 Task: Look for space in Peterhead, United Kingdom from 9th June, 2023 to 16th June, 2023 for 2 adults in price range Rs.8000 to Rs.16000. Place can be entire place with 2 bedrooms having 2 beds and 1 bathroom. Property type can be house, flat, guest house. Booking option can be shelf check-in. Required host language is English.
Action: Mouse moved to (467, 100)
Screenshot: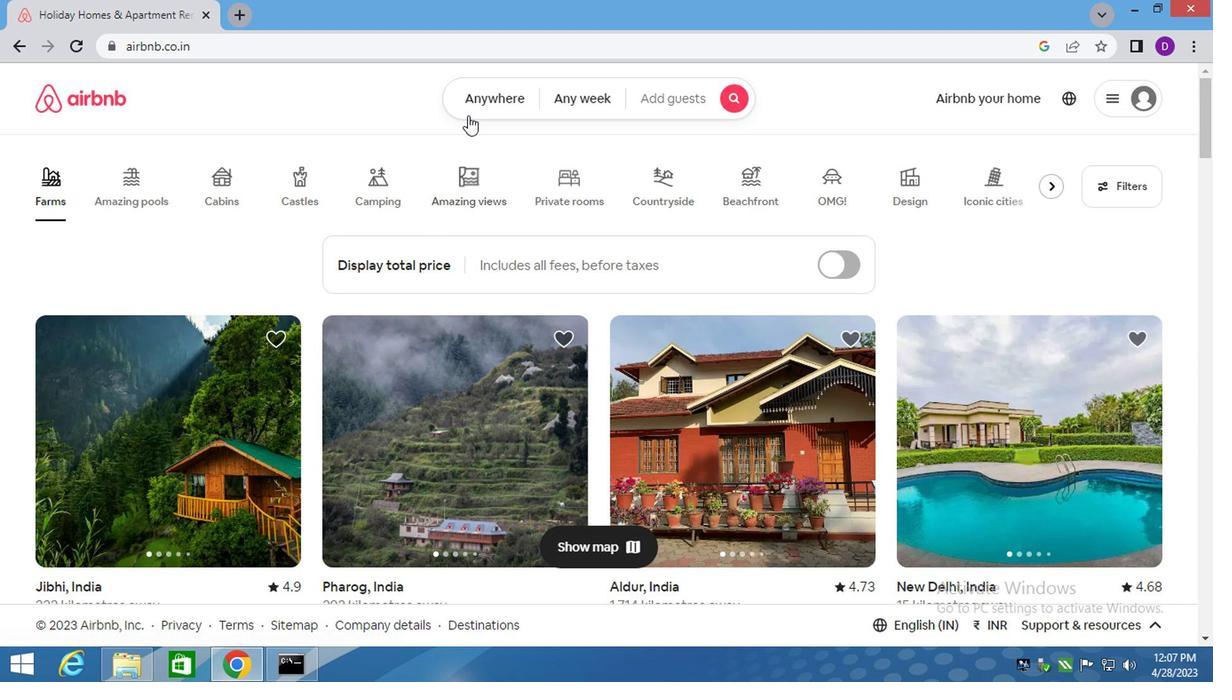 
Action: Mouse pressed left at (467, 100)
Screenshot: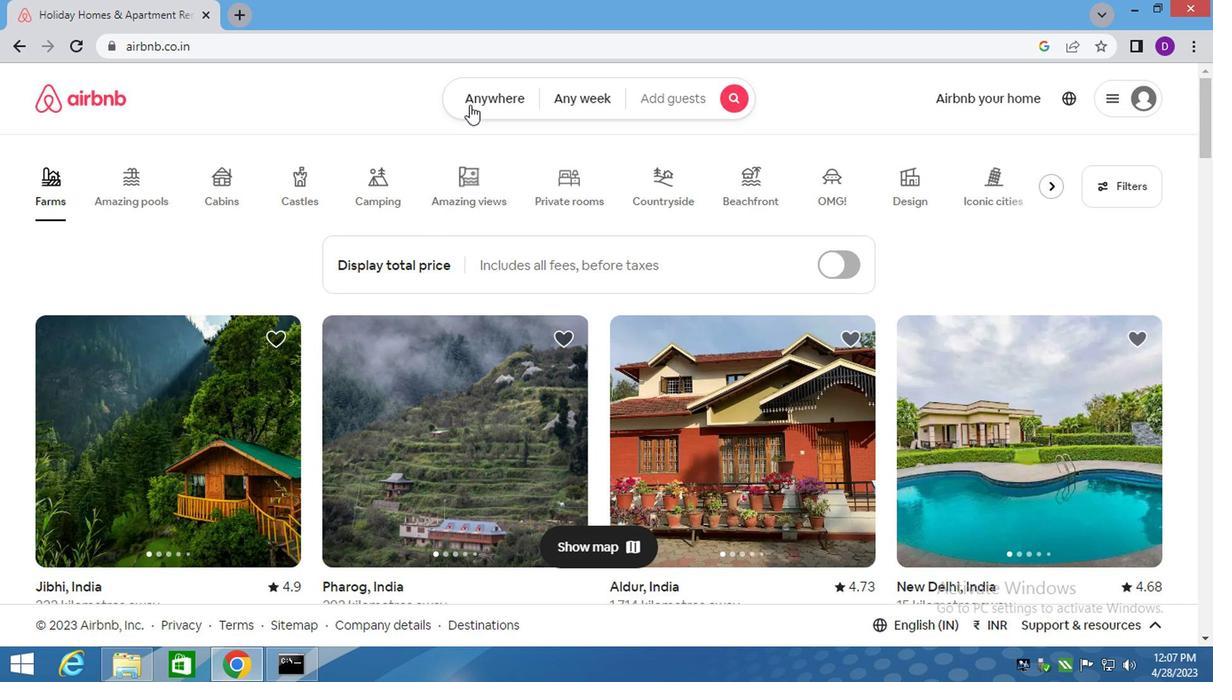 
Action: Mouse moved to (262, 175)
Screenshot: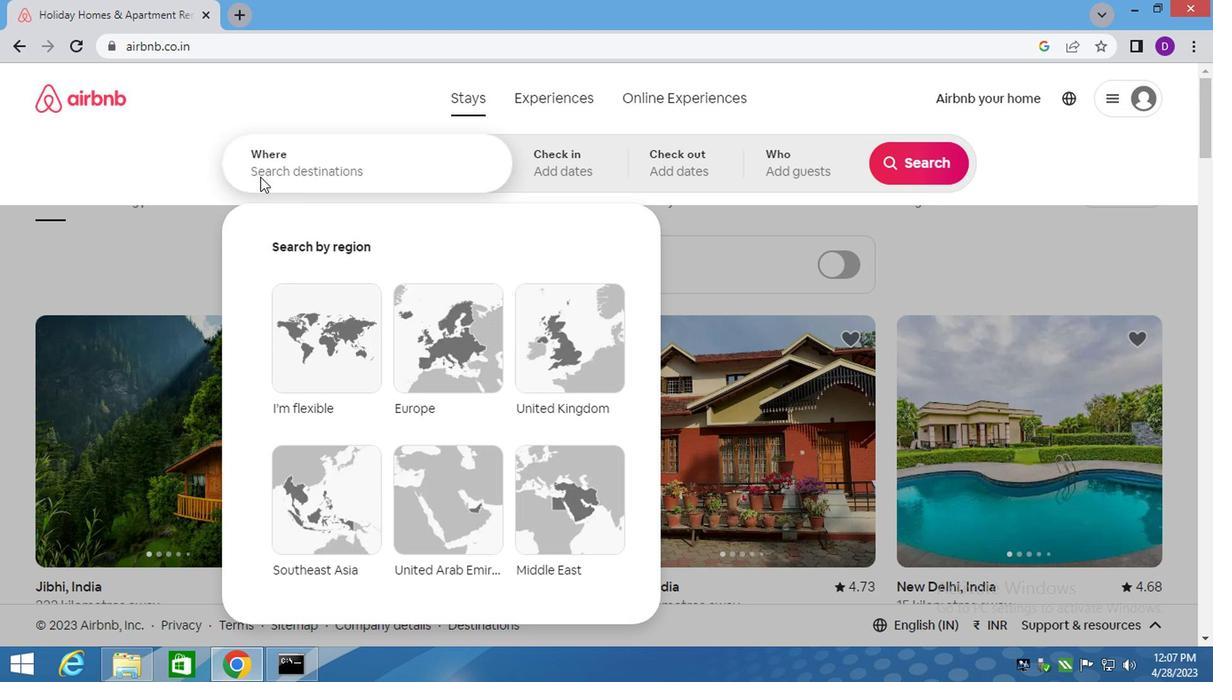 
Action: Mouse pressed left at (262, 175)
Screenshot: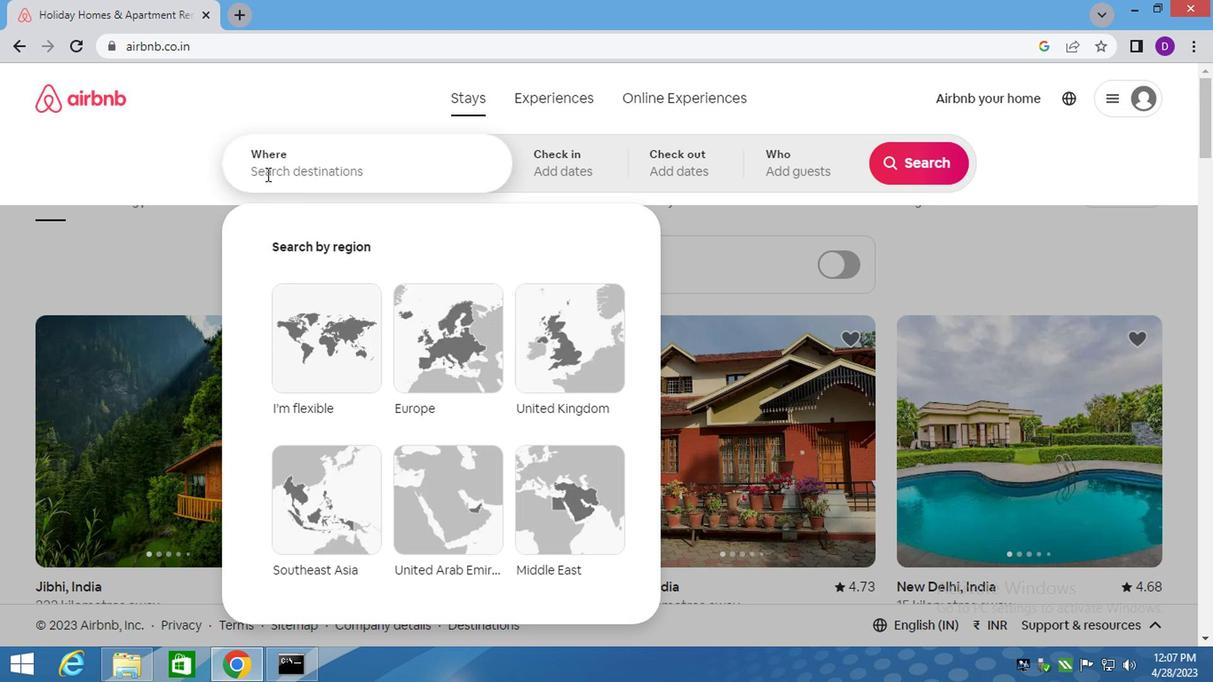 
Action: Key pressed petrhead,<Key.space>united<Key.down><Key.enter>
Screenshot: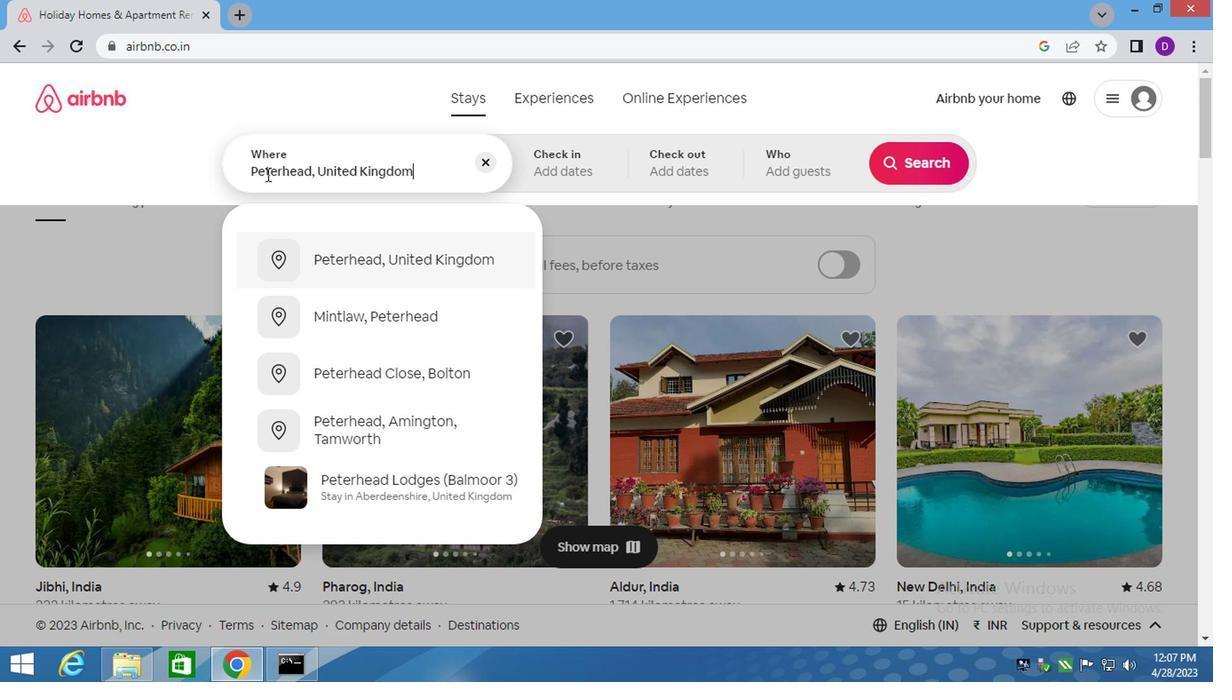 
Action: Mouse moved to (904, 306)
Screenshot: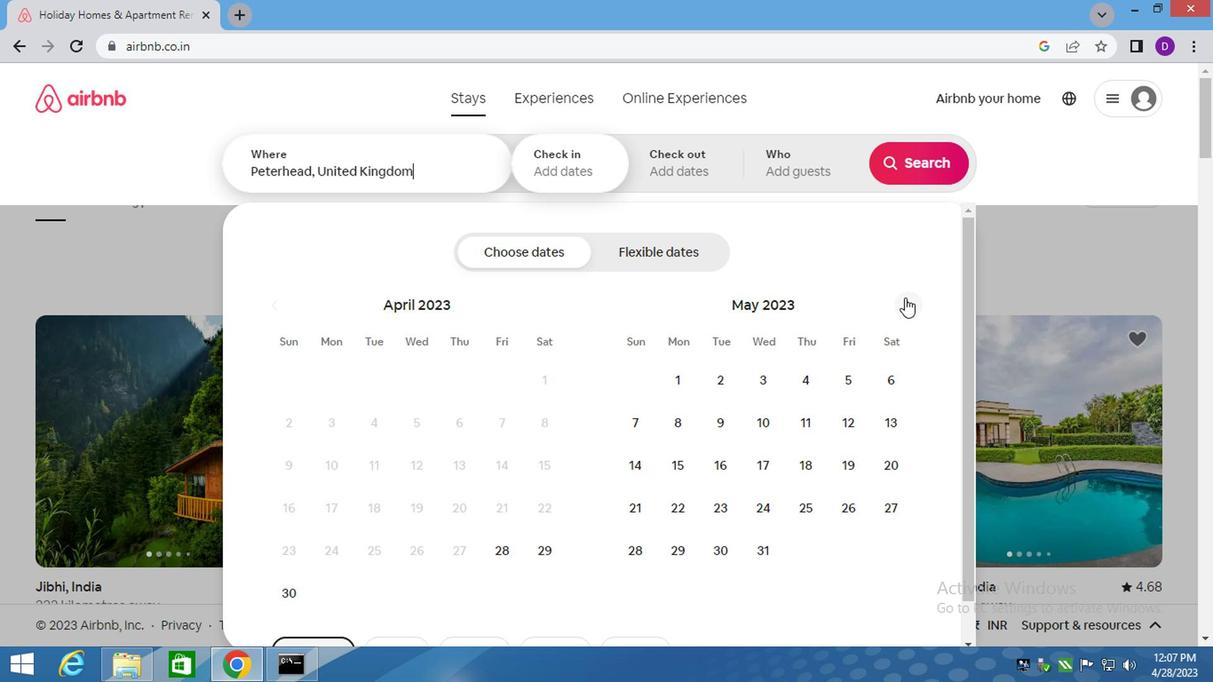 
Action: Mouse pressed left at (904, 306)
Screenshot: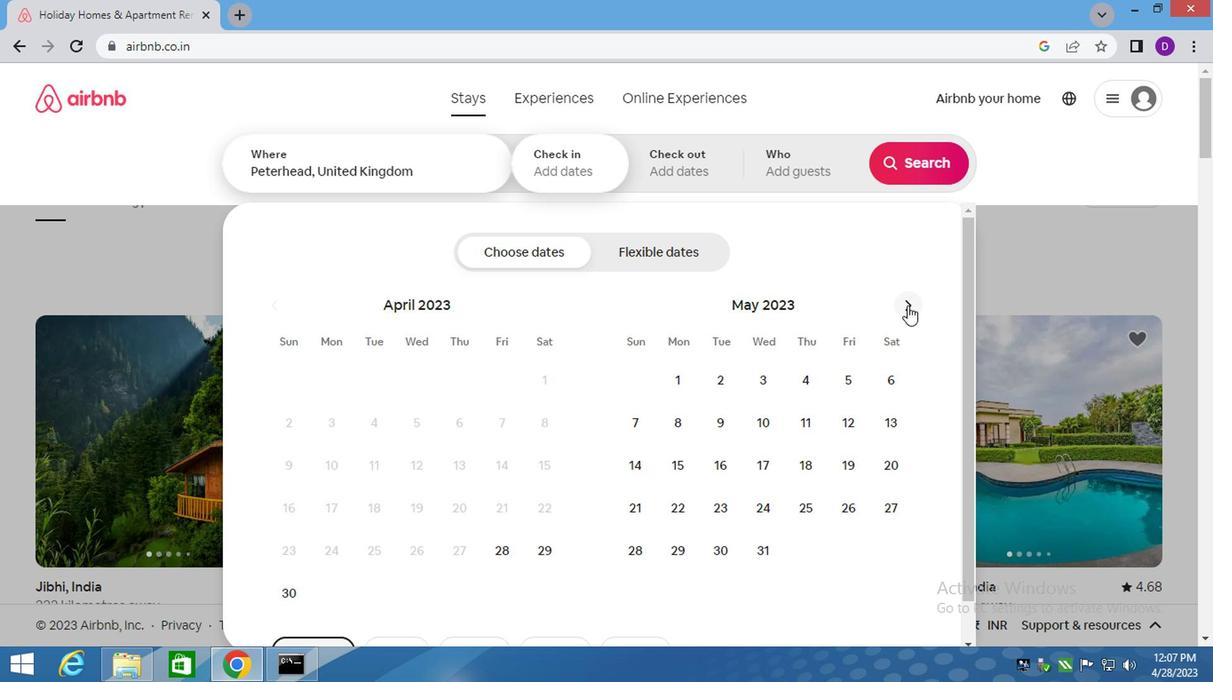 
Action: Mouse moved to (841, 416)
Screenshot: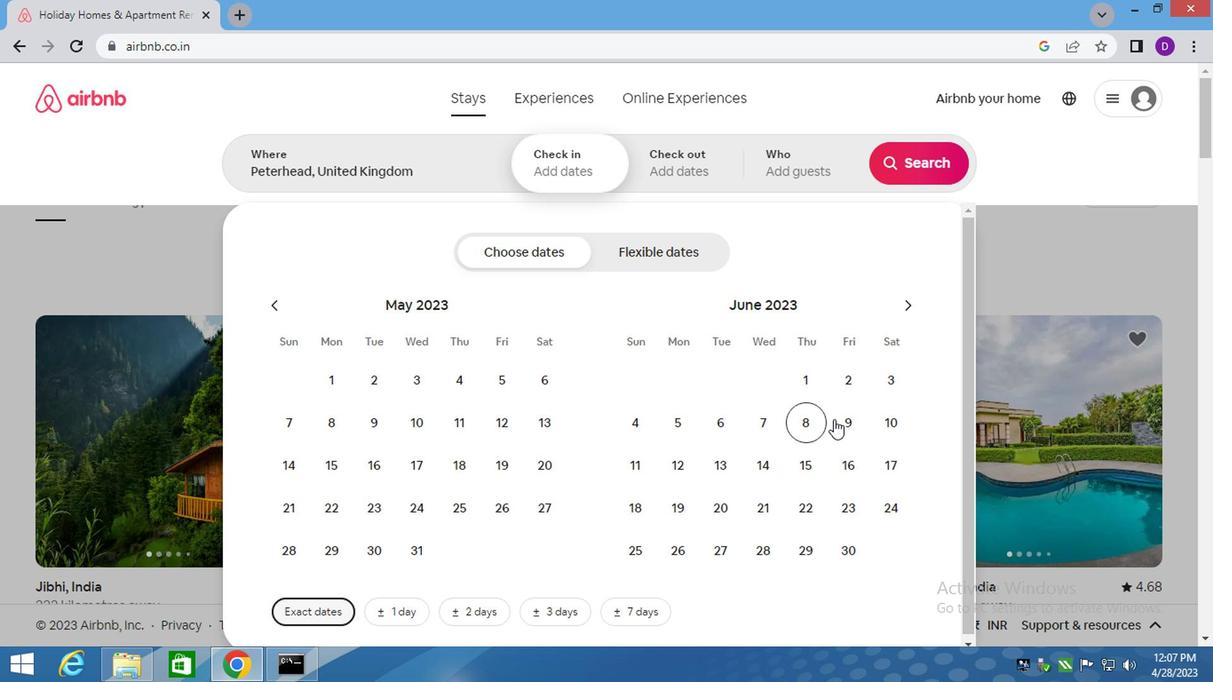 
Action: Mouse pressed left at (841, 416)
Screenshot: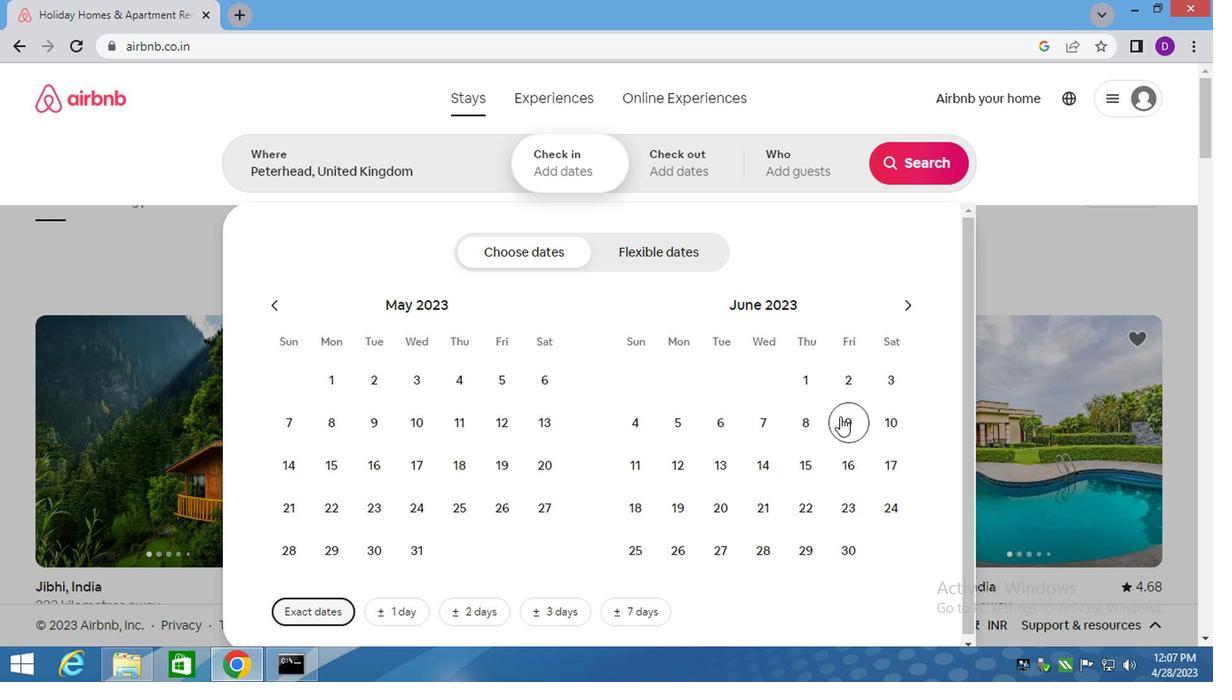 
Action: Mouse moved to (841, 453)
Screenshot: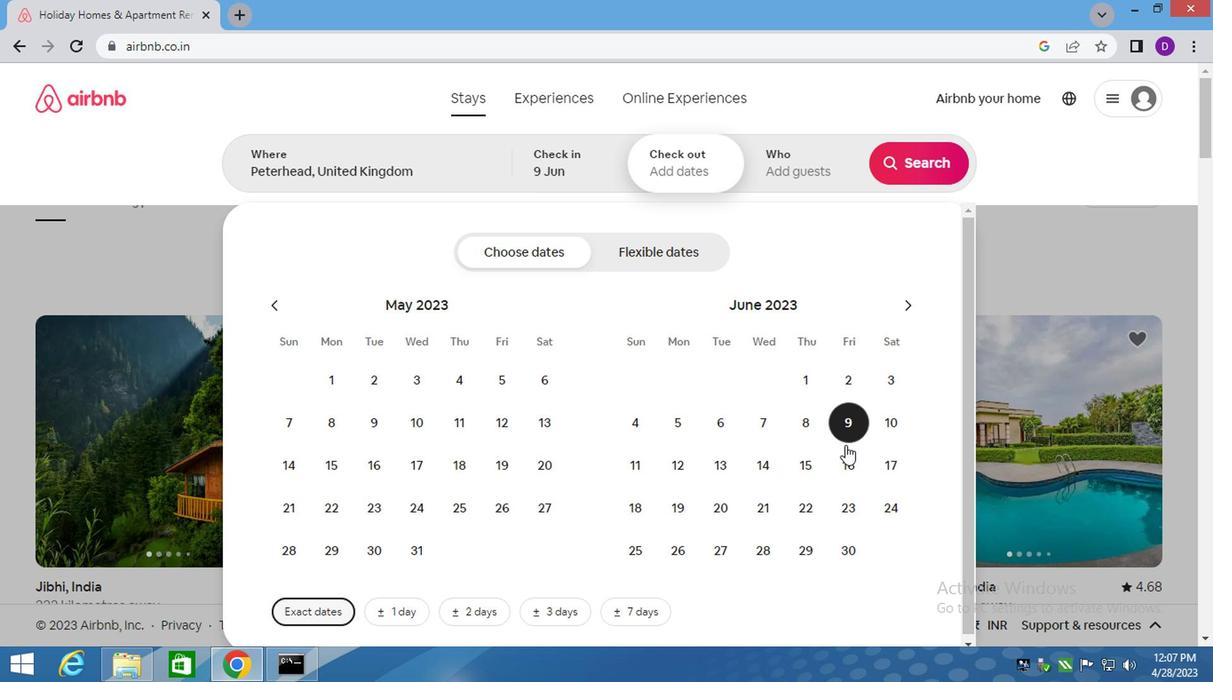 
Action: Mouse pressed left at (841, 453)
Screenshot: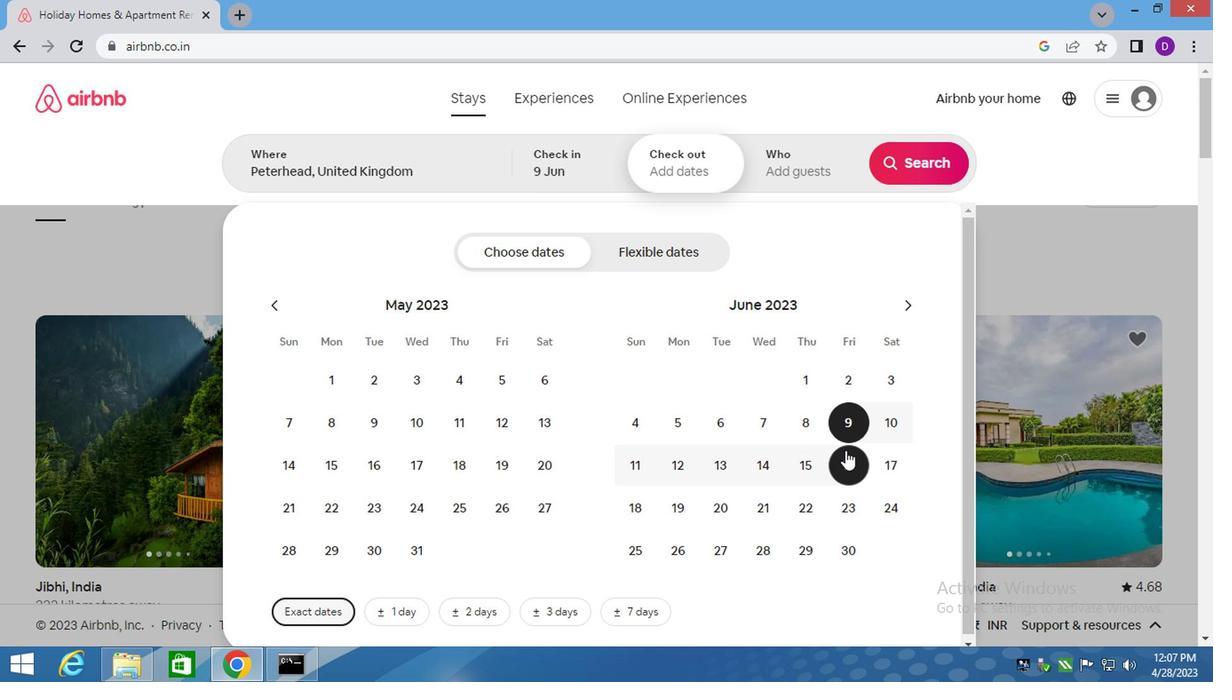 
Action: Mouse moved to (763, 164)
Screenshot: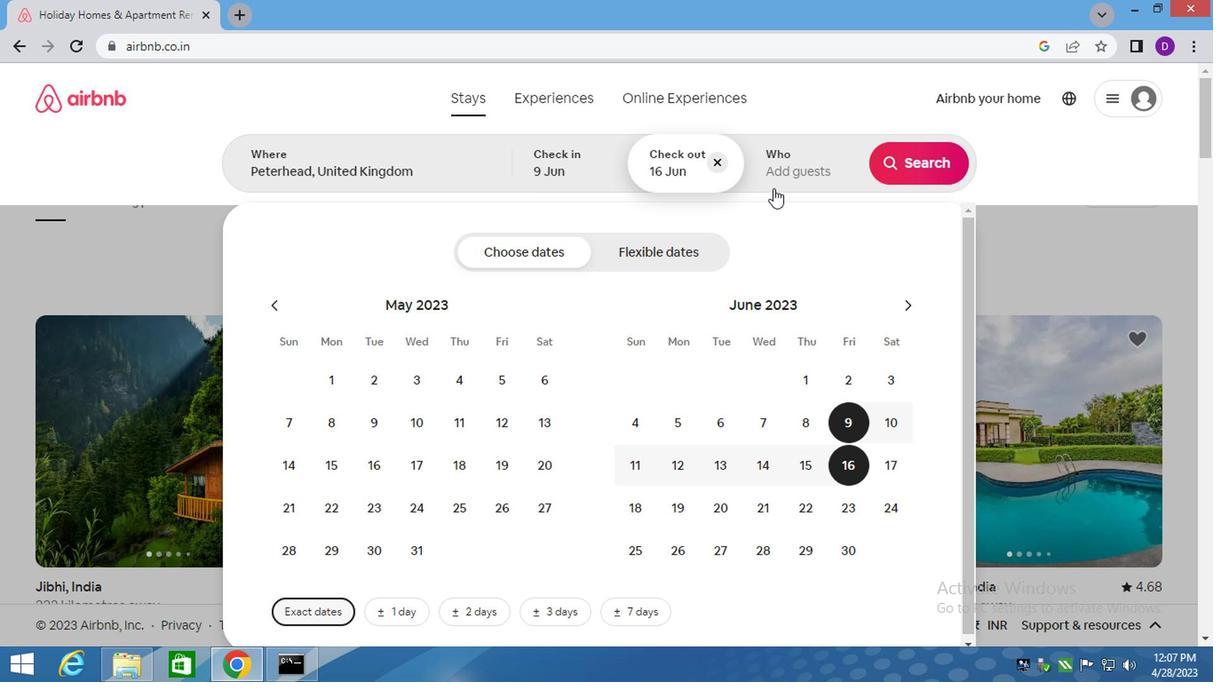
Action: Mouse pressed left at (763, 164)
Screenshot: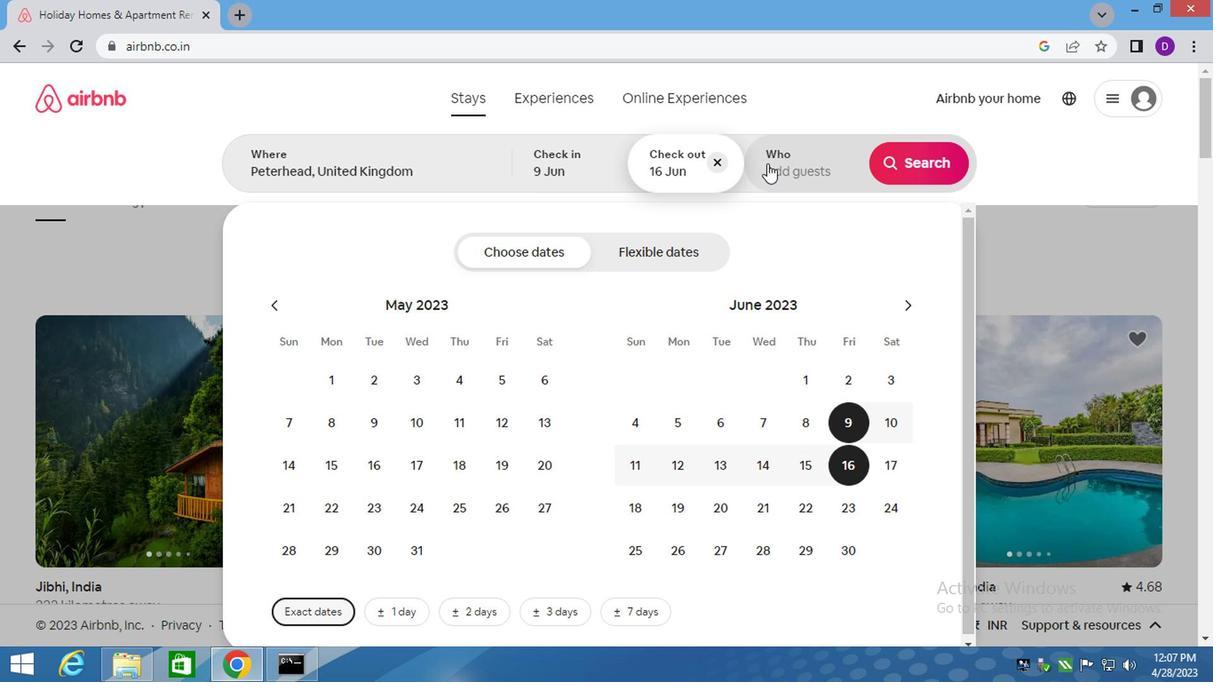 
Action: Mouse moved to (920, 265)
Screenshot: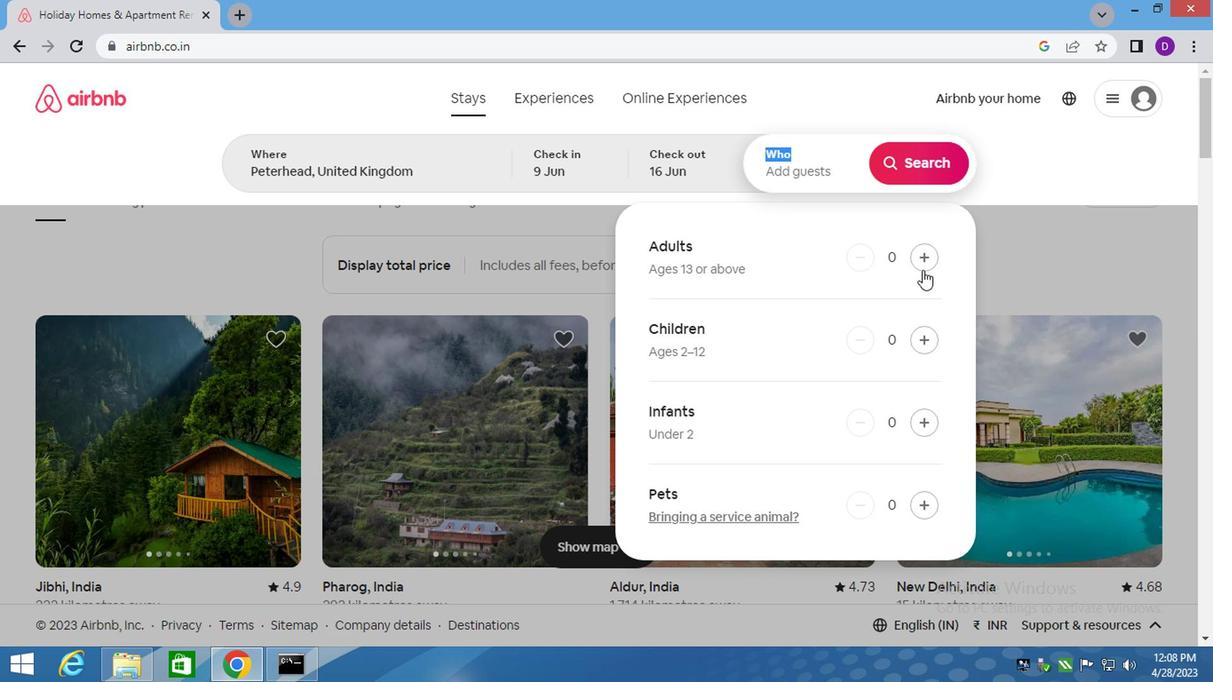 
Action: Mouse pressed left at (920, 265)
Screenshot: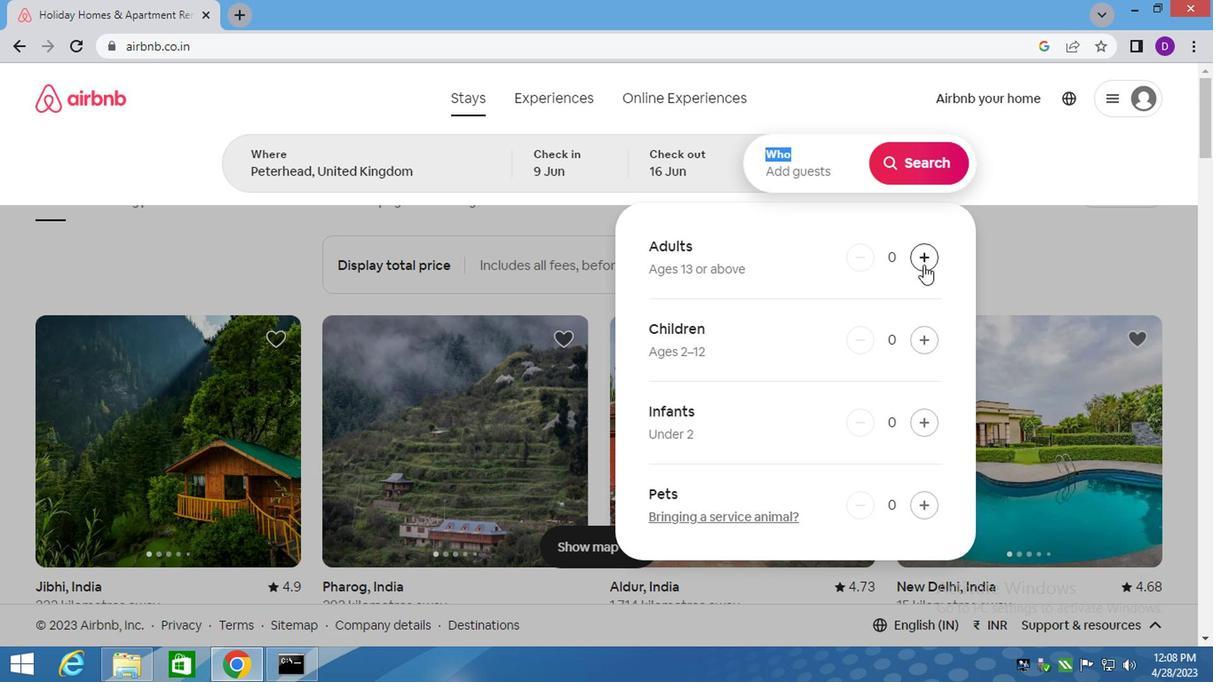 
Action: Mouse moved to (920, 264)
Screenshot: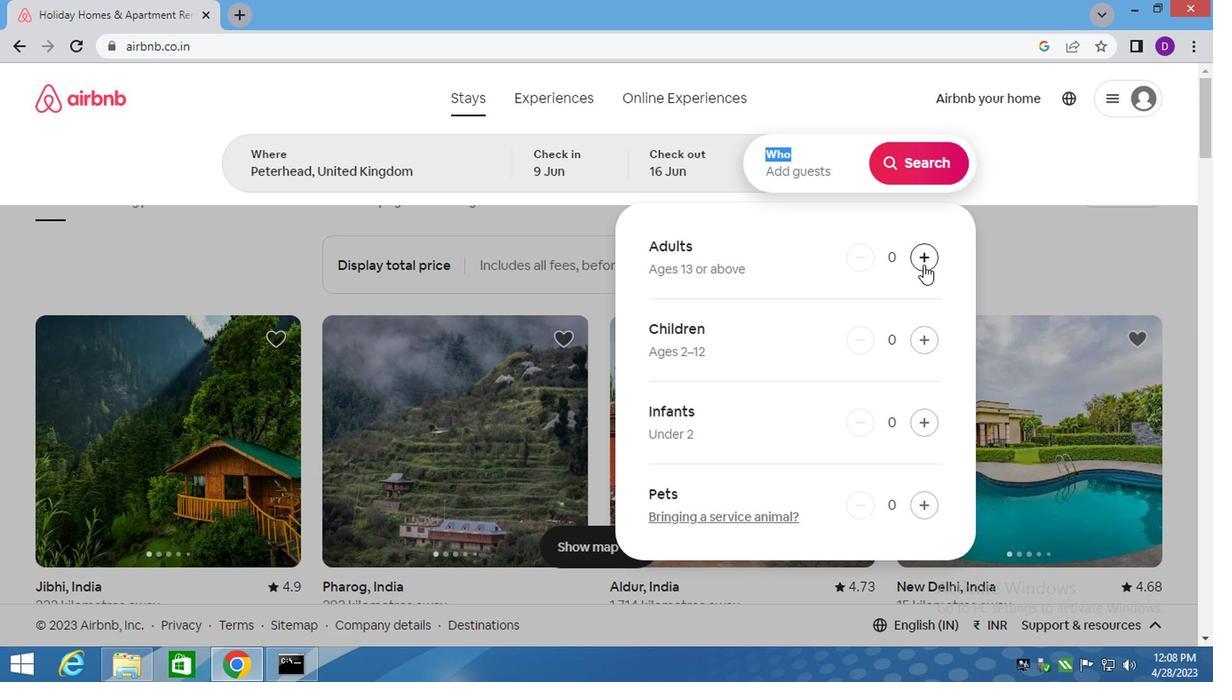 
Action: Mouse pressed left at (920, 264)
Screenshot: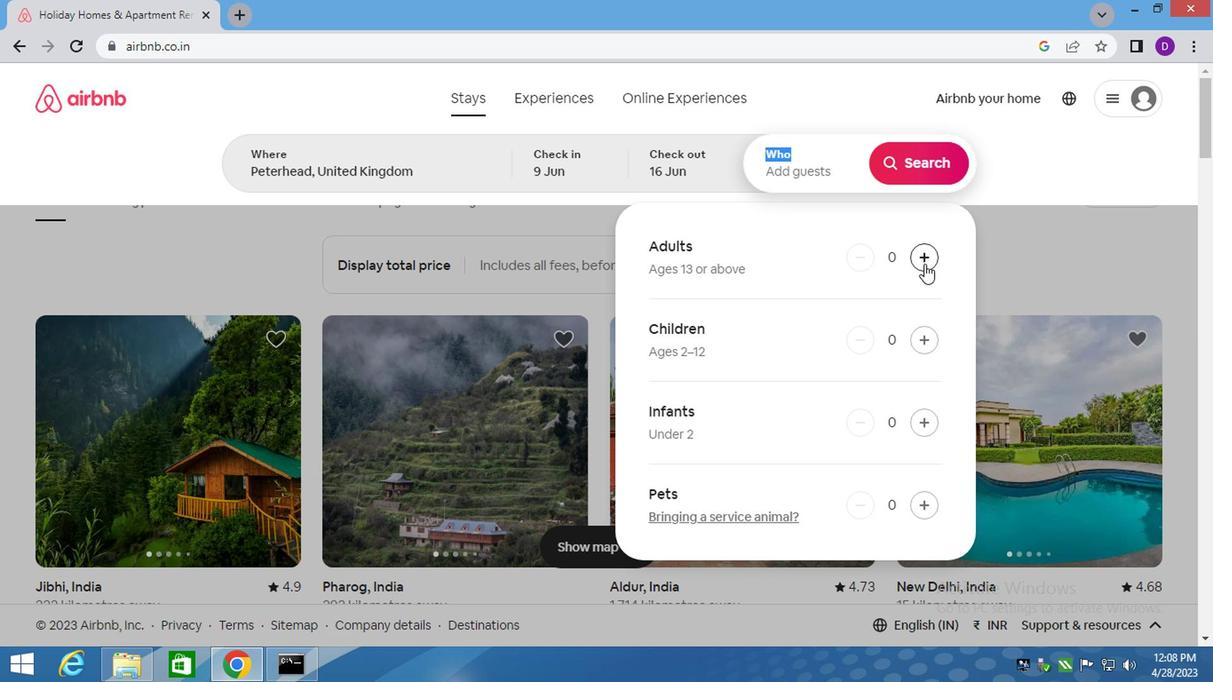 
Action: Mouse moved to (905, 156)
Screenshot: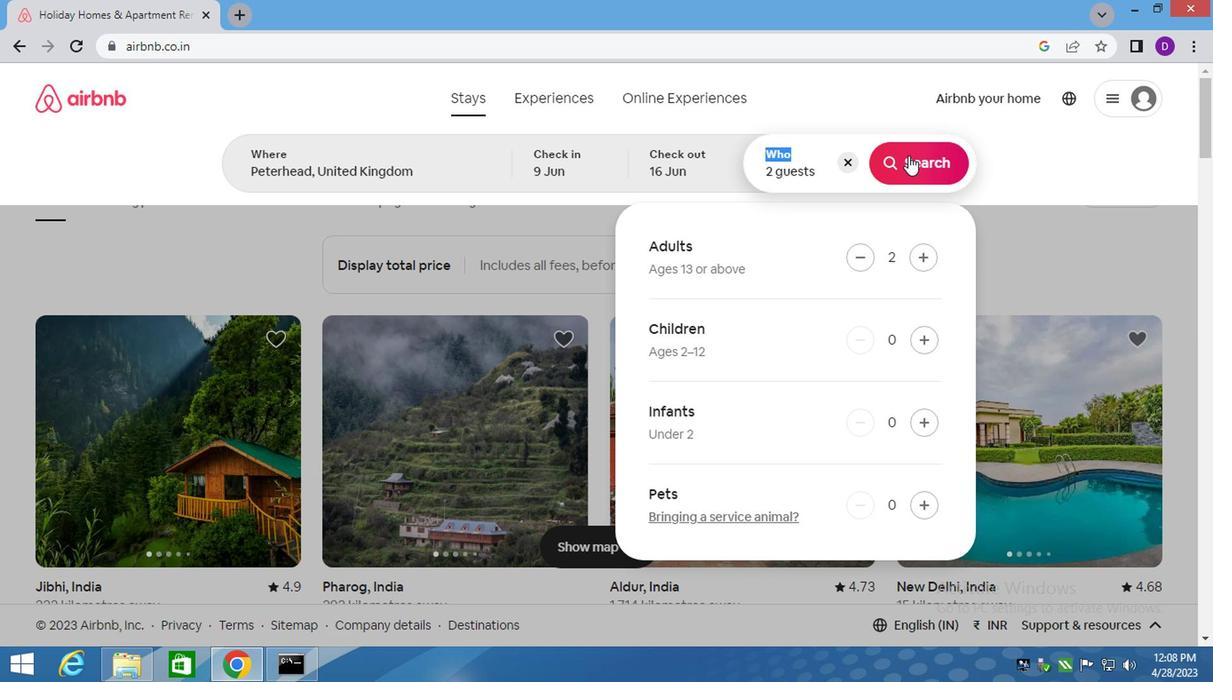 
Action: Mouse pressed left at (905, 156)
Screenshot: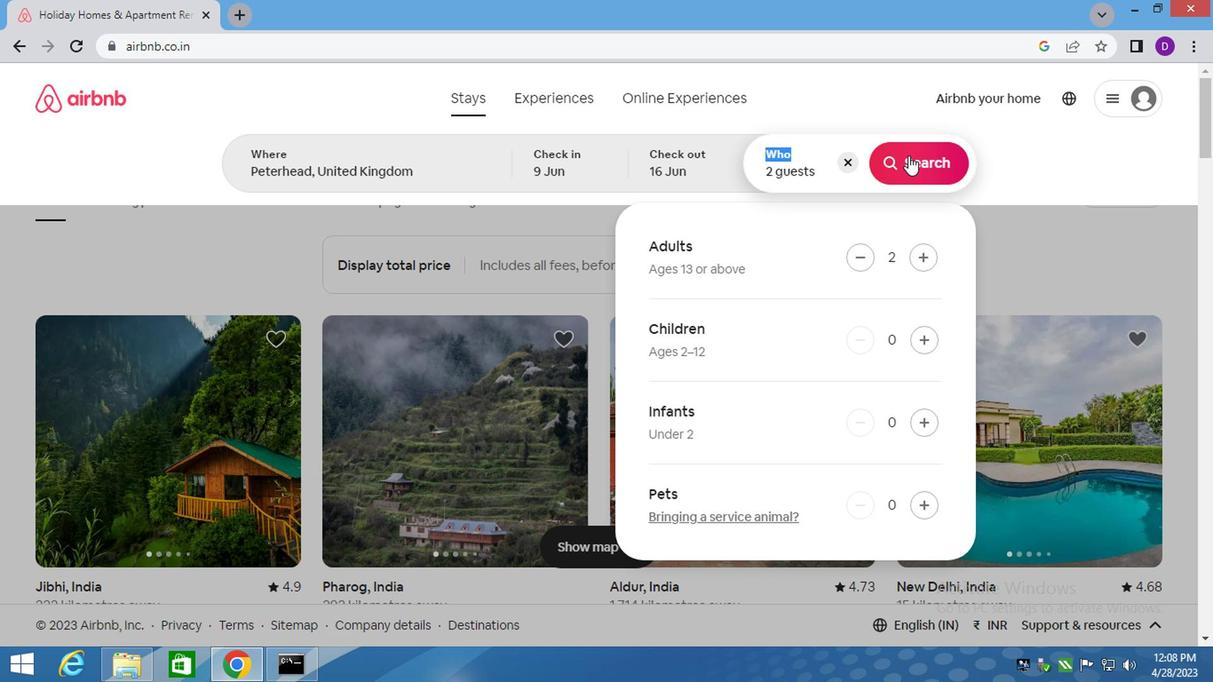 
Action: Mouse moved to (1115, 168)
Screenshot: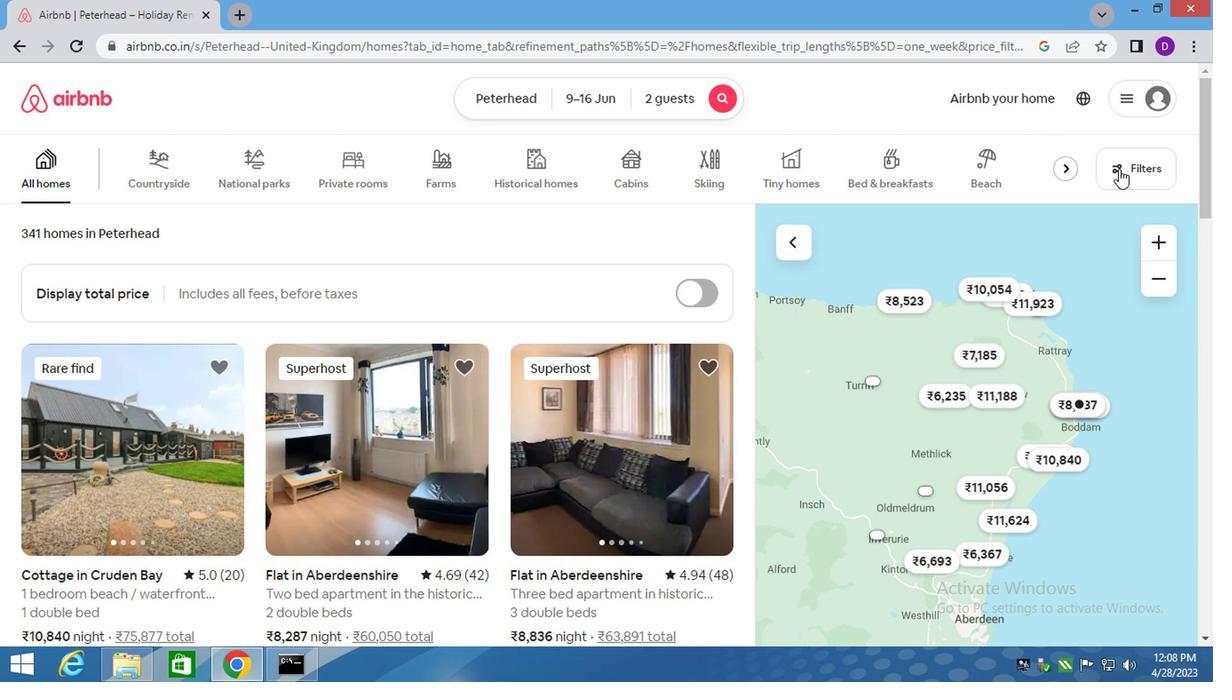 
Action: Mouse pressed left at (1115, 168)
Screenshot: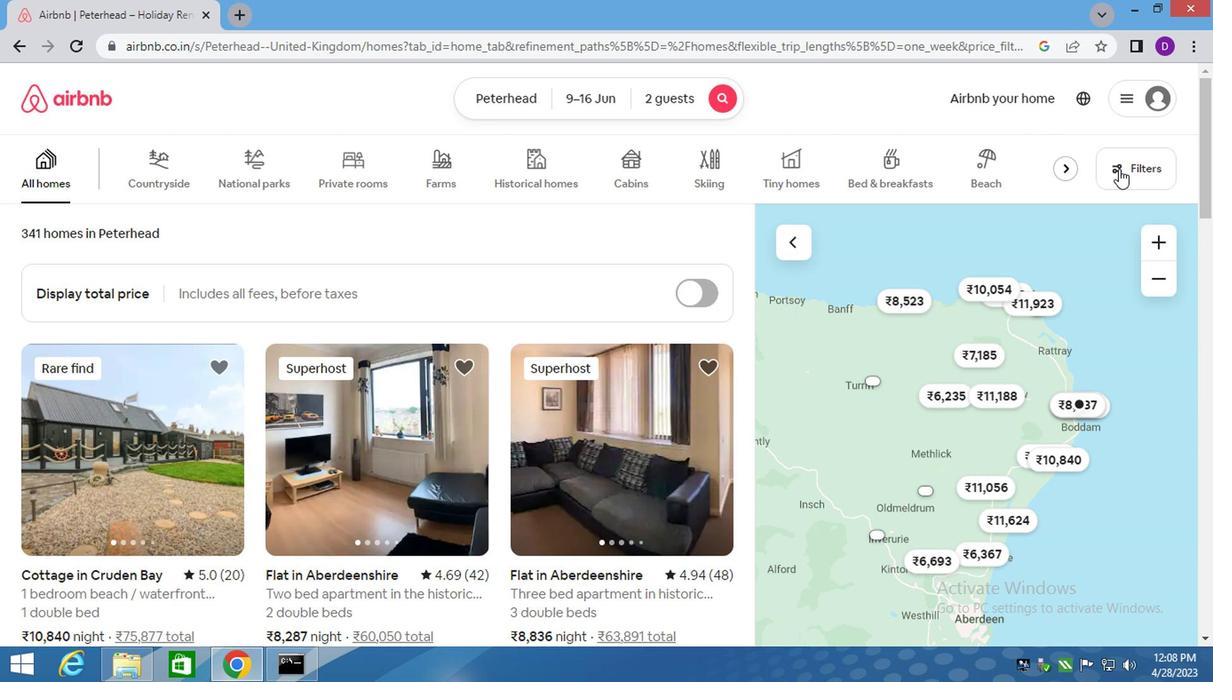
Action: Mouse moved to (368, 397)
Screenshot: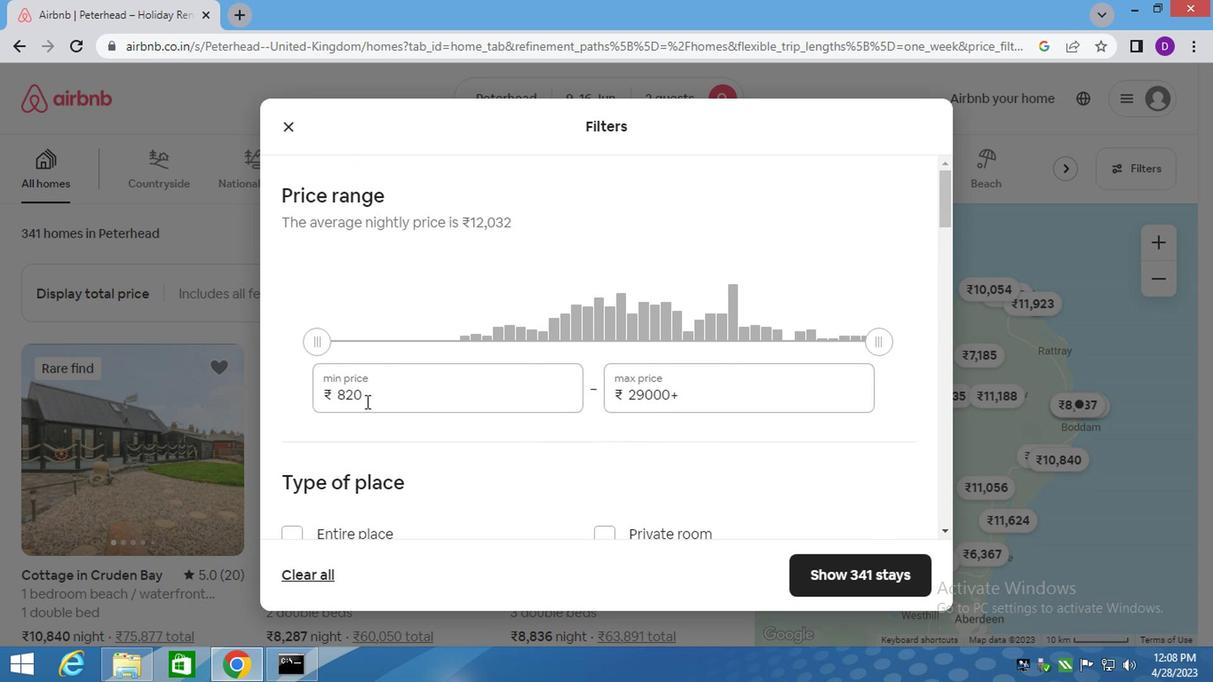 
Action: Mouse pressed left at (368, 397)
Screenshot: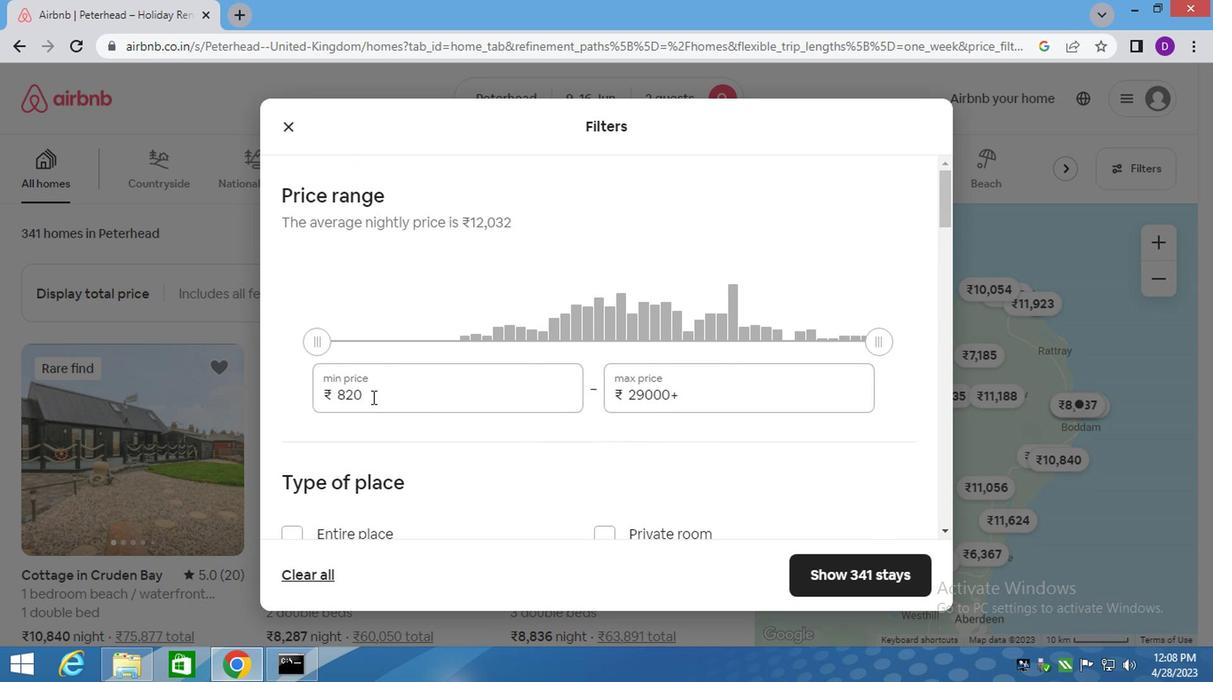 
Action: Mouse pressed left at (368, 397)
Screenshot: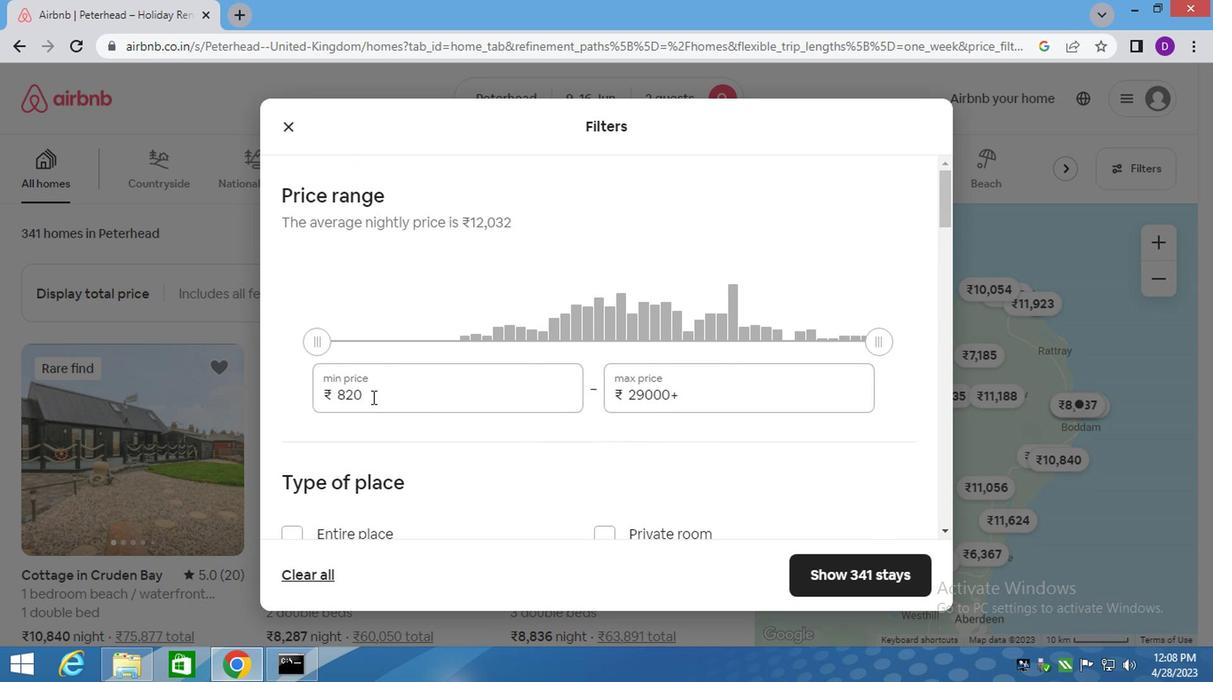 
Action: Key pressed 8000<Key.tab>16000
Screenshot: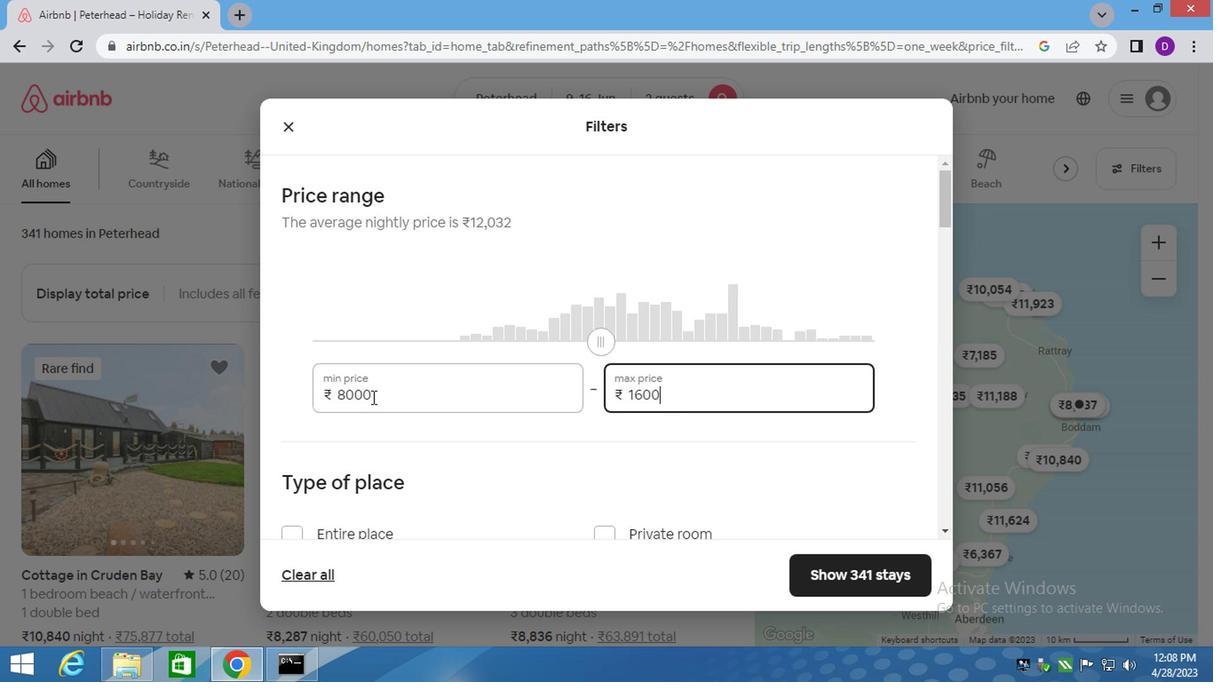 
Action: Mouse scrolled (368, 396) with delta (0, 0)
Screenshot: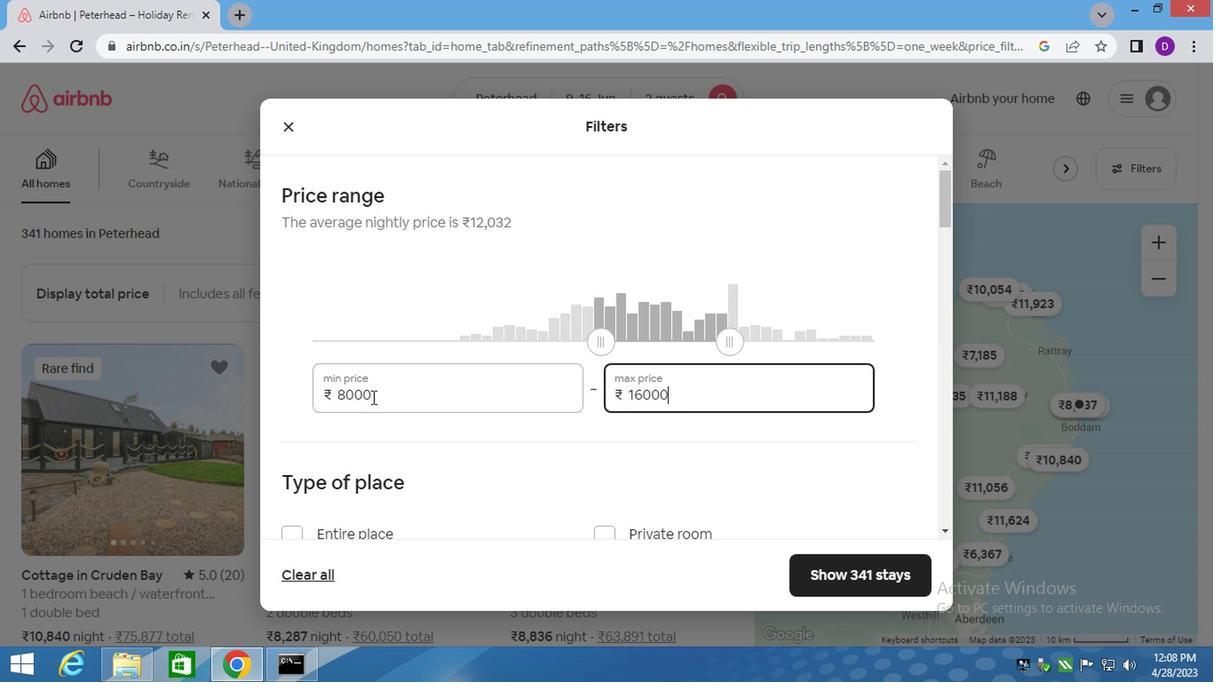 
Action: Mouse moved to (369, 405)
Screenshot: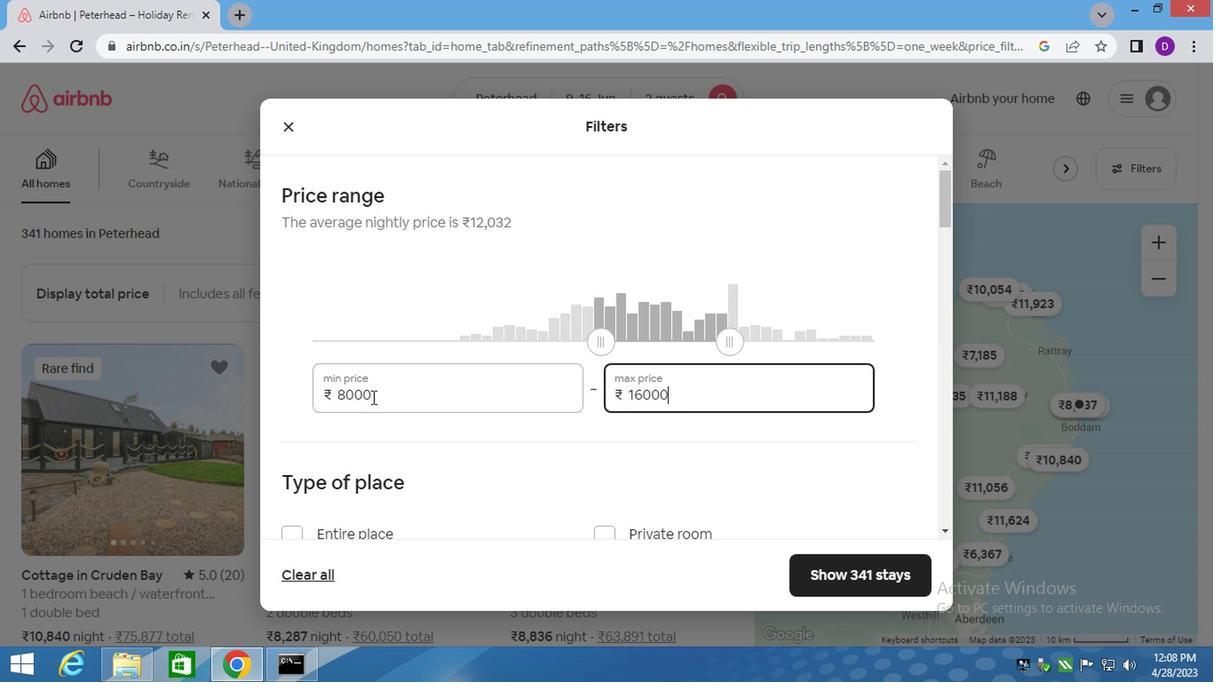 
Action: Mouse scrolled (369, 404) with delta (0, -1)
Screenshot: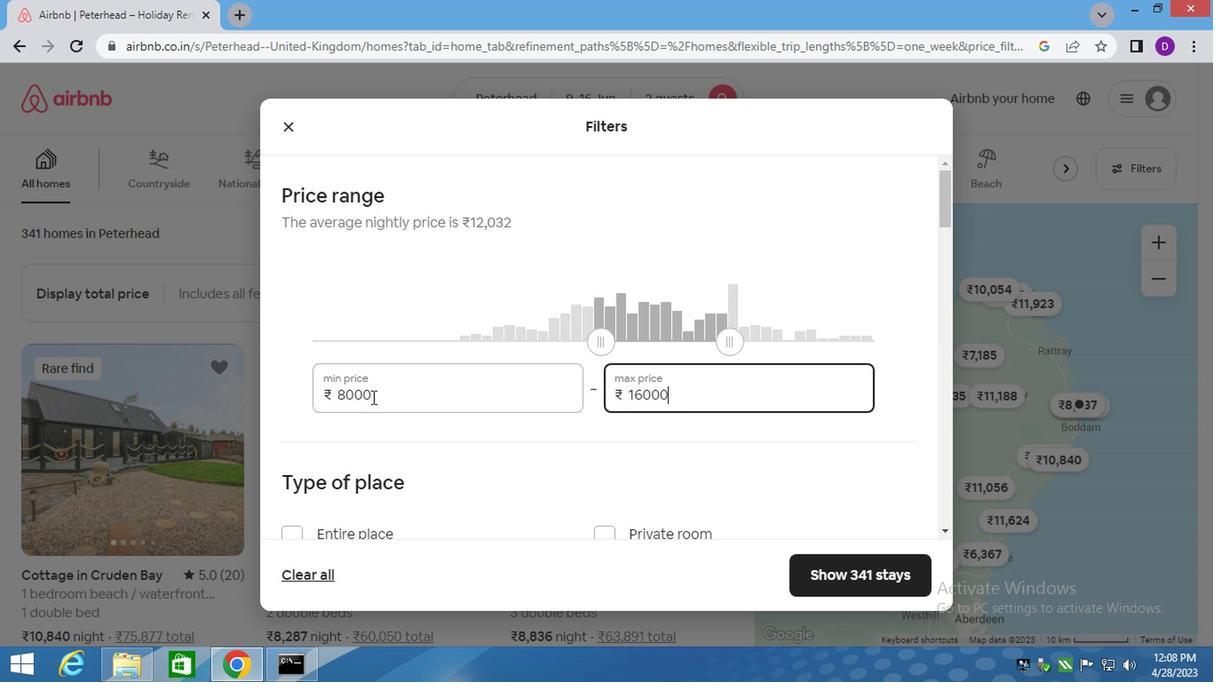 
Action: Mouse moved to (298, 364)
Screenshot: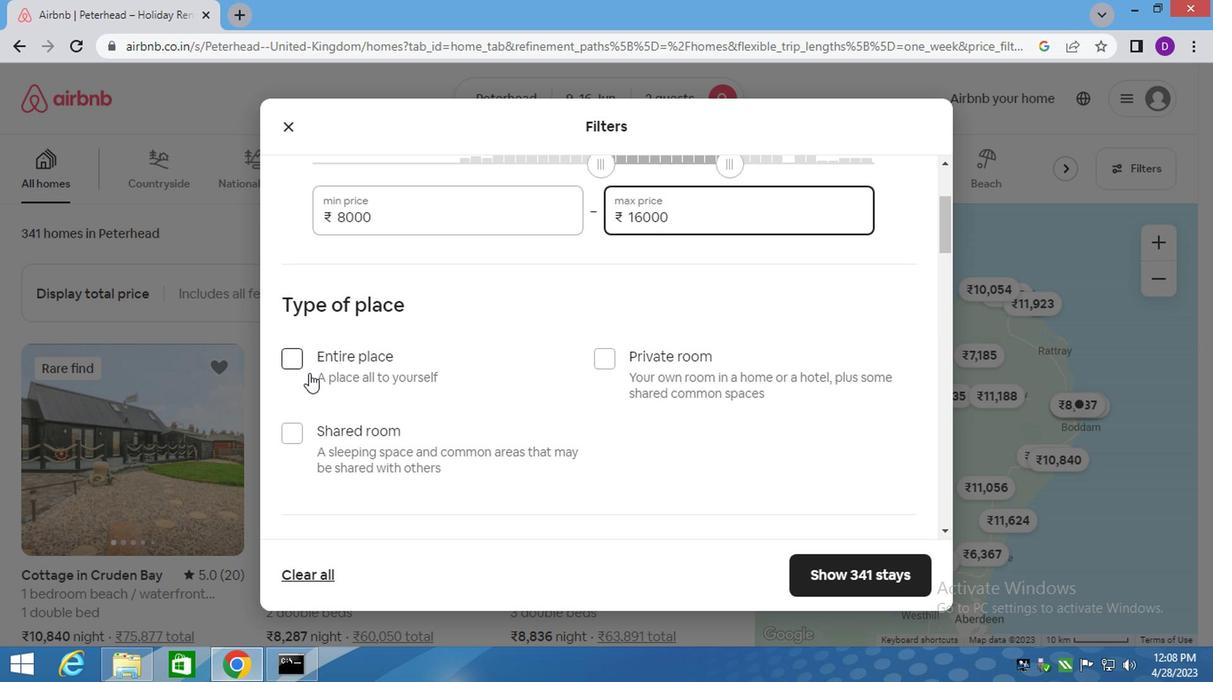 
Action: Mouse pressed left at (298, 364)
Screenshot: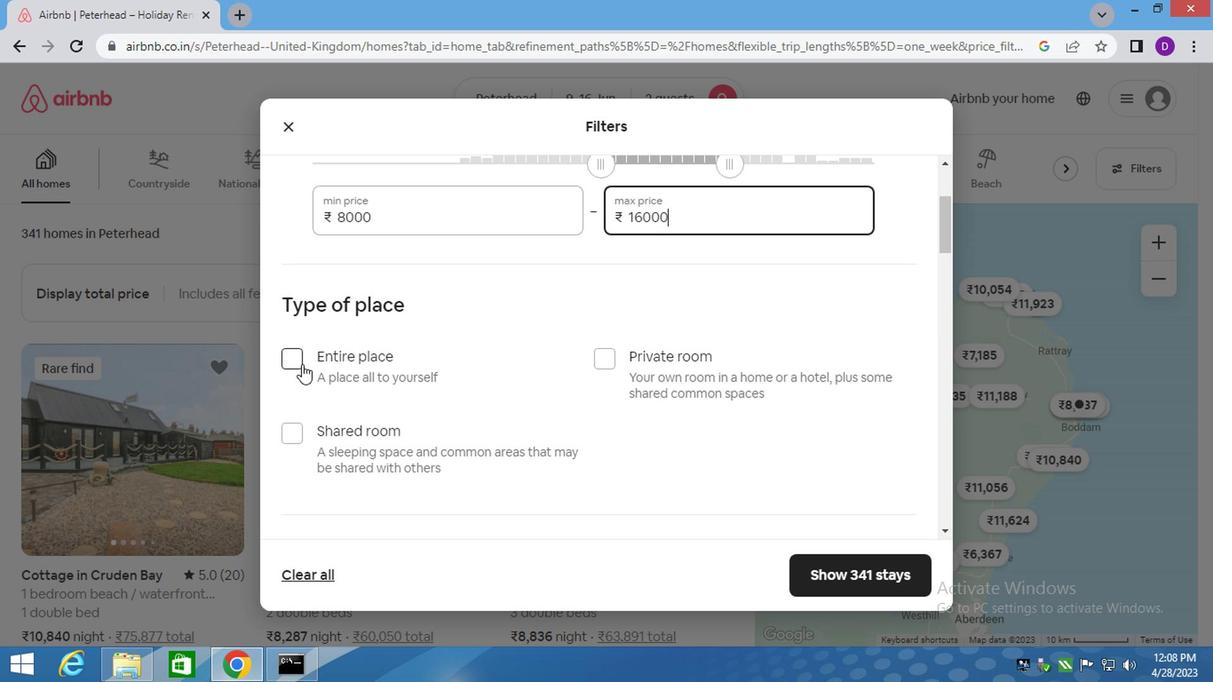 
Action: Mouse moved to (298, 377)
Screenshot: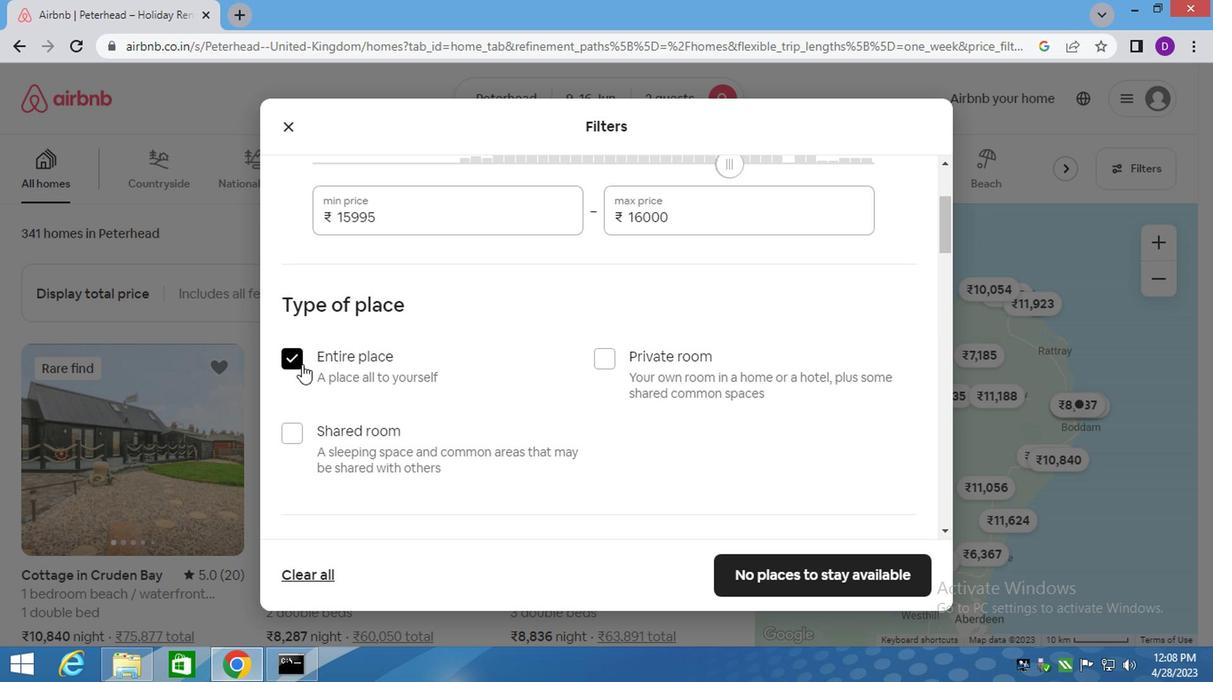 
Action: Mouse scrolled (298, 377) with delta (0, 0)
Screenshot: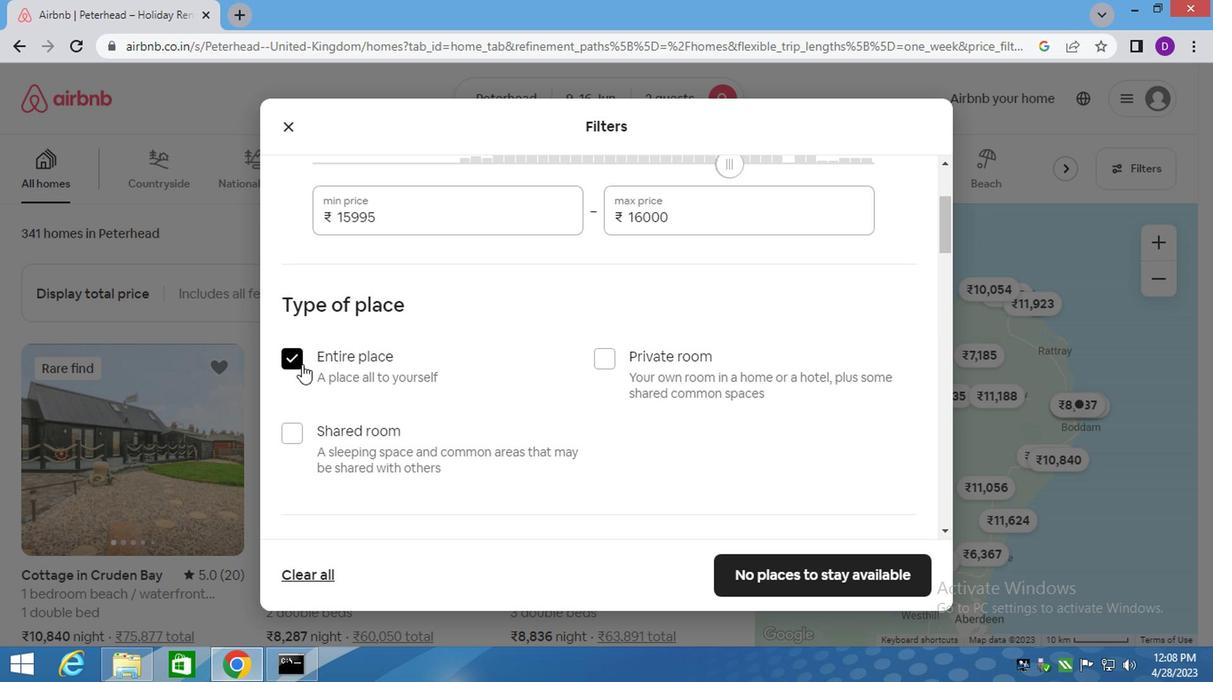 
Action: Mouse moved to (302, 386)
Screenshot: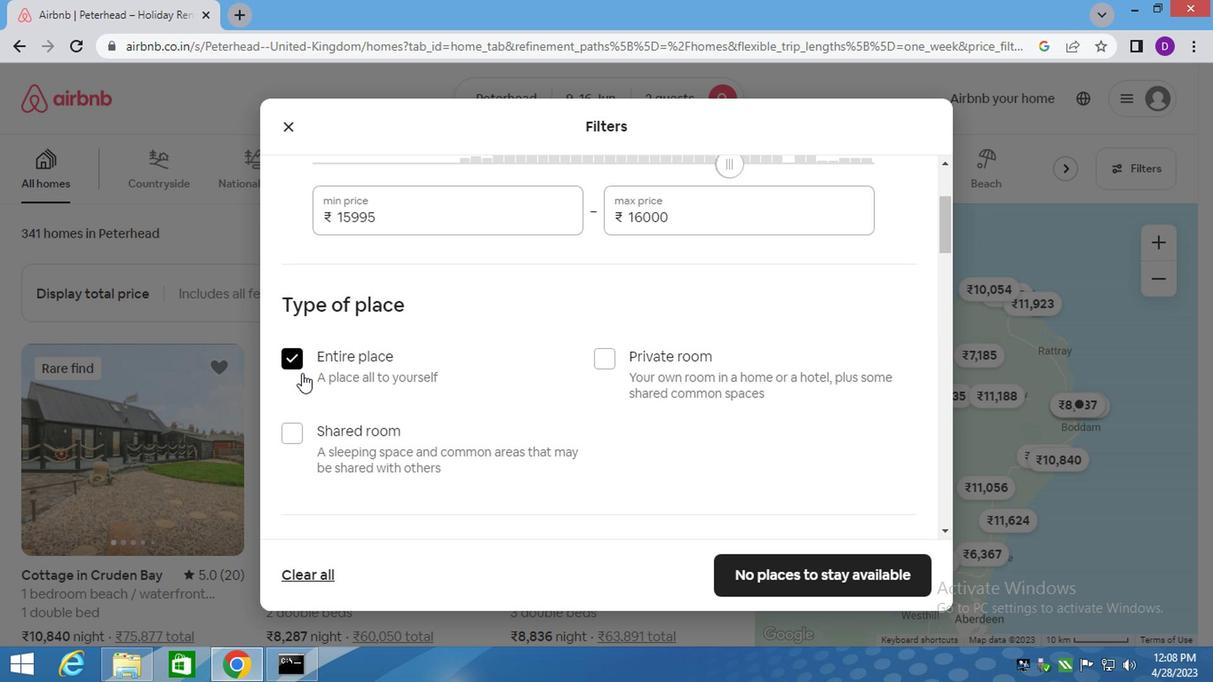 
Action: Mouse scrolled (302, 386) with delta (0, 0)
Screenshot: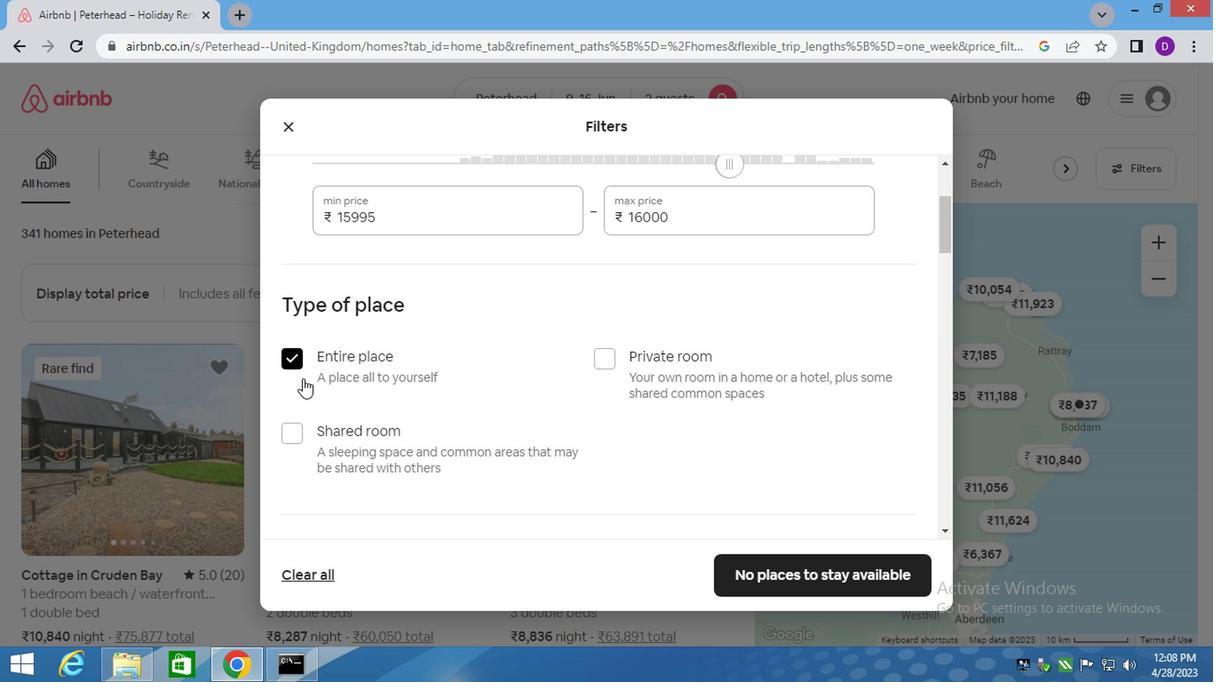 
Action: Mouse moved to (456, 405)
Screenshot: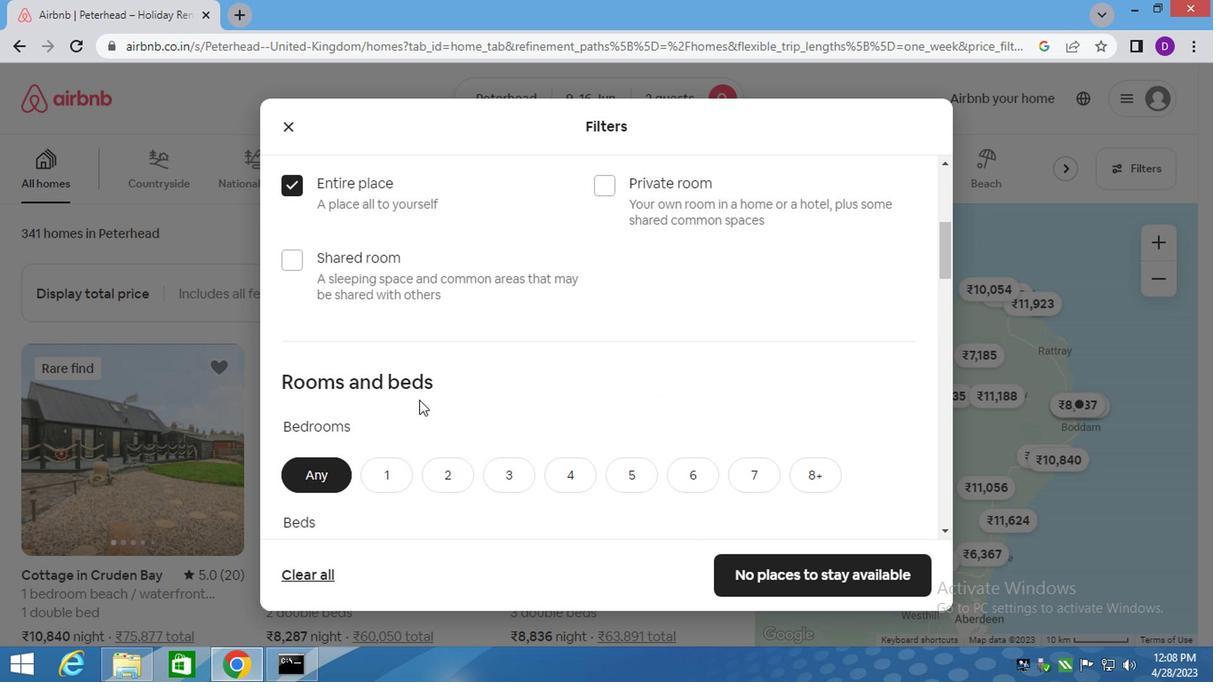
Action: Mouse scrolled (456, 404) with delta (0, -1)
Screenshot: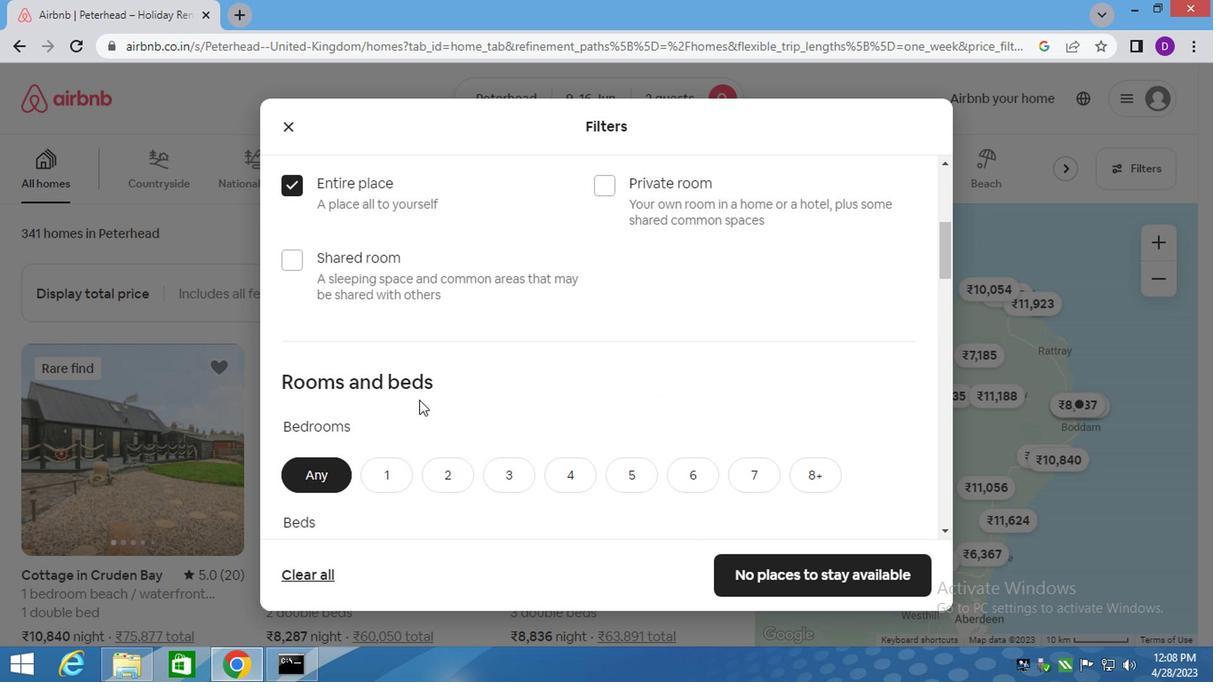 
Action: Mouse moved to (457, 406)
Screenshot: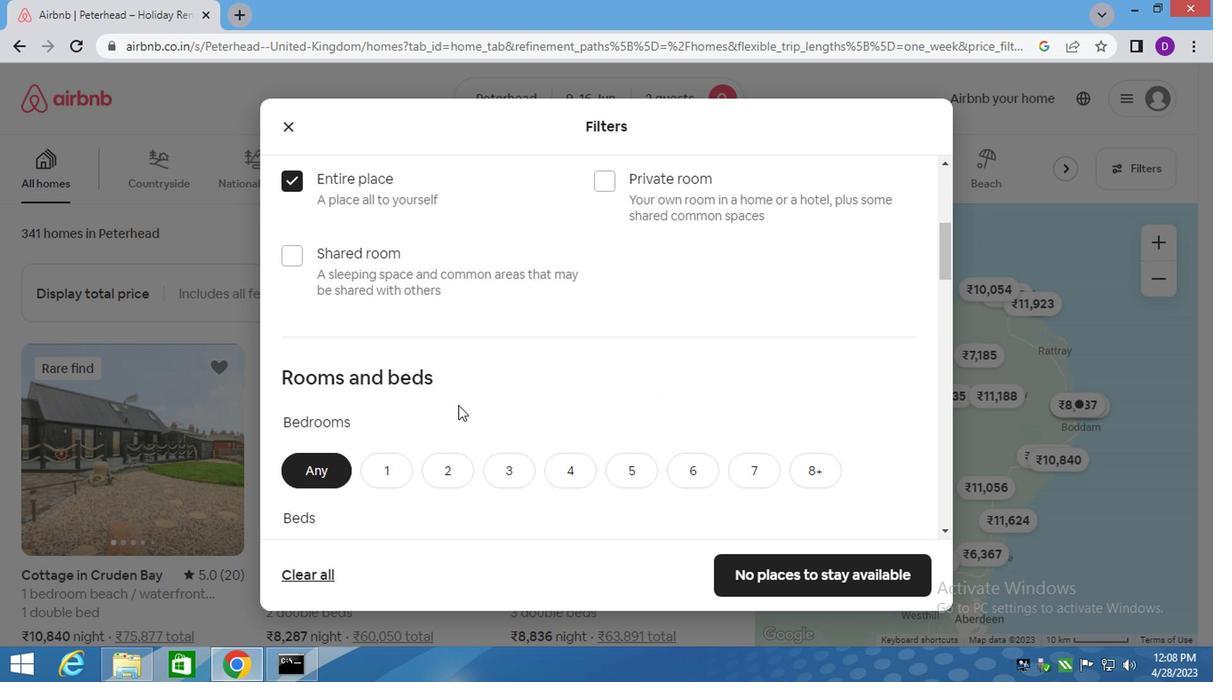 
Action: Mouse scrolled (457, 405) with delta (0, 0)
Screenshot: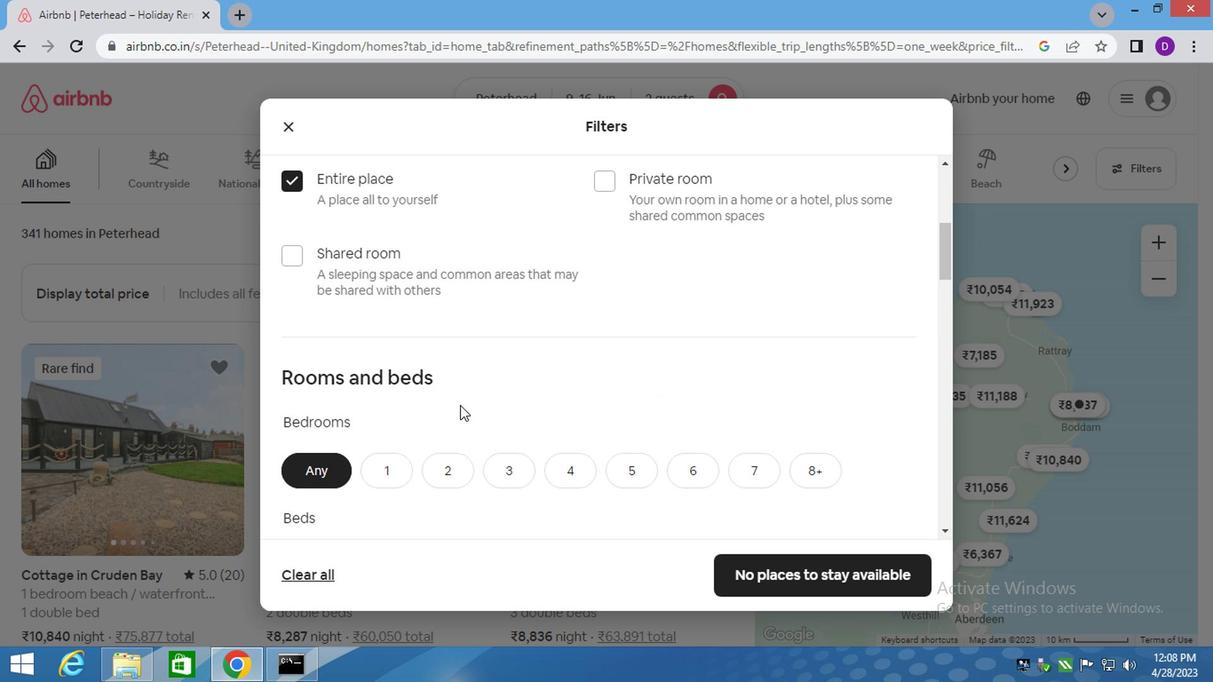 
Action: Mouse moved to (429, 293)
Screenshot: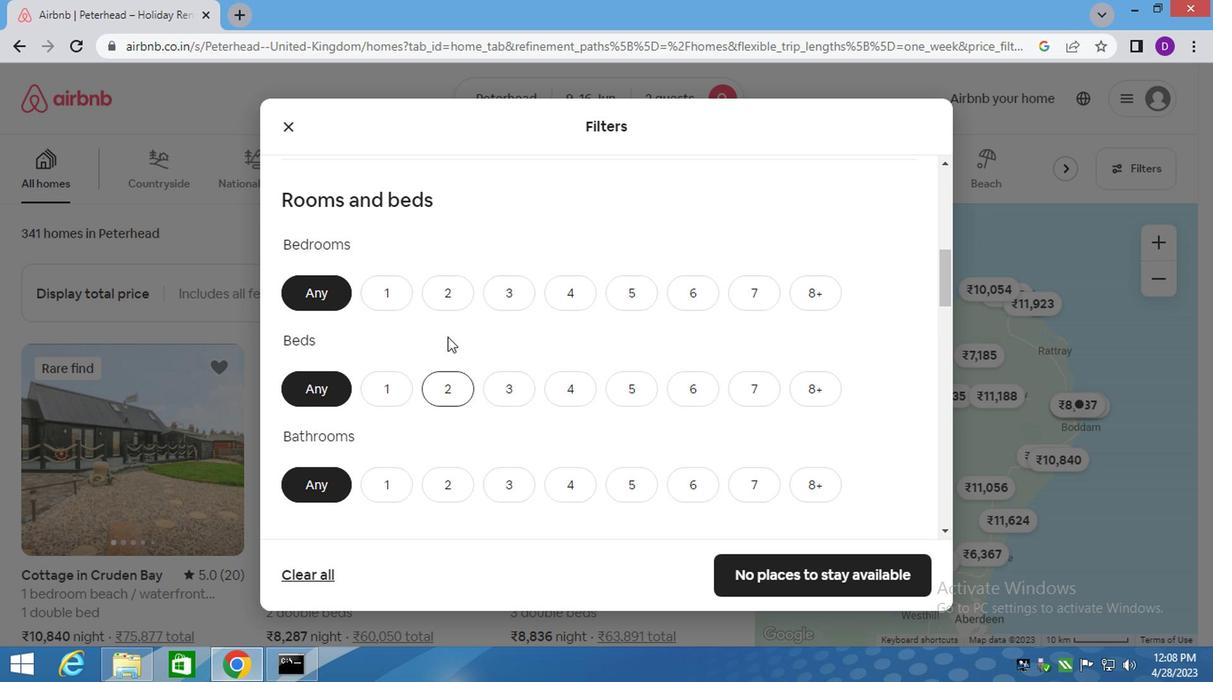 
Action: Mouse pressed left at (429, 293)
Screenshot: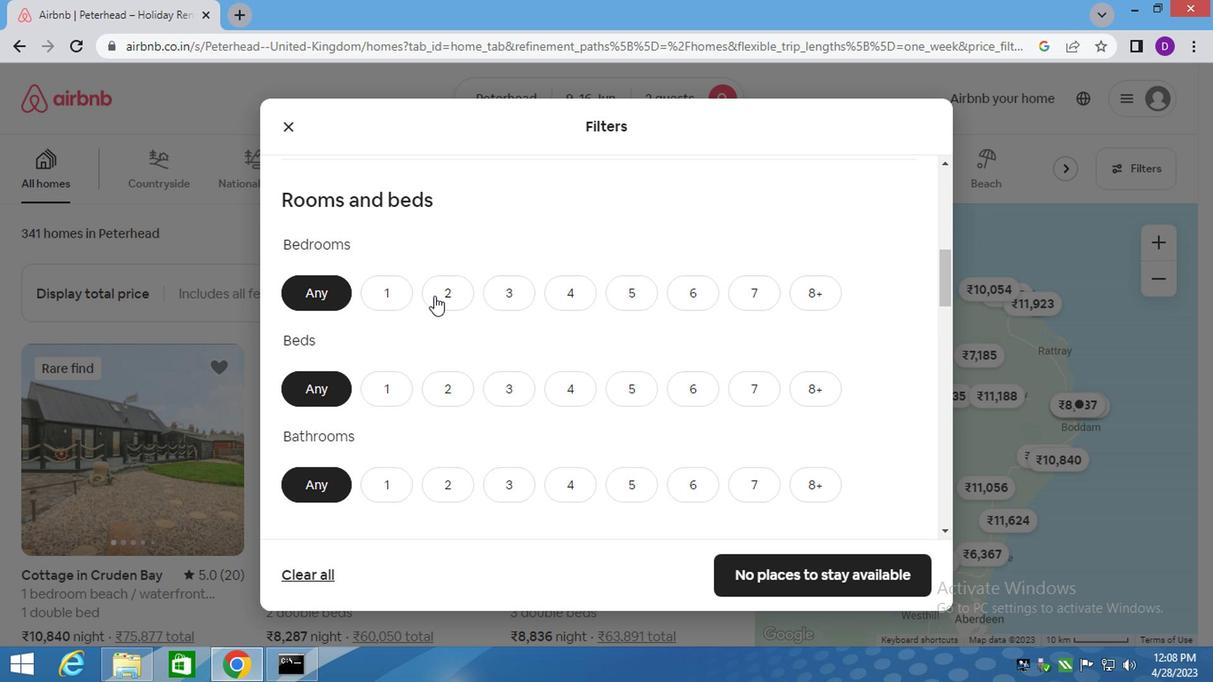 
Action: Mouse moved to (448, 391)
Screenshot: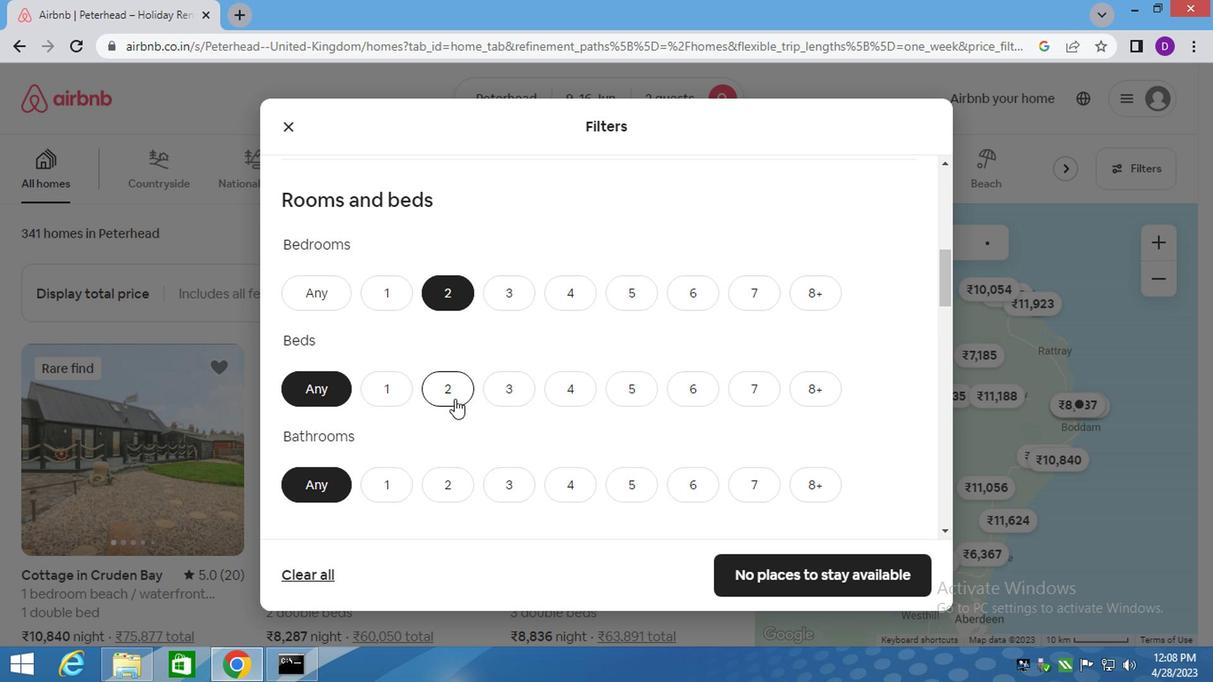 
Action: Mouse pressed left at (448, 391)
Screenshot: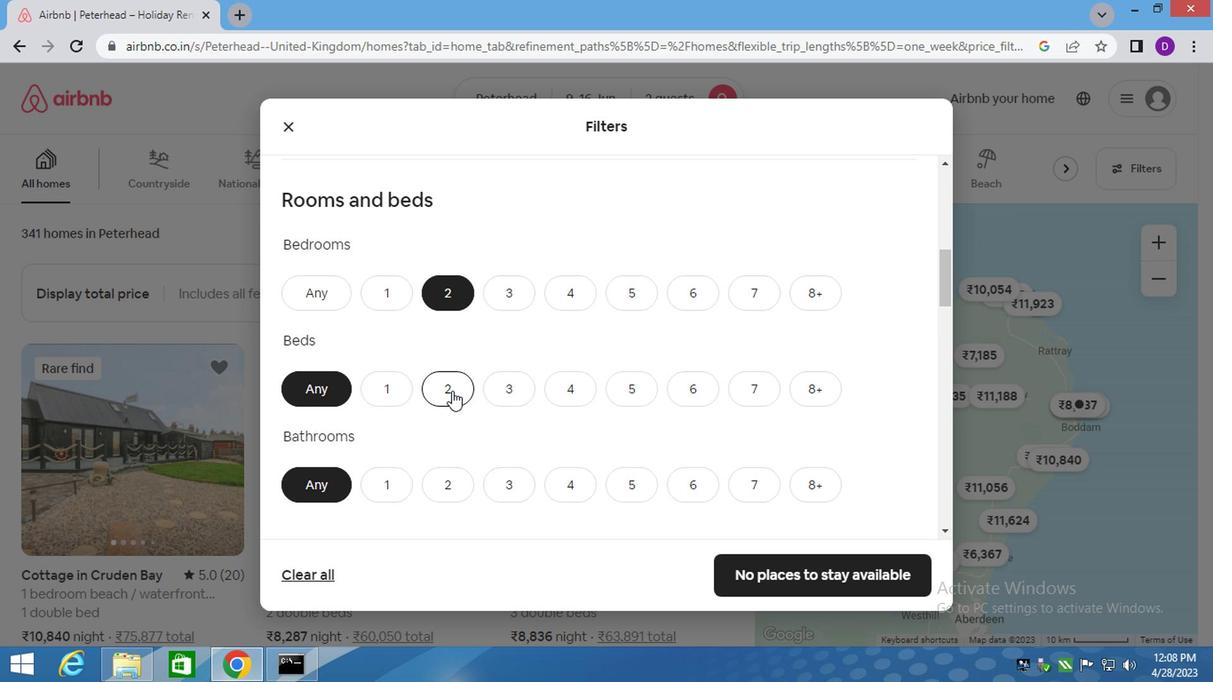 
Action: Mouse moved to (379, 475)
Screenshot: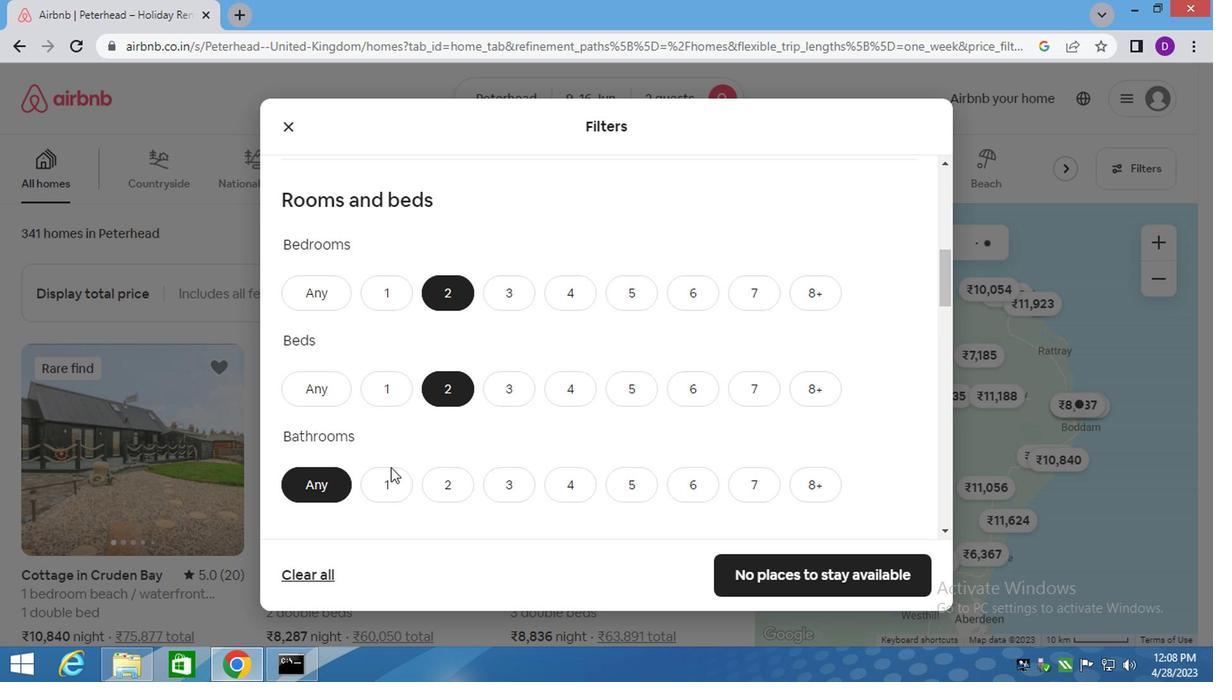 
Action: Mouse pressed left at (379, 475)
Screenshot: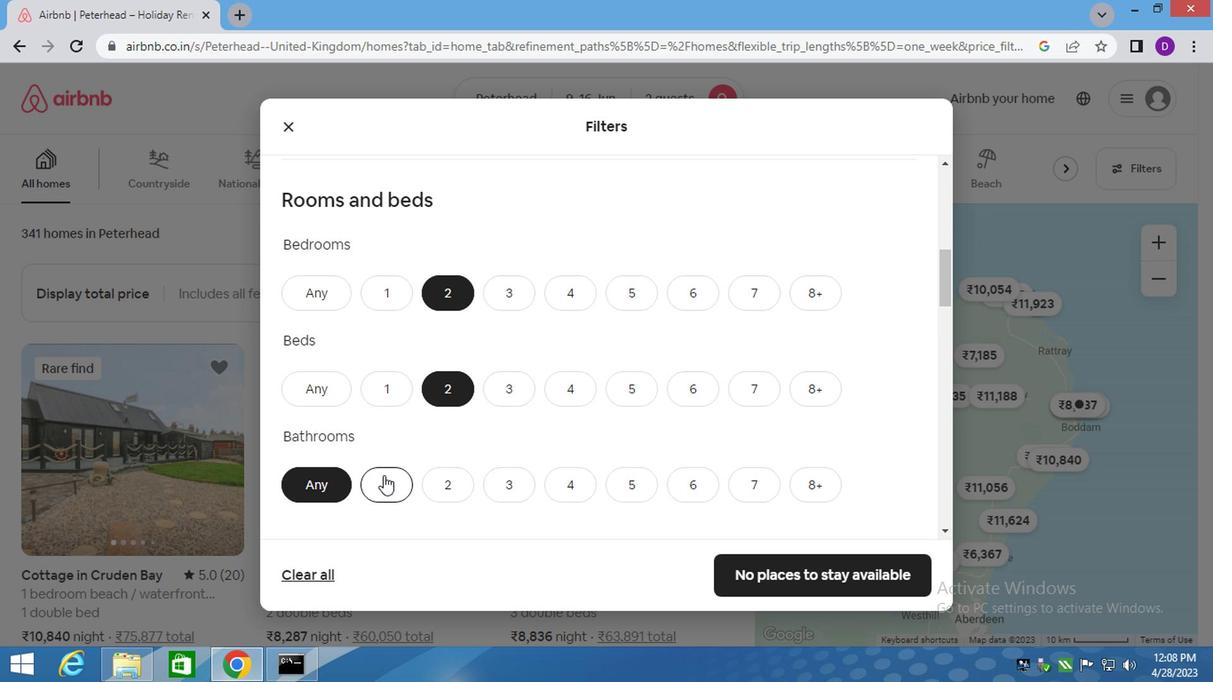 
Action: Mouse moved to (425, 426)
Screenshot: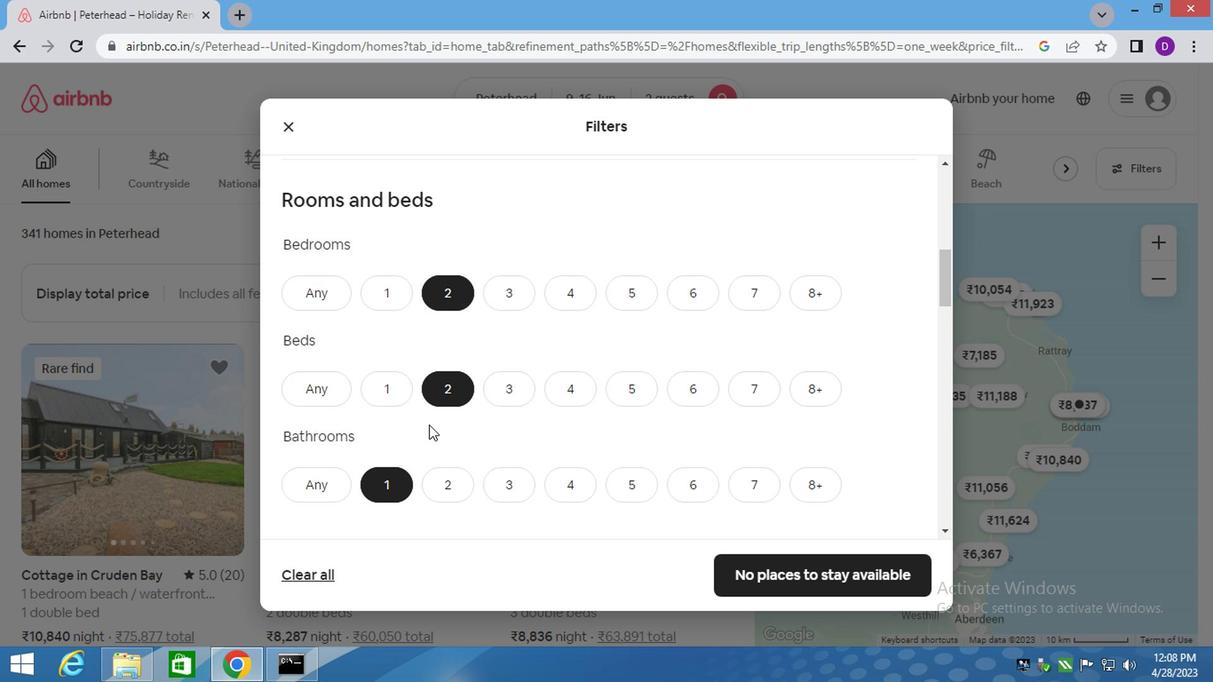 
Action: Mouse scrolled (425, 425) with delta (0, 0)
Screenshot: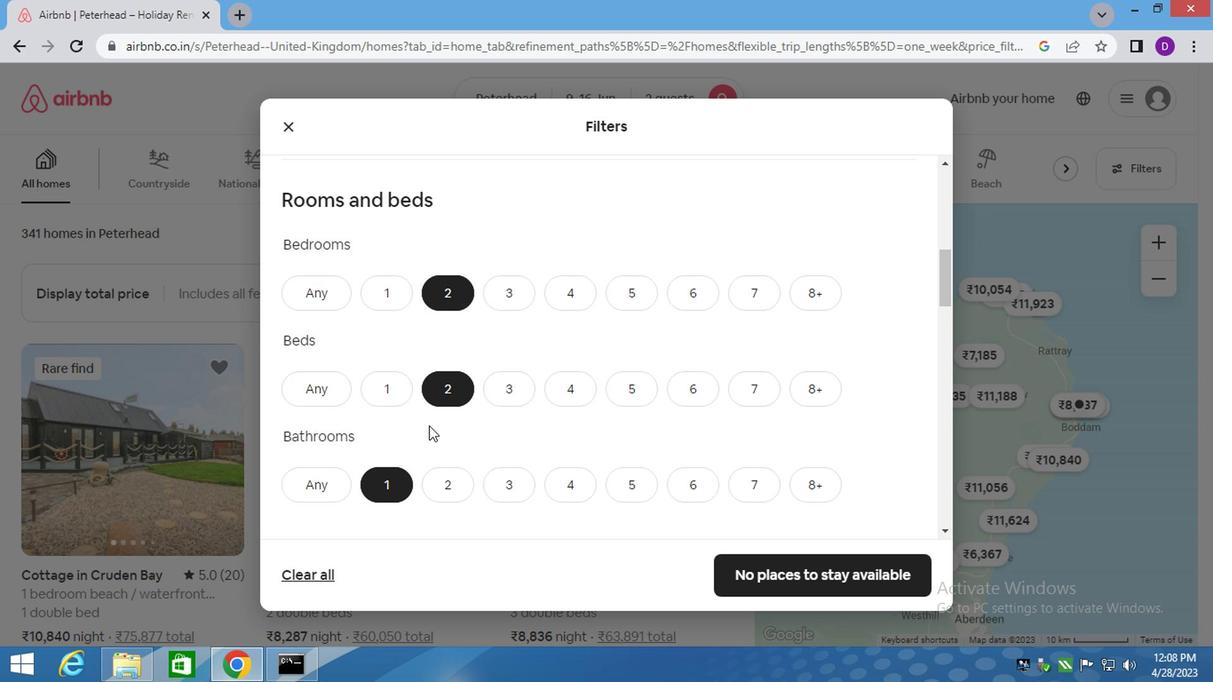 
Action: Mouse moved to (434, 443)
Screenshot: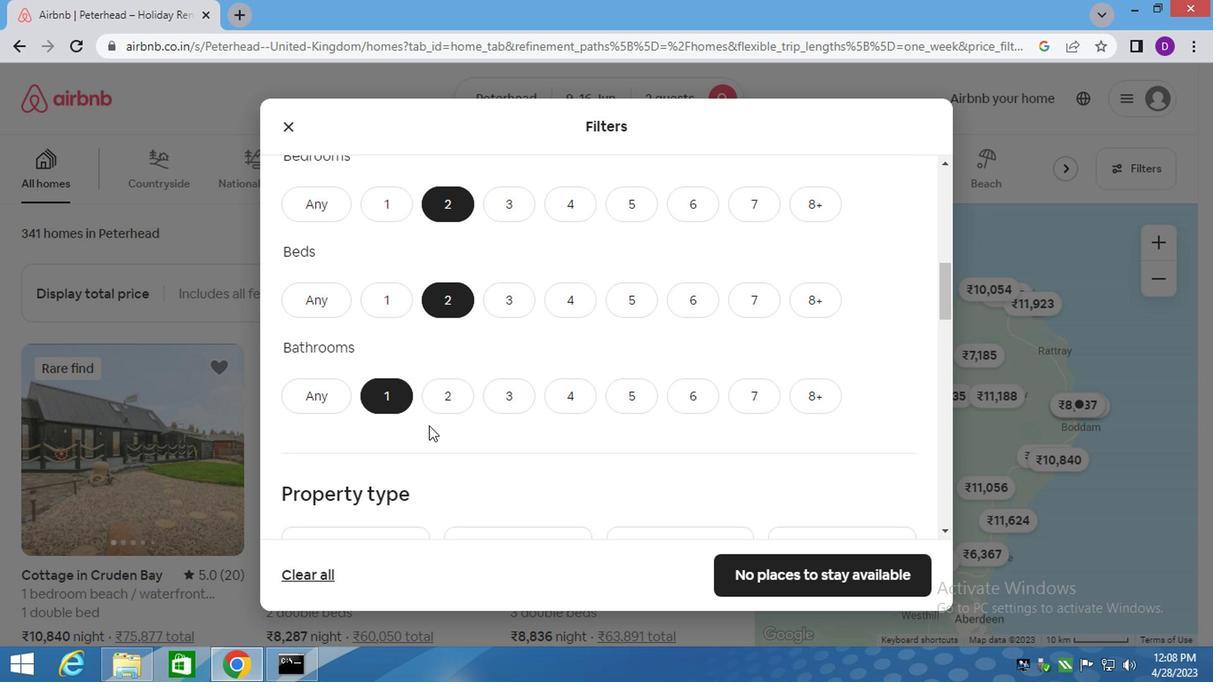 
Action: Mouse scrolled (434, 441) with delta (0, -1)
Screenshot: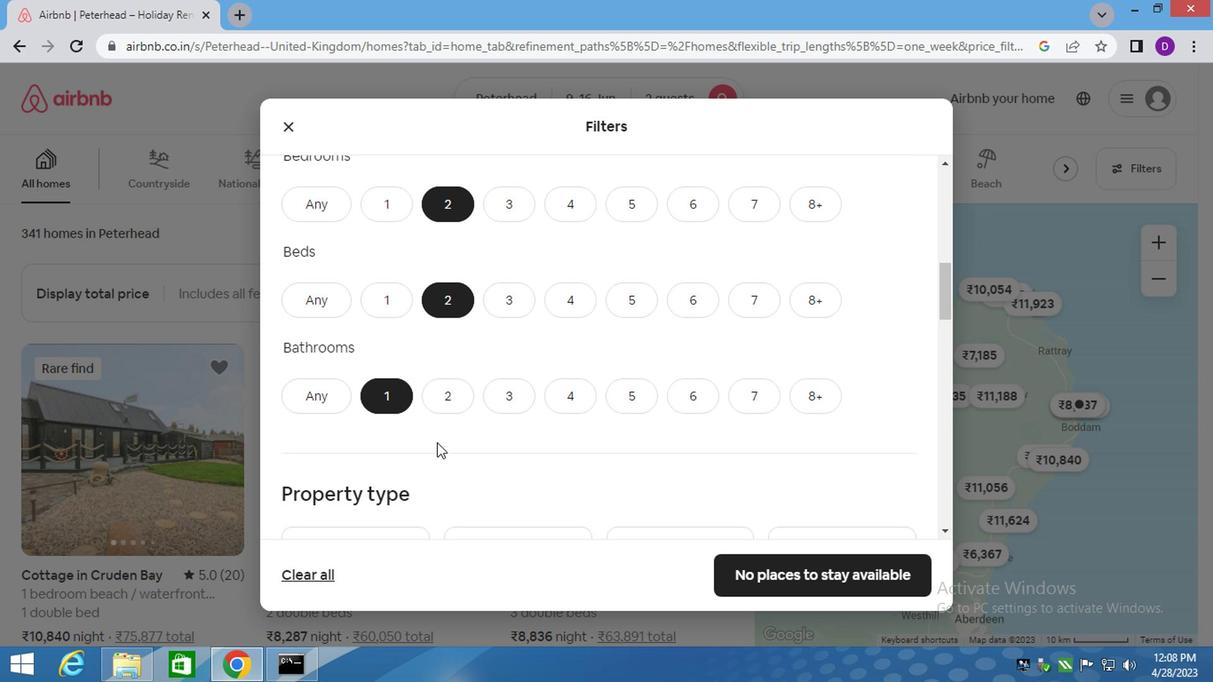 
Action: Mouse moved to (396, 458)
Screenshot: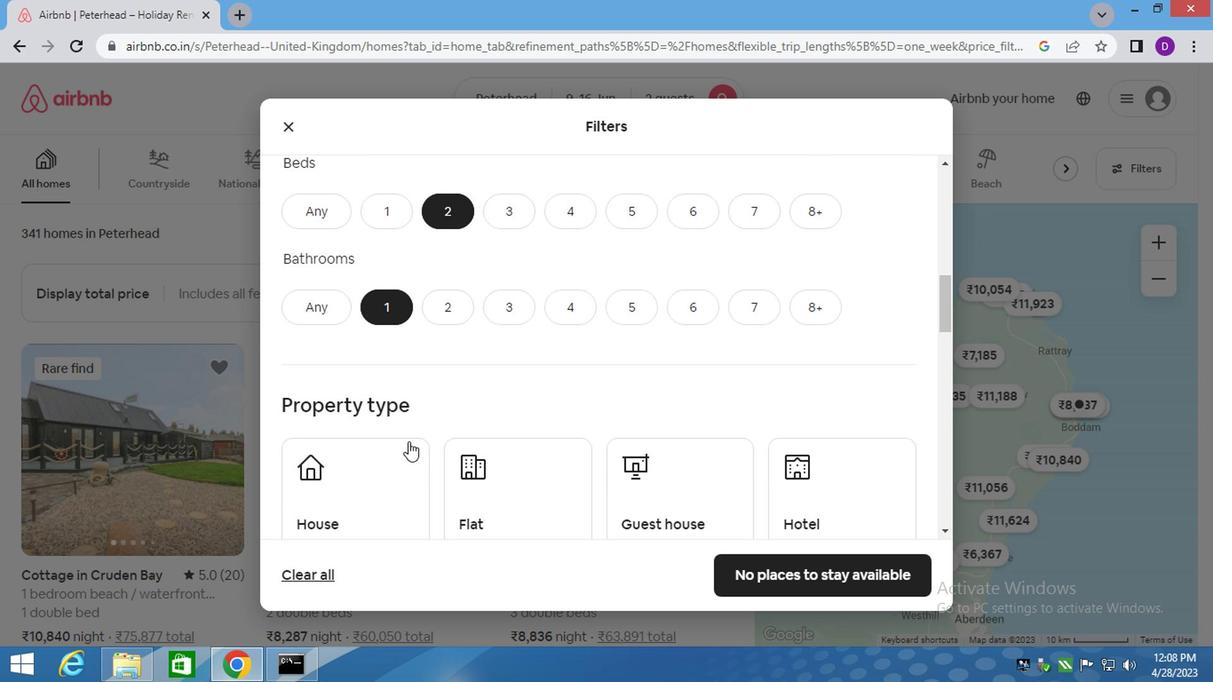 
Action: Mouse scrolled (396, 456) with delta (0, -1)
Screenshot: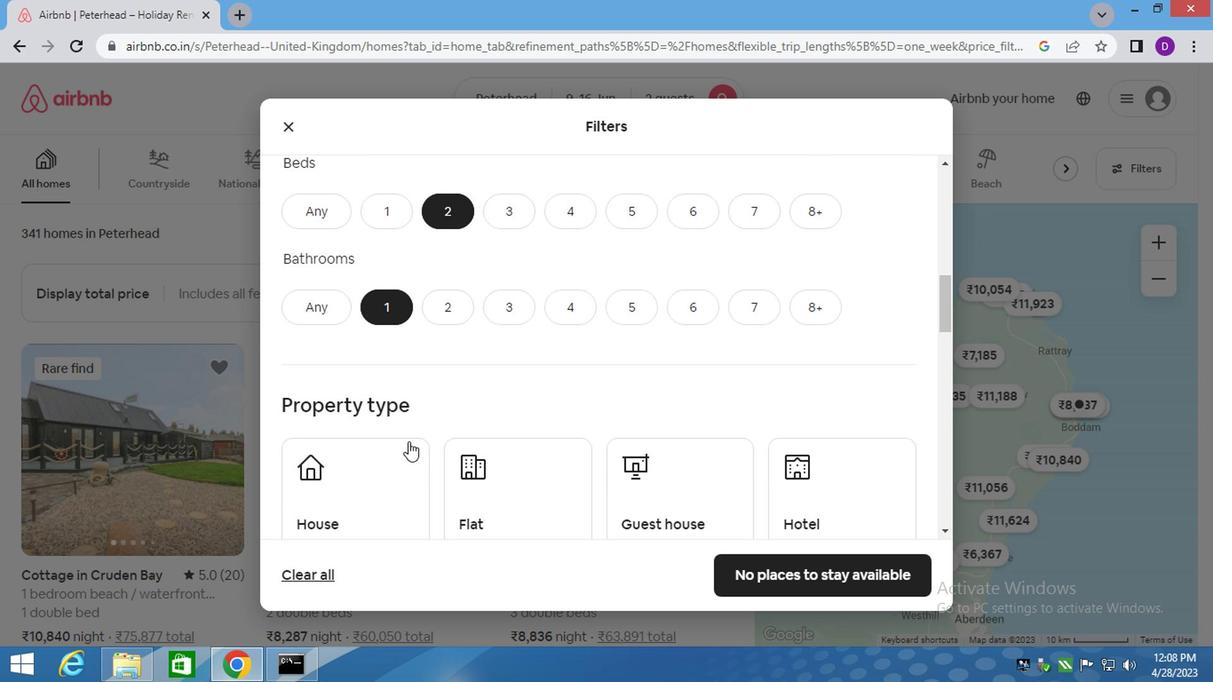 
Action: Mouse moved to (359, 394)
Screenshot: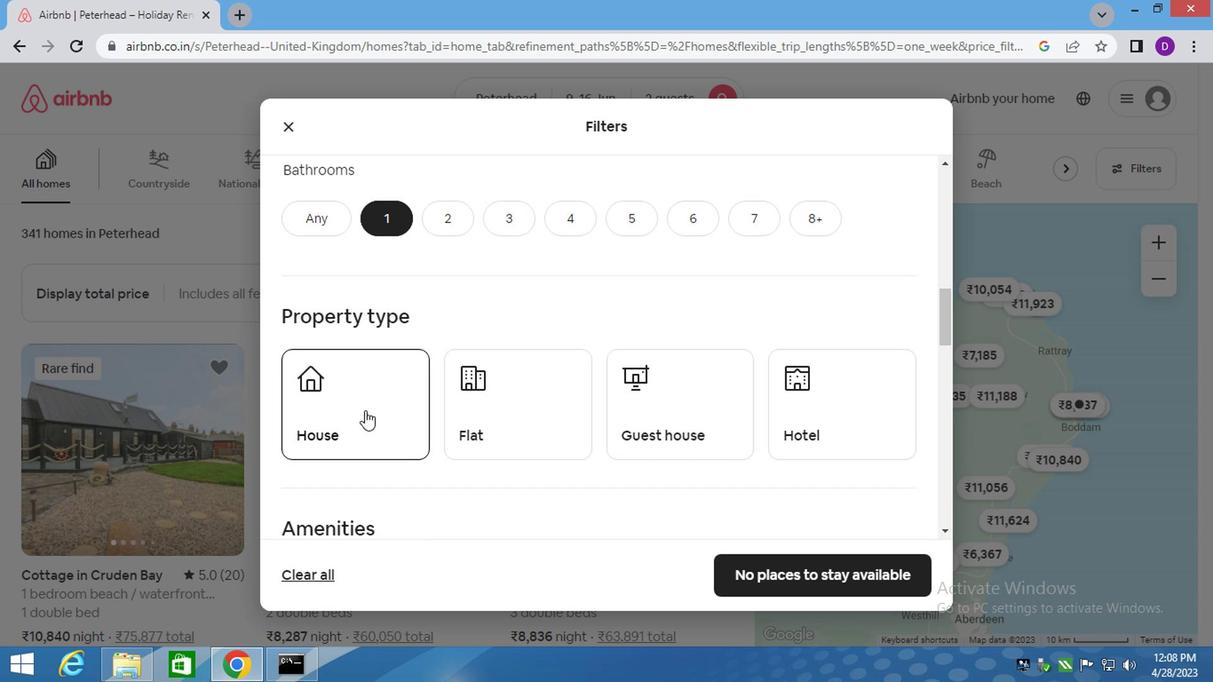 
Action: Mouse pressed left at (359, 394)
Screenshot: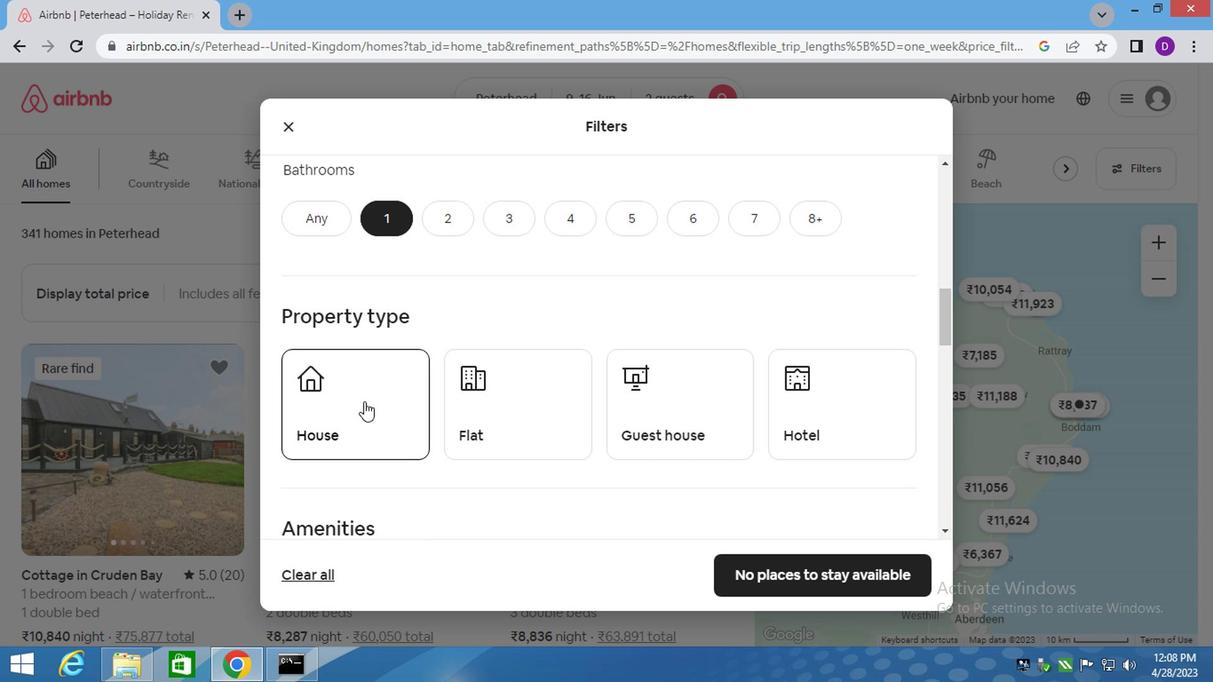 
Action: Mouse moved to (509, 395)
Screenshot: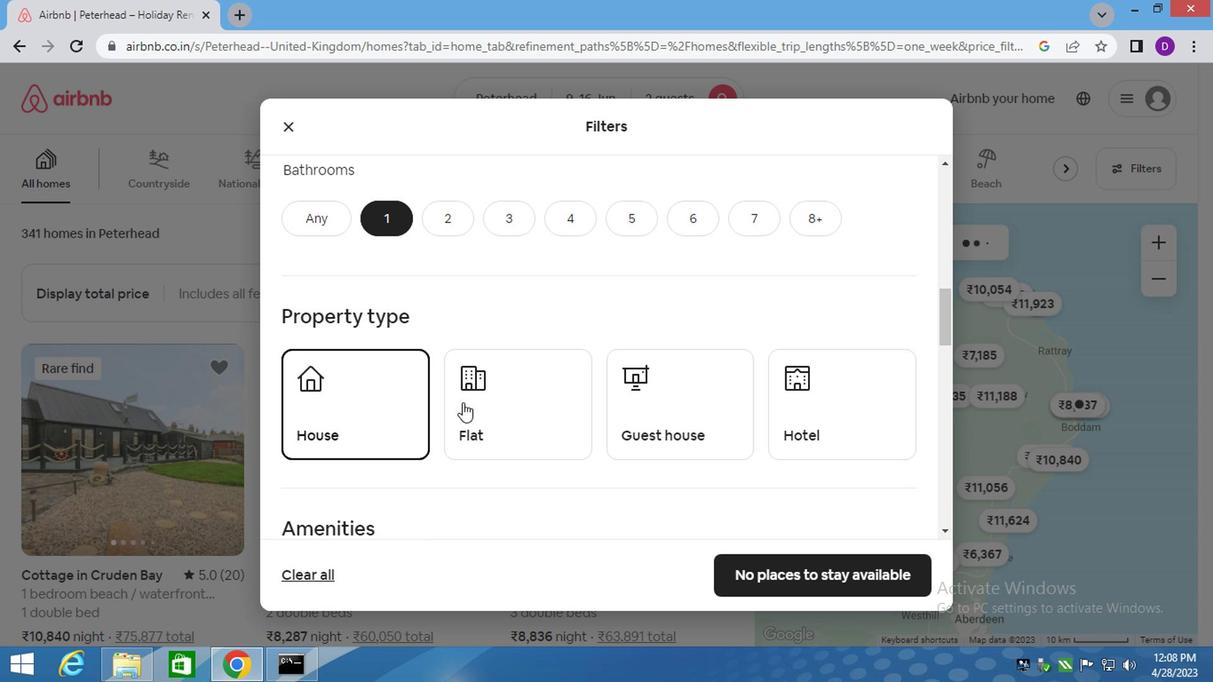 
Action: Mouse pressed left at (509, 395)
Screenshot: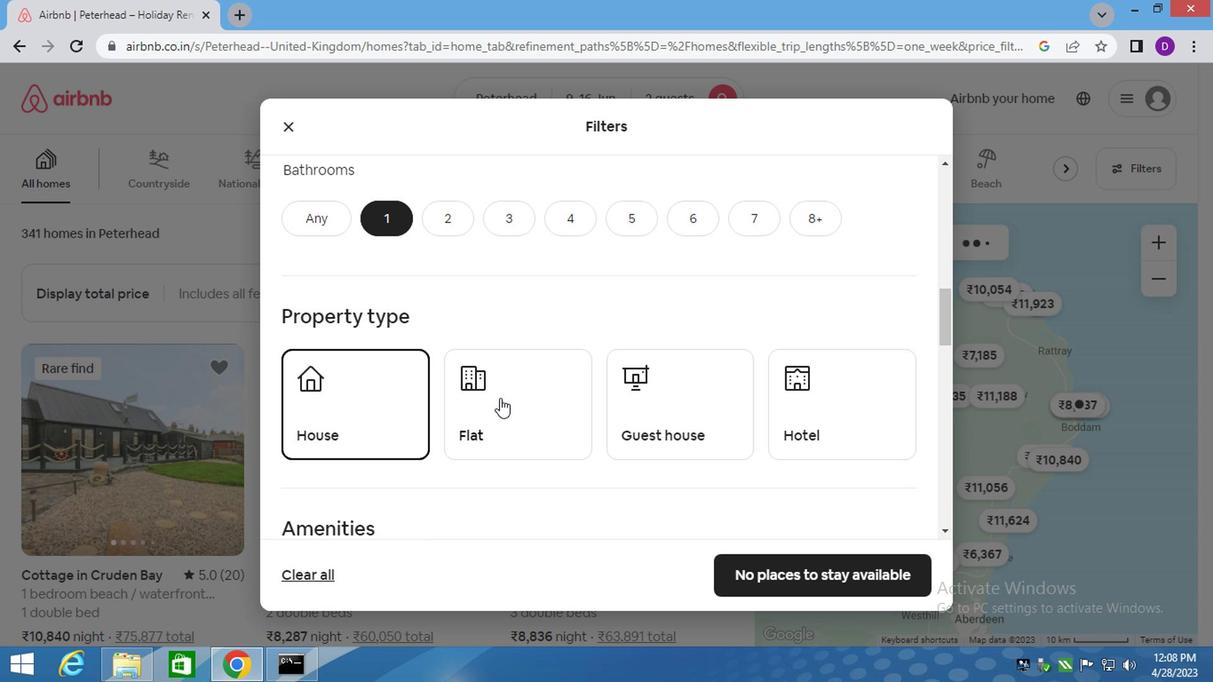 
Action: Mouse moved to (690, 403)
Screenshot: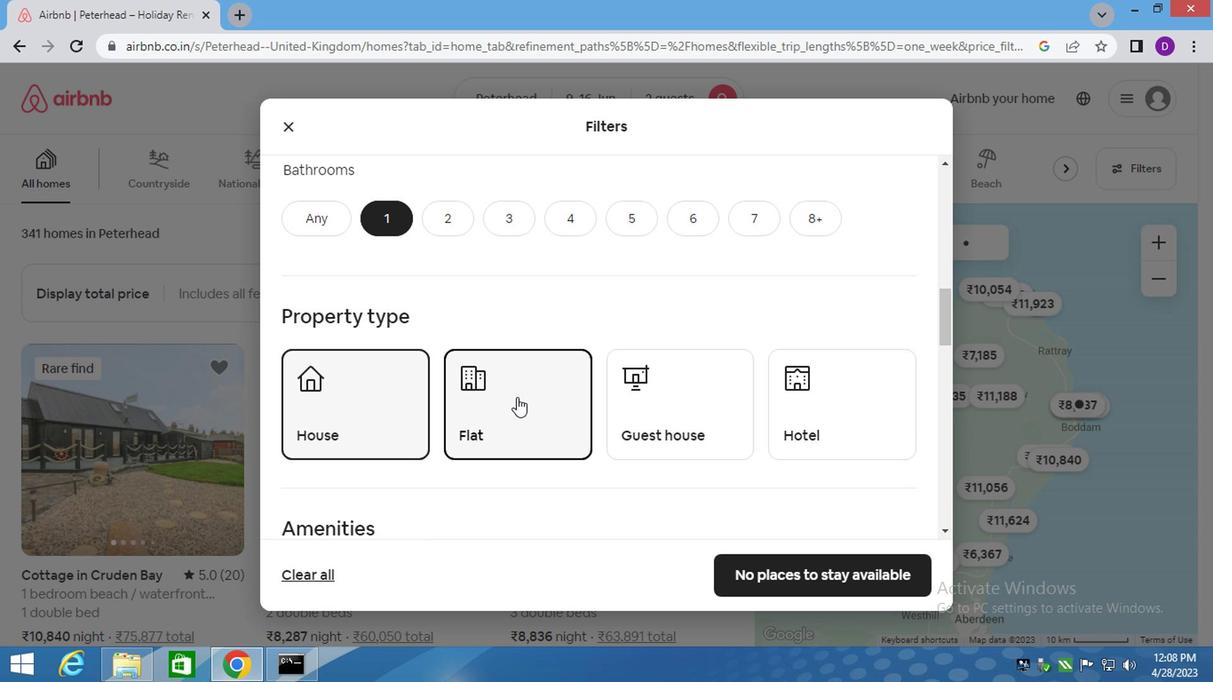 
Action: Mouse pressed left at (690, 403)
Screenshot: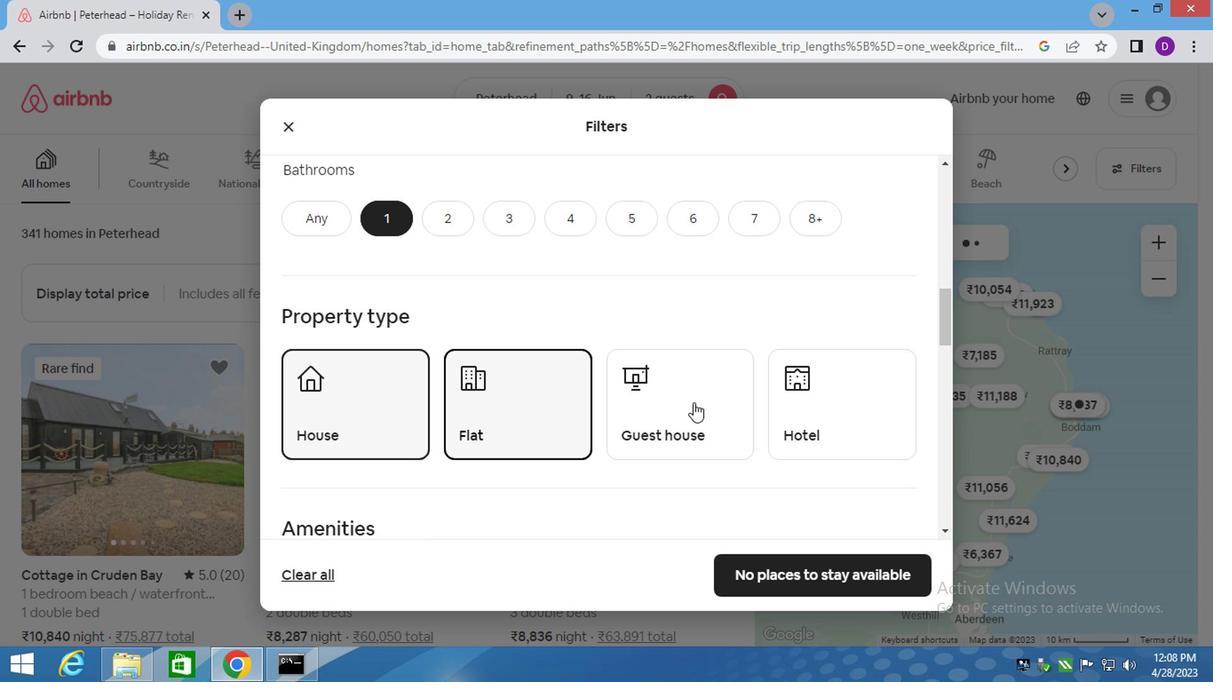 
Action: Mouse moved to (546, 471)
Screenshot: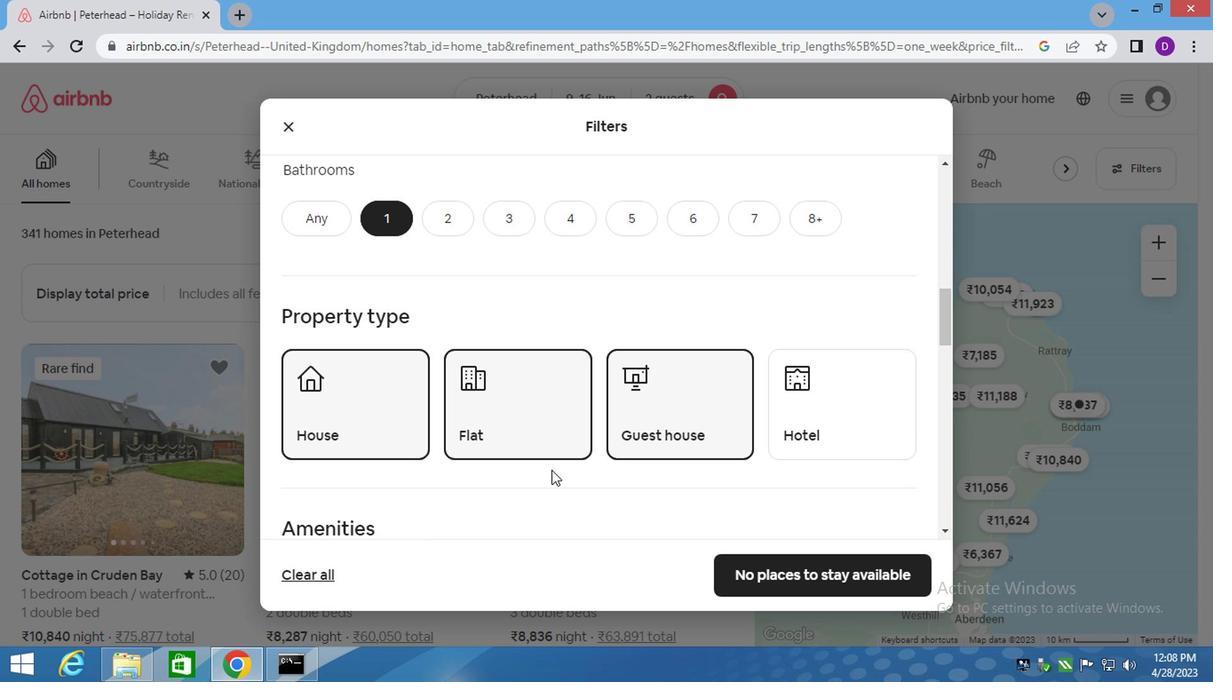 
Action: Mouse scrolled (546, 470) with delta (0, -1)
Screenshot: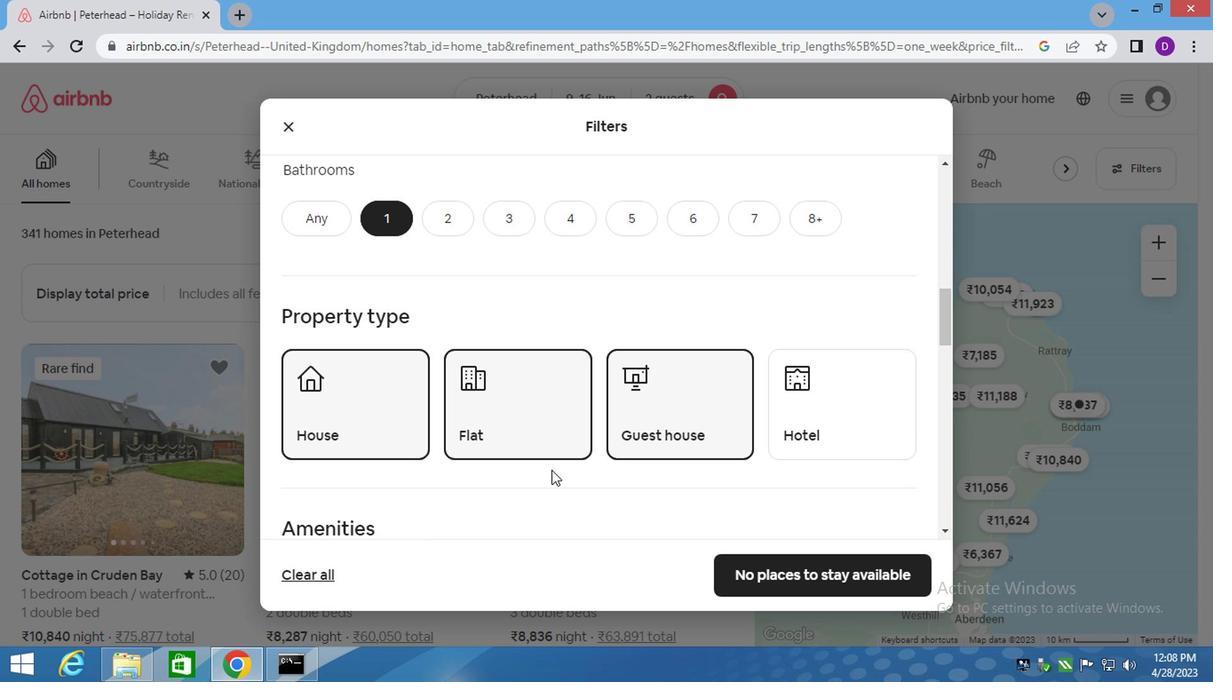 
Action: Mouse moved to (541, 477)
Screenshot: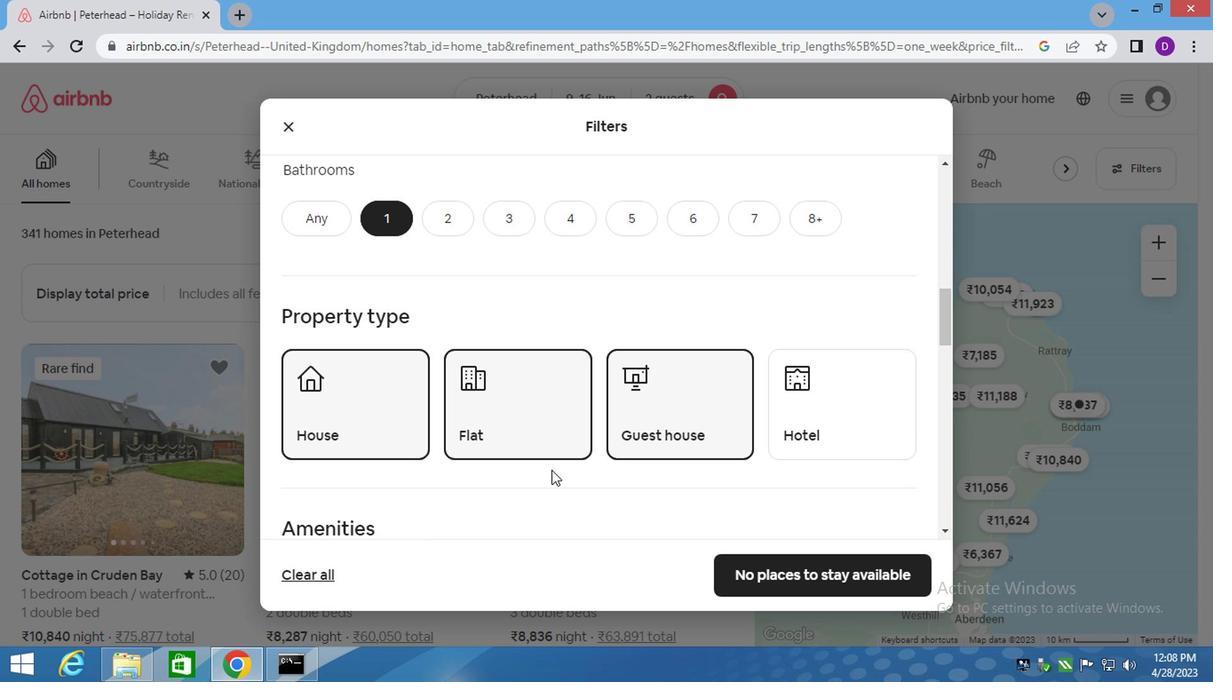 
Action: Mouse scrolled (541, 476) with delta (0, -1)
Screenshot: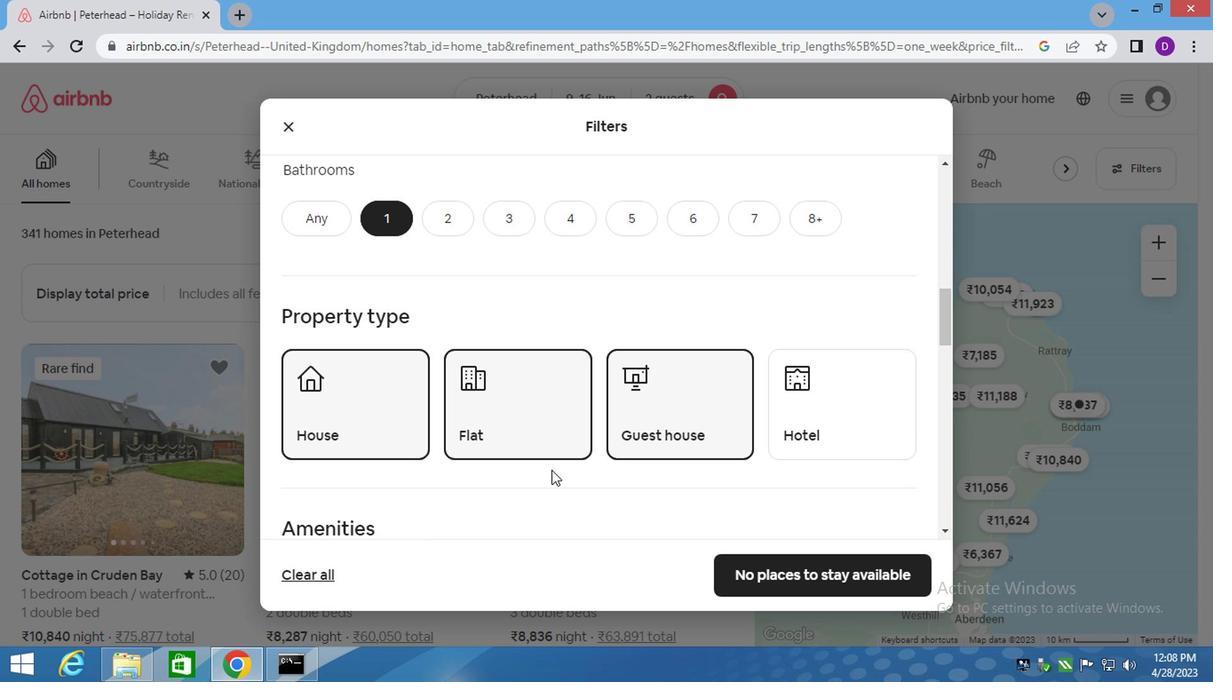 
Action: Mouse moved to (539, 480)
Screenshot: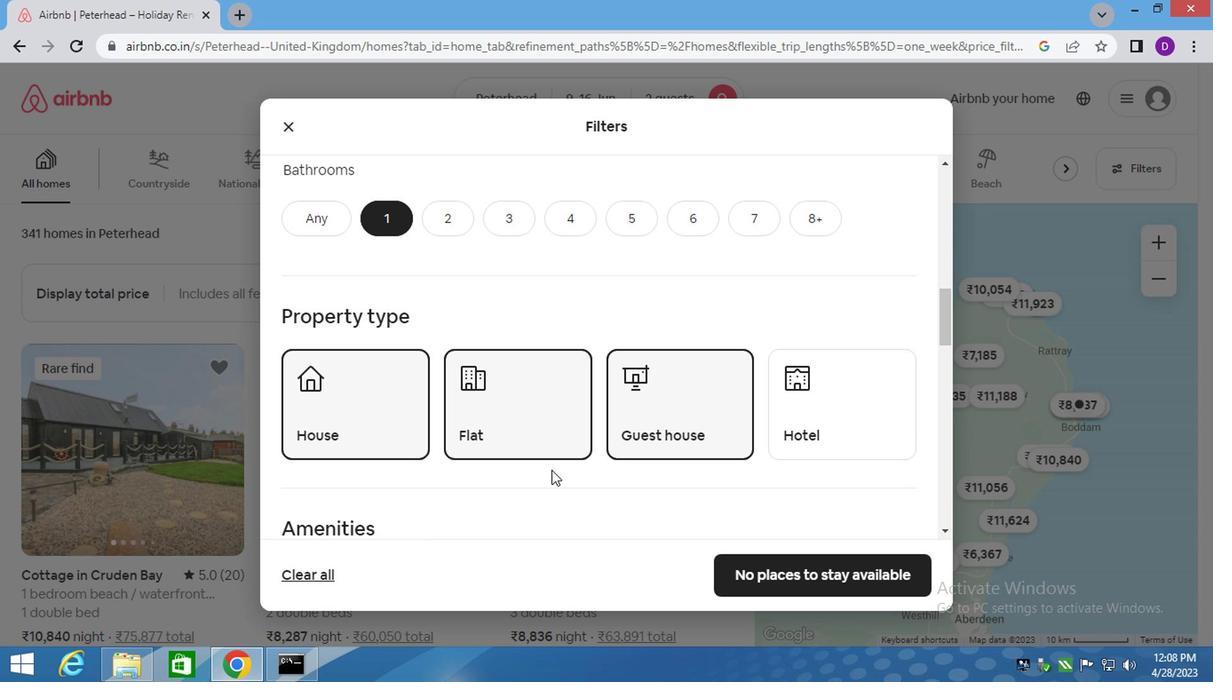 
Action: Mouse scrolled (539, 479) with delta (0, -1)
Screenshot: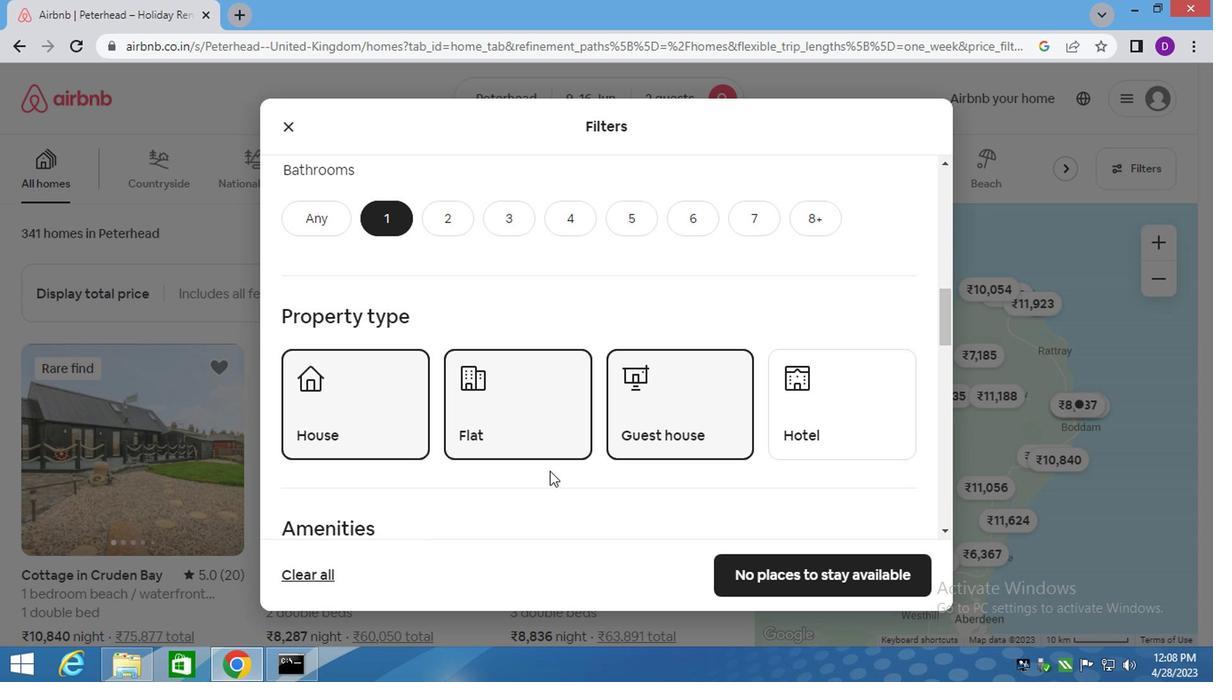 
Action: Mouse scrolled (539, 479) with delta (0, -1)
Screenshot: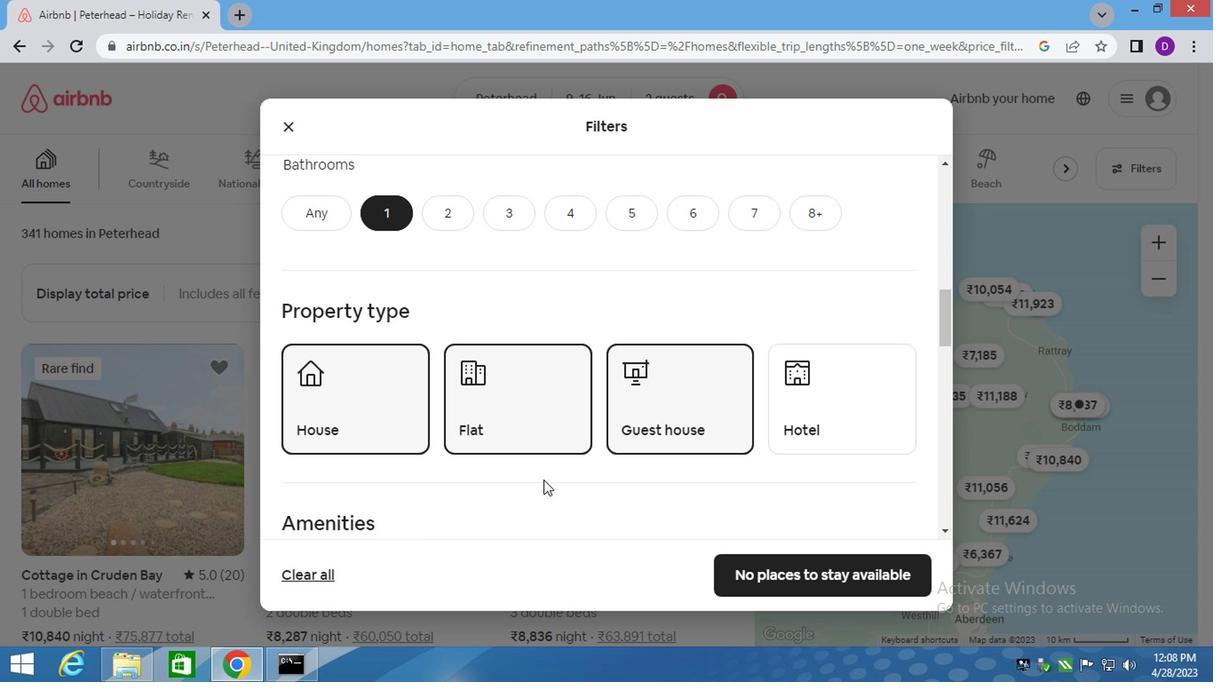 
Action: Mouse moved to (675, 451)
Screenshot: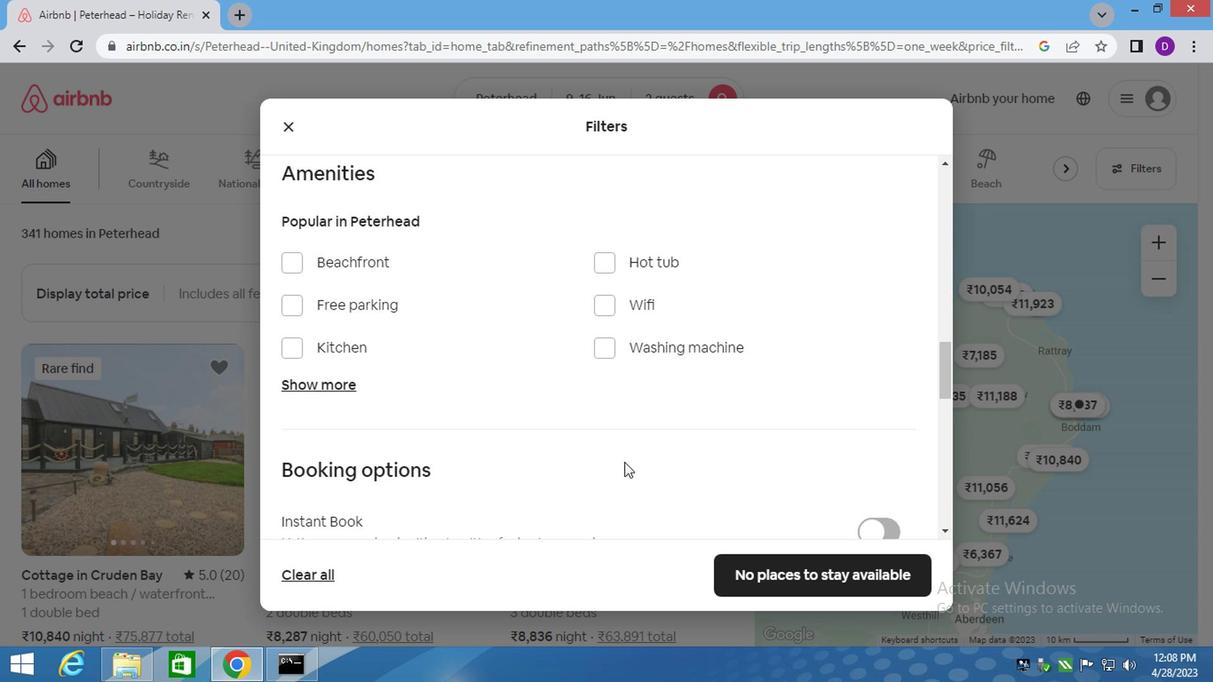 
Action: Mouse scrolled (675, 450) with delta (0, -1)
Screenshot: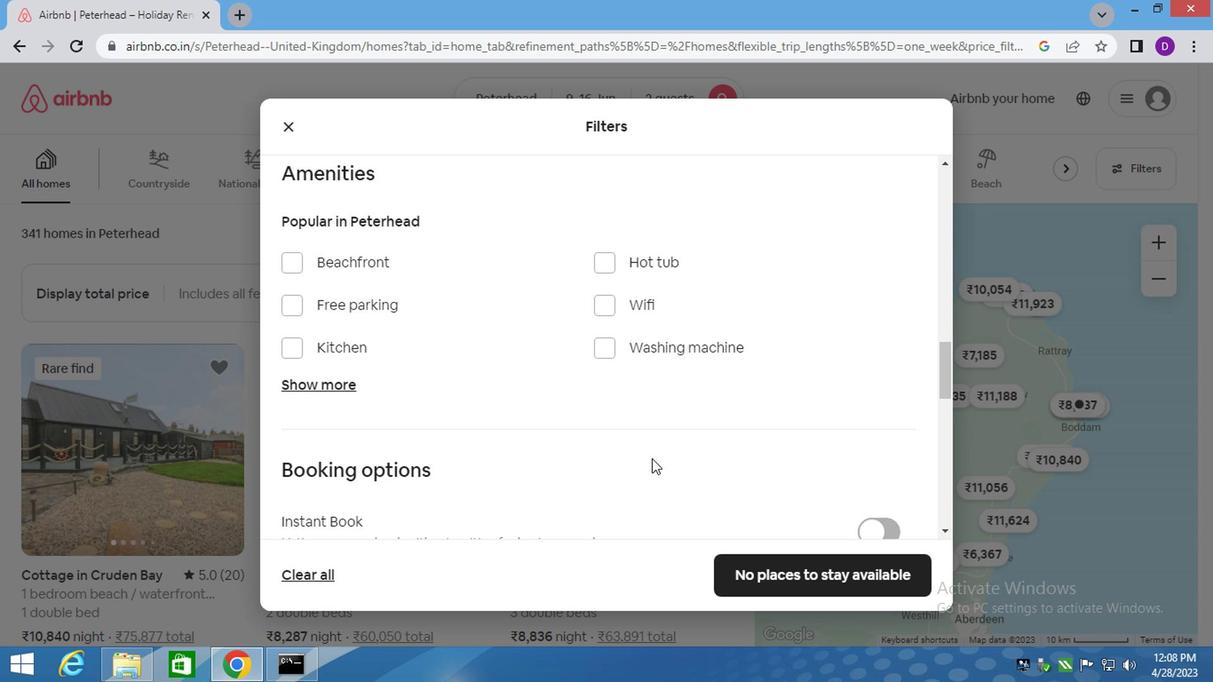 
Action: Mouse scrolled (675, 450) with delta (0, -1)
Screenshot: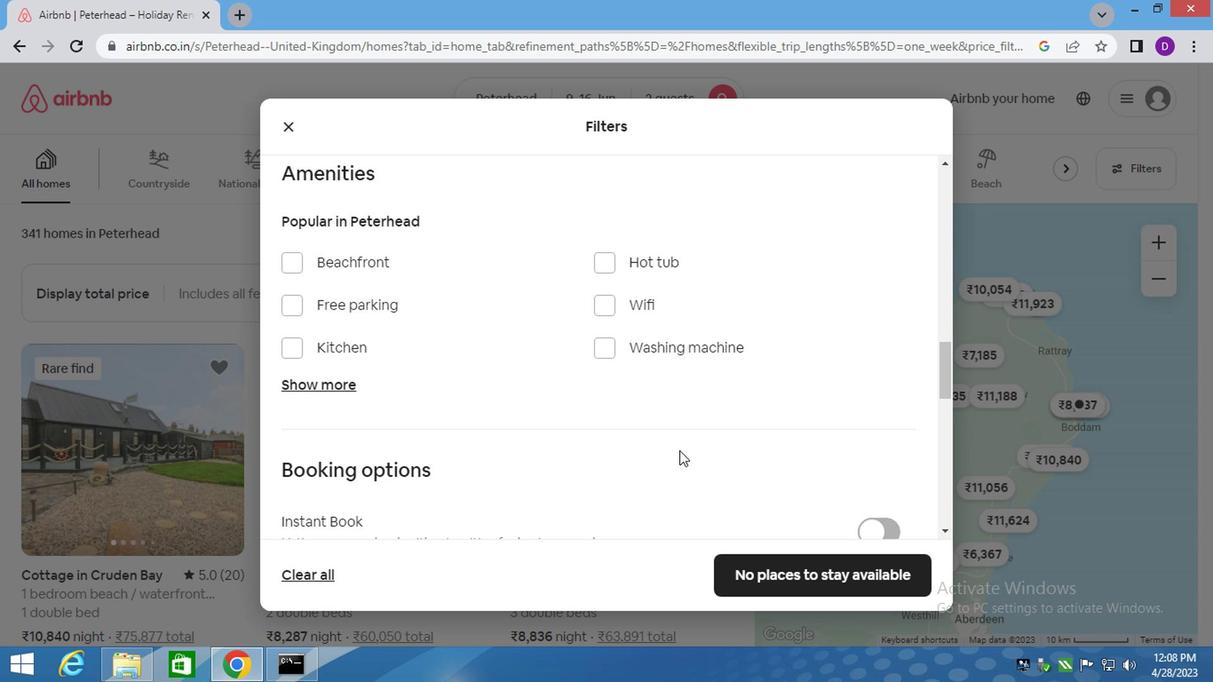 
Action: Mouse moved to (863, 419)
Screenshot: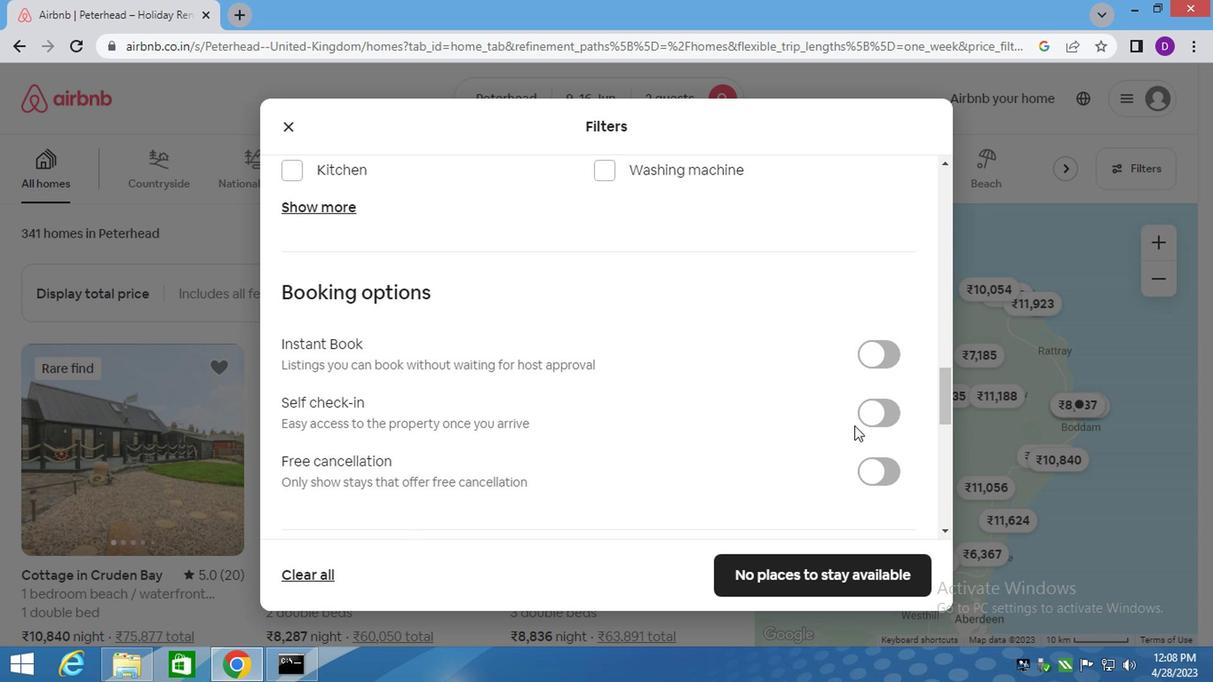 
Action: Mouse pressed left at (863, 419)
Screenshot: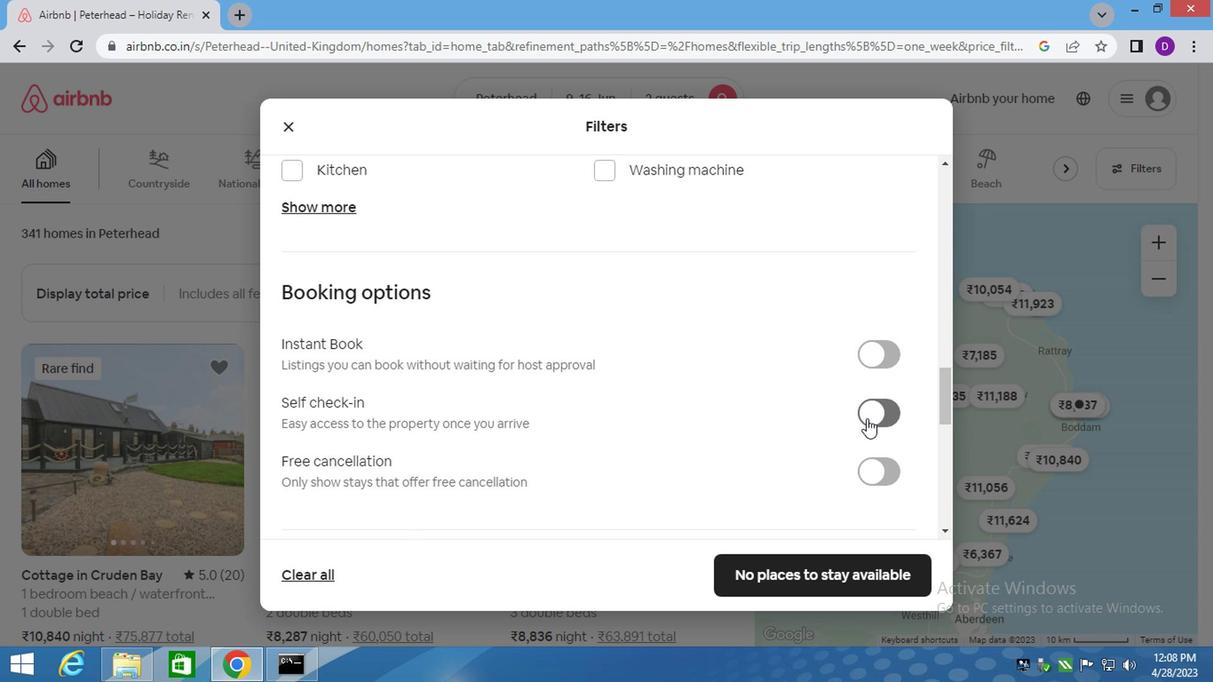 
Action: Mouse moved to (596, 434)
Screenshot: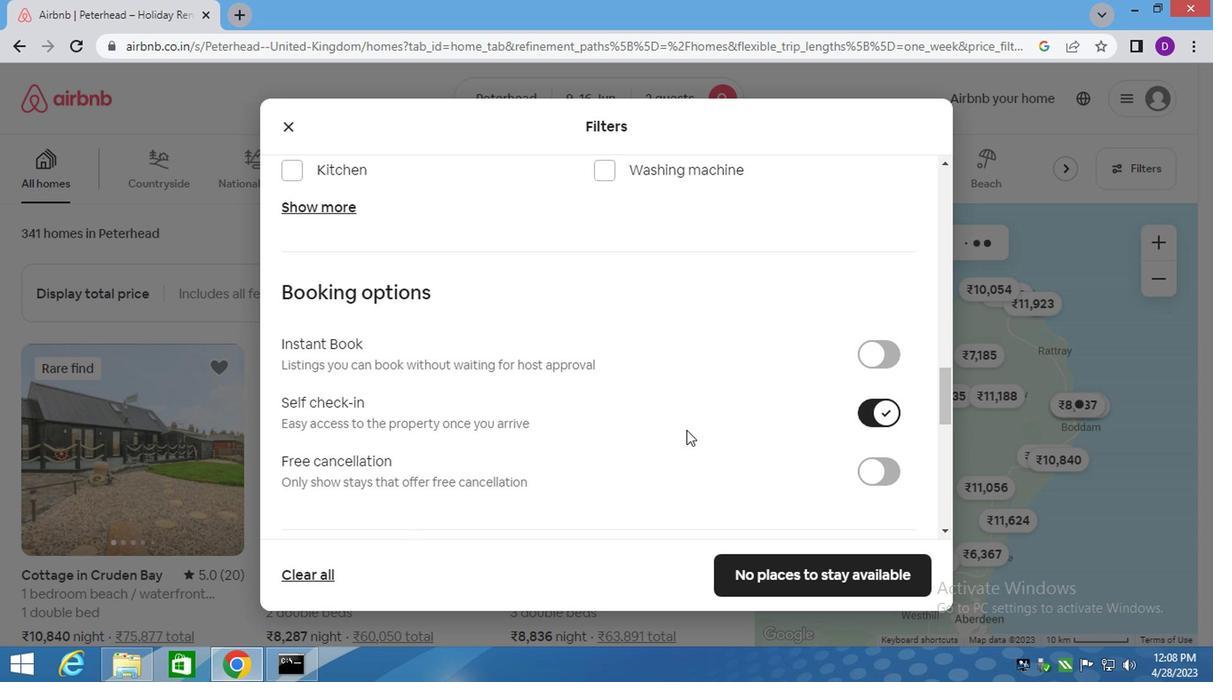 
Action: Mouse scrolled (596, 434) with delta (0, 0)
Screenshot: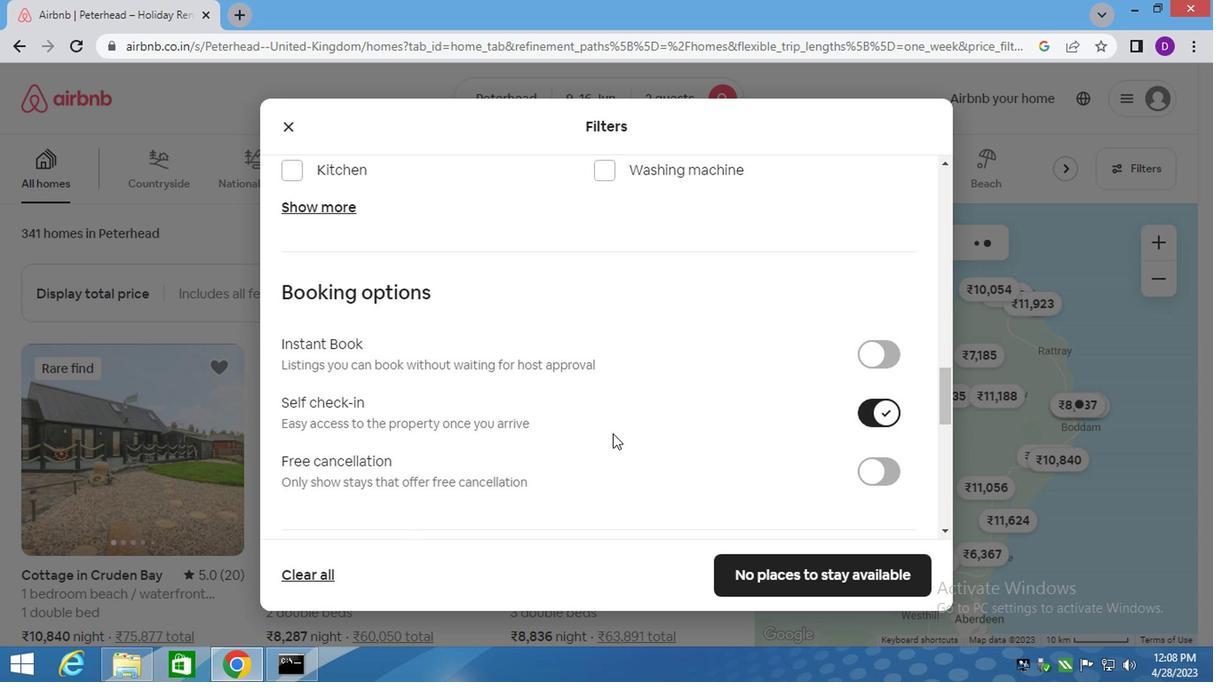 
Action: Mouse scrolled (596, 434) with delta (0, 0)
Screenshot: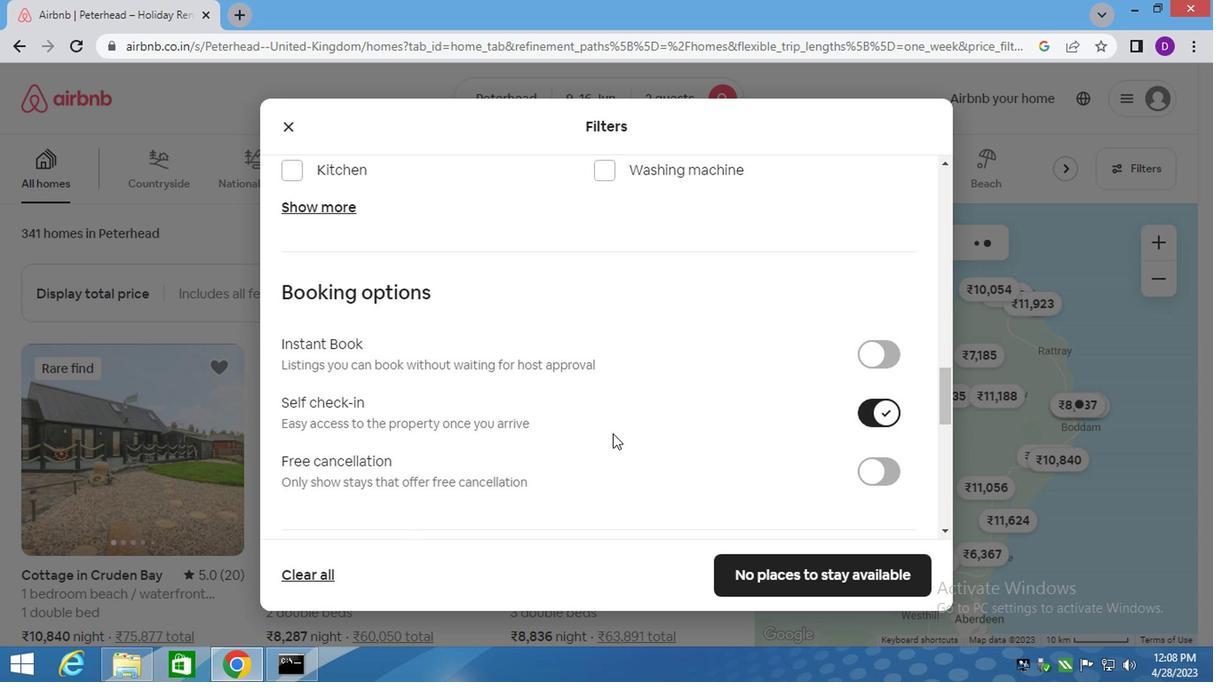 
Action: Mouse scrolled (596, 434) with delta (0, 0)
Screenshot: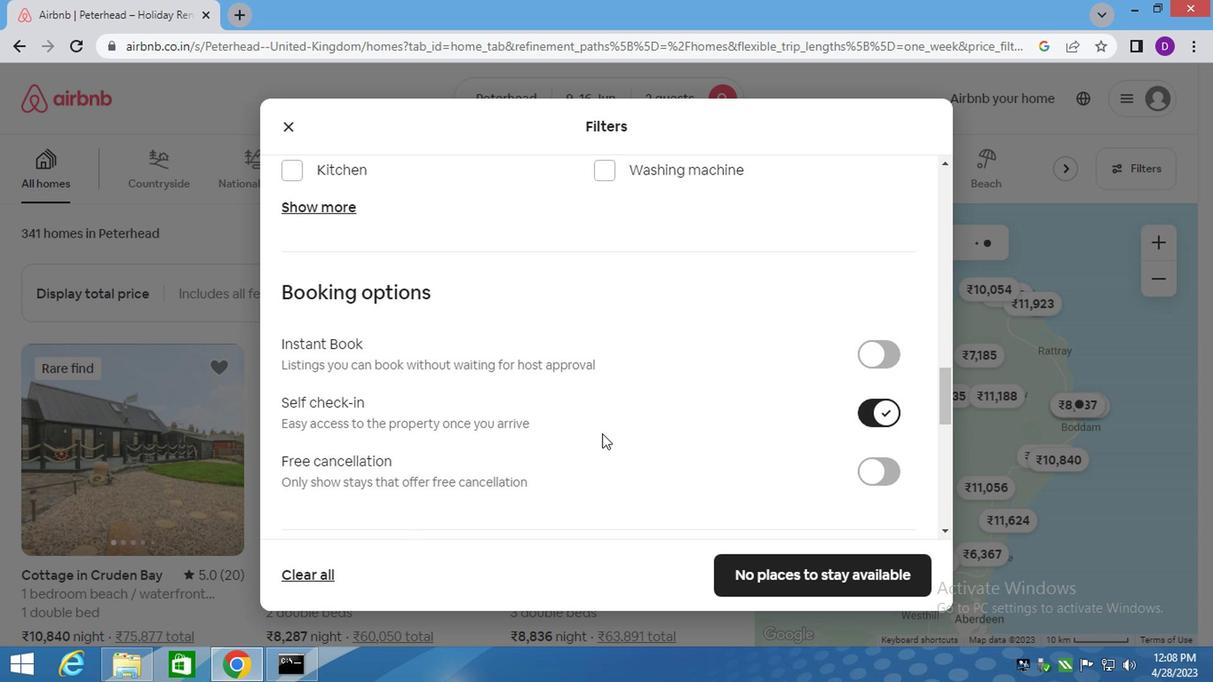 
Action: Mouse scrolled (596, 434) with delta (0, 0)
Screenshot: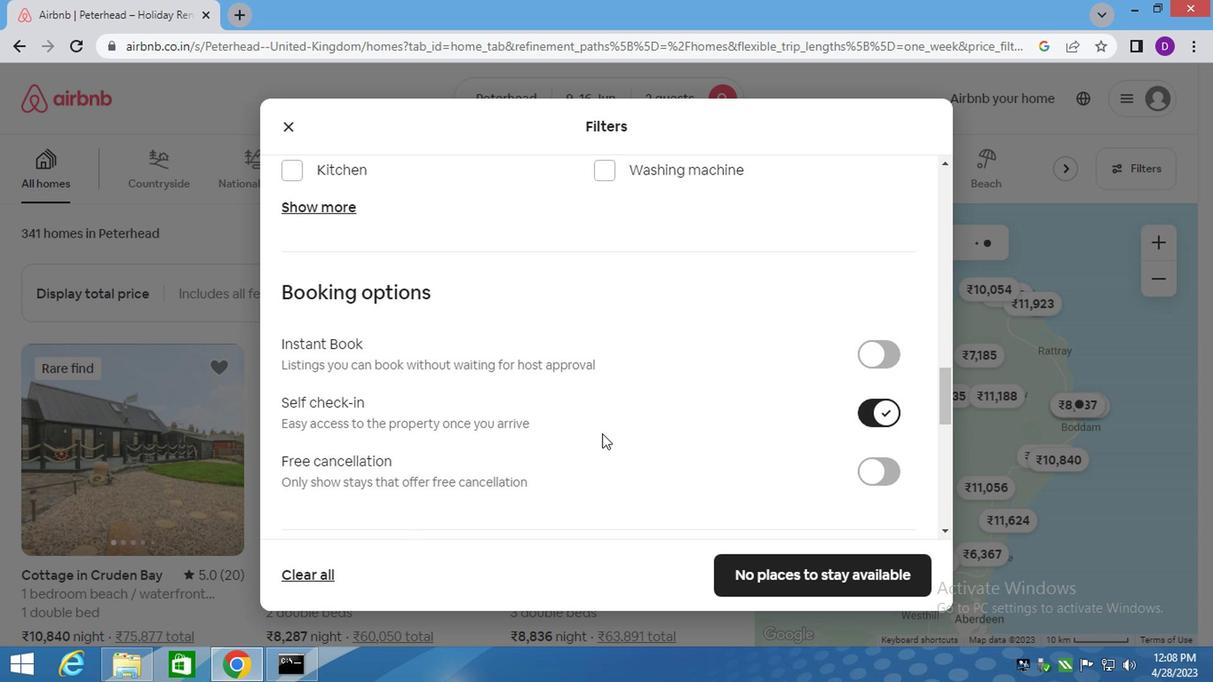
Action: Mouse scrolled (596, 434) with delta (0, 0)
Screenshot: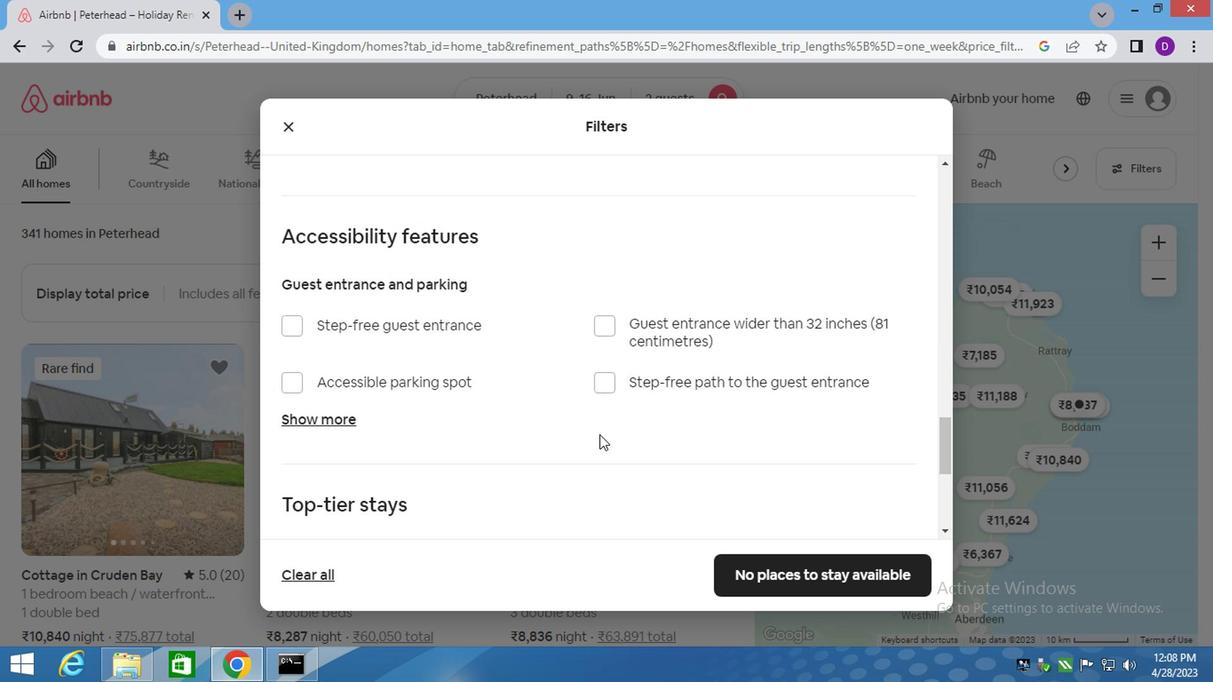 
Action: Mouse moved to (596, 436)
Screenshot: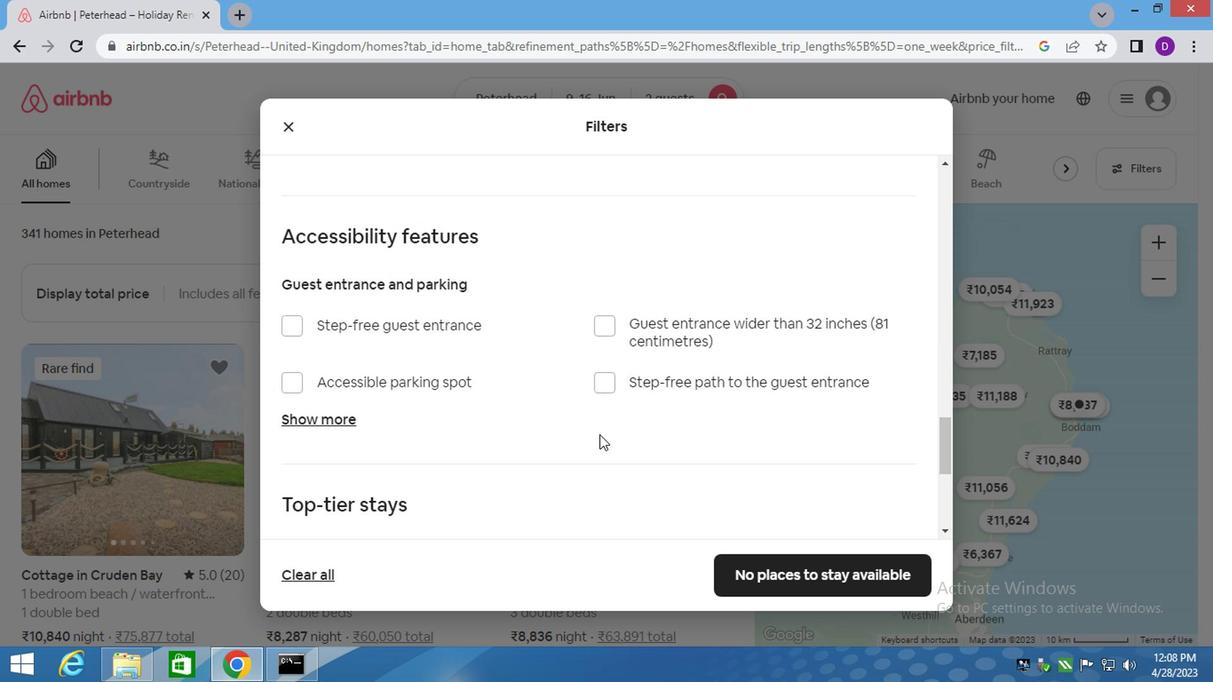 
Action: Mouse scrolled (596, 436) with delta (0, 0)
Screenshot: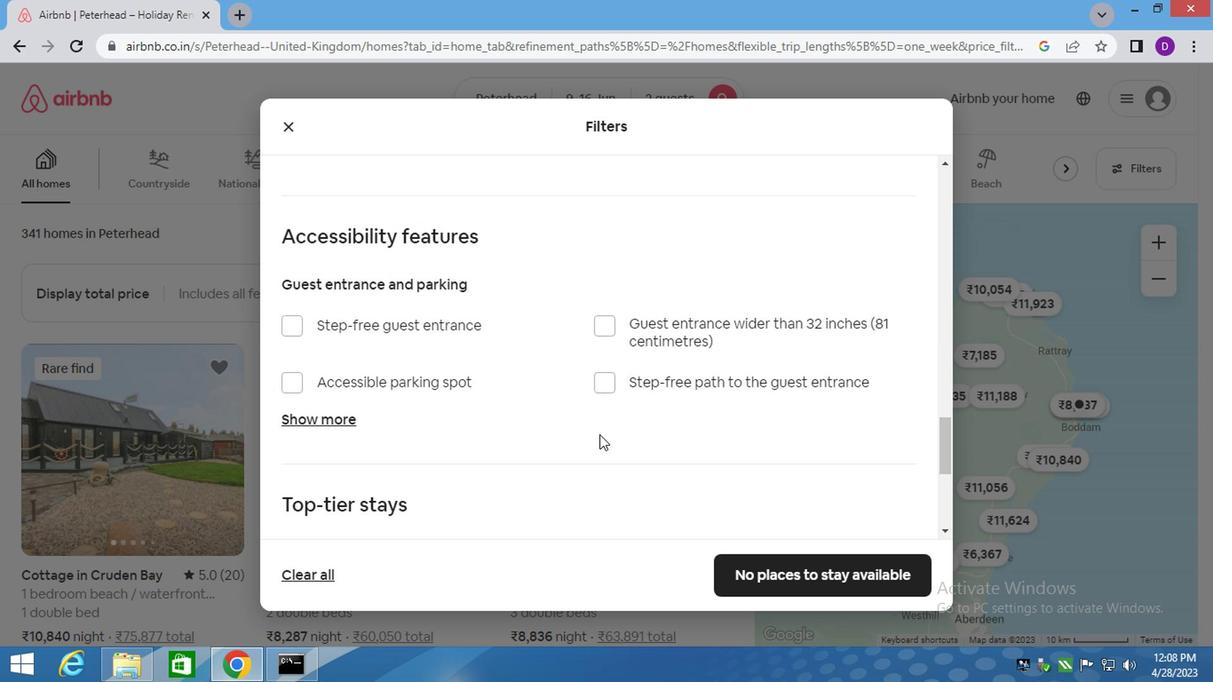 
Action: Mouse scrolled (596, 436) with delta (0, 0)
Screenshot: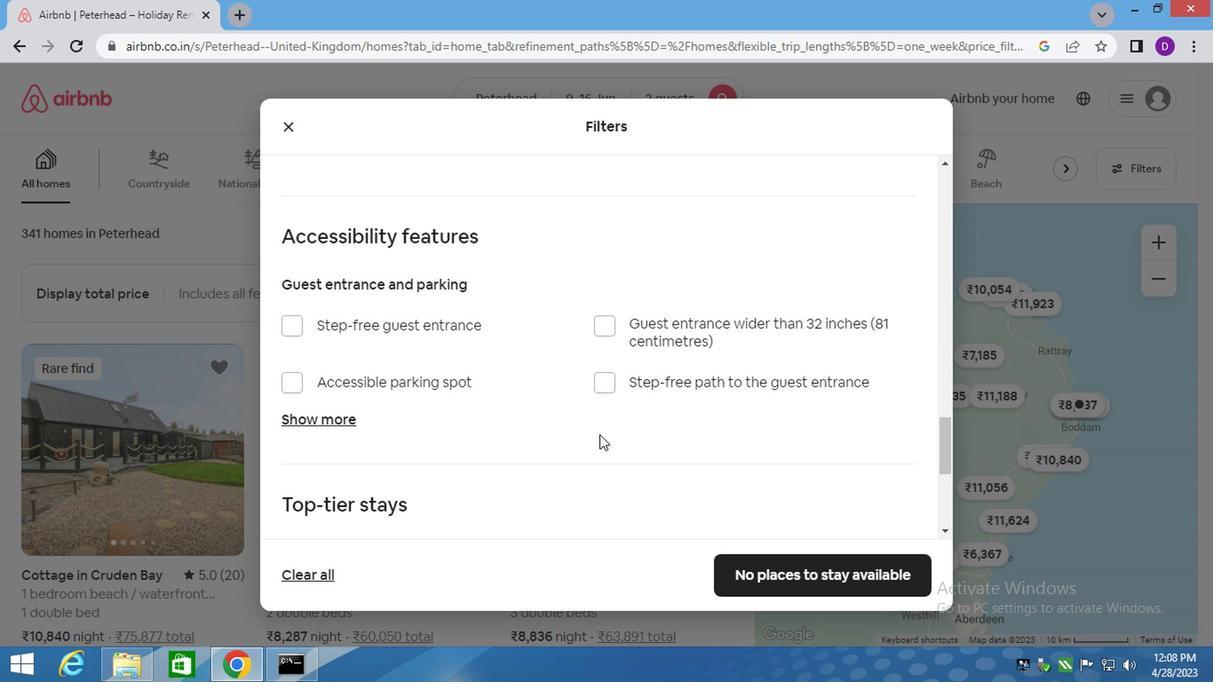 
Action: Mouse scrolled (596, 436) with delta (0, 0)
Screenshot: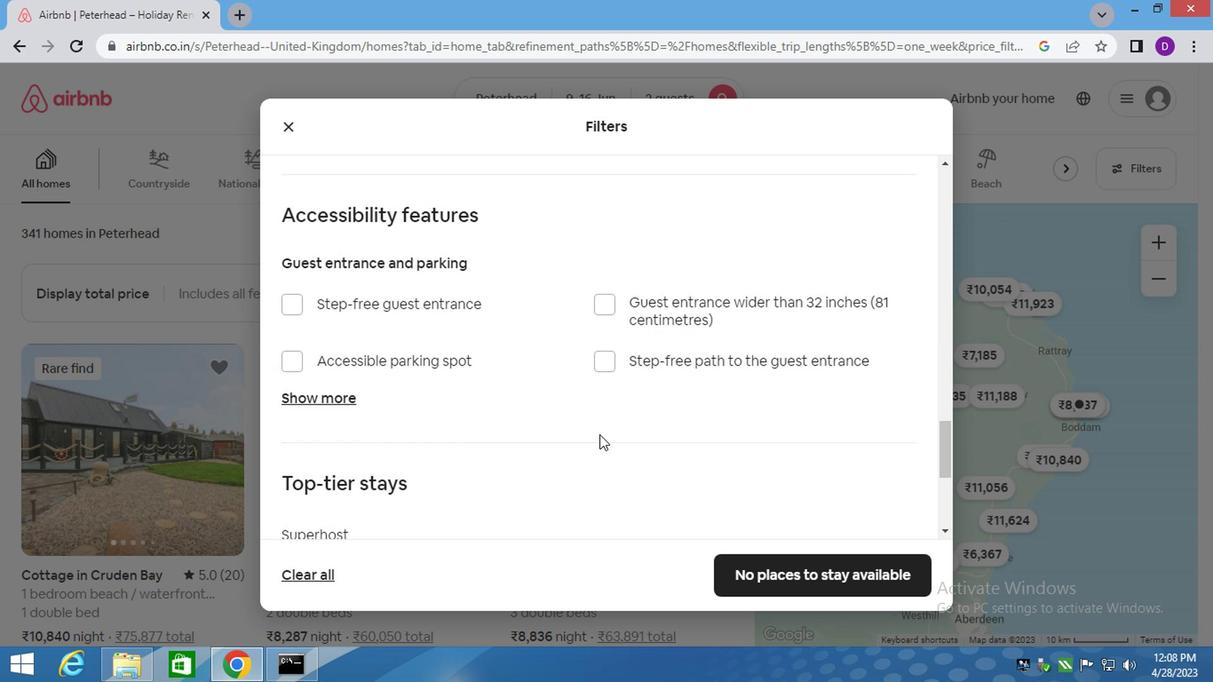 
Action: Mouse scrolled (596, 436) with delta (0, 0)
Screenshot: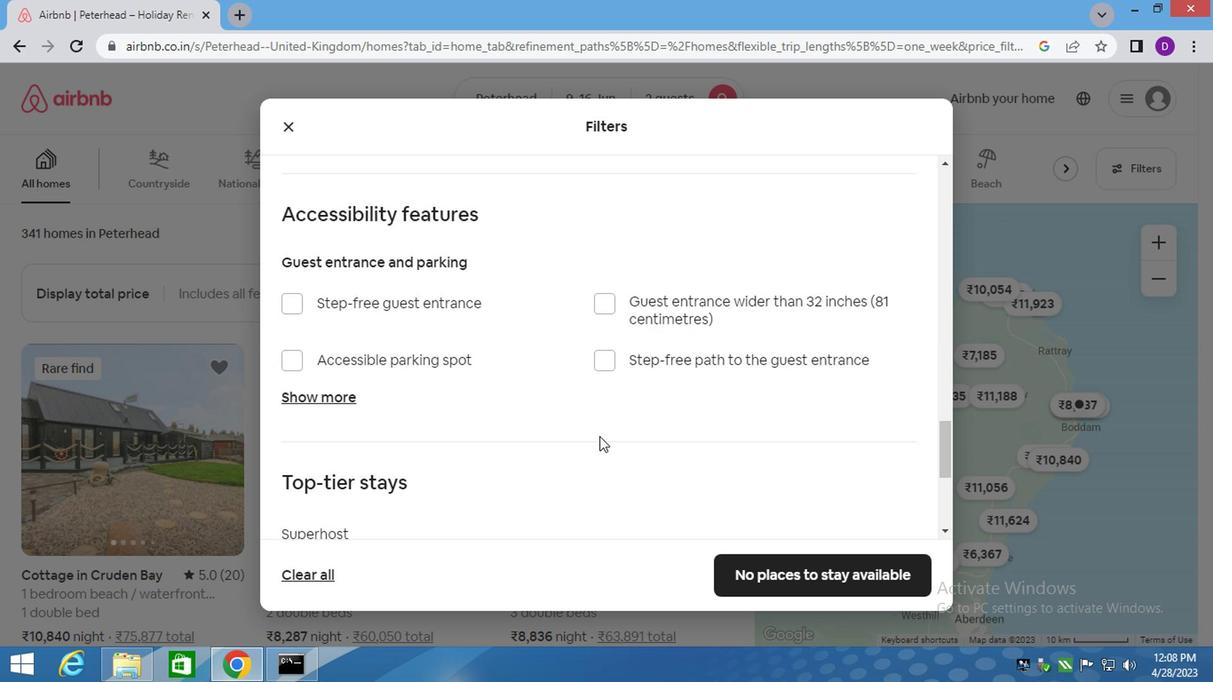 
Action: Mouse moved to (596, 437)
Screenshot: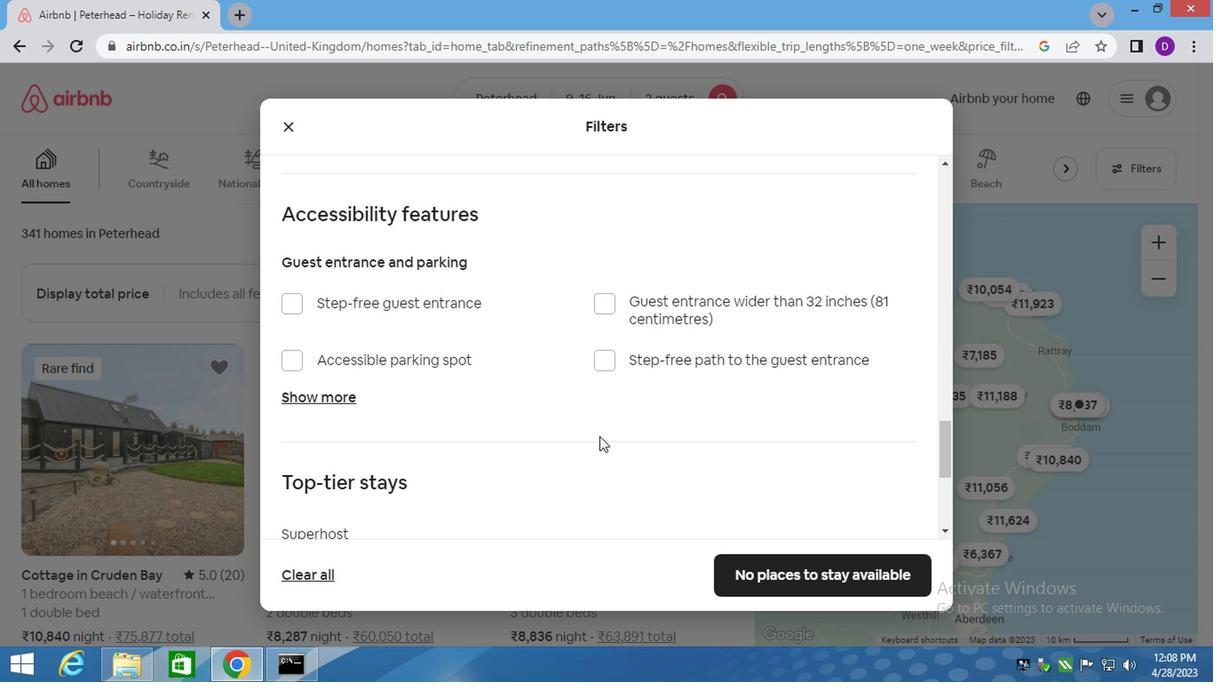 
Action: Mouse scrolled (596, 436) with delta (0, 0)
Screenshot: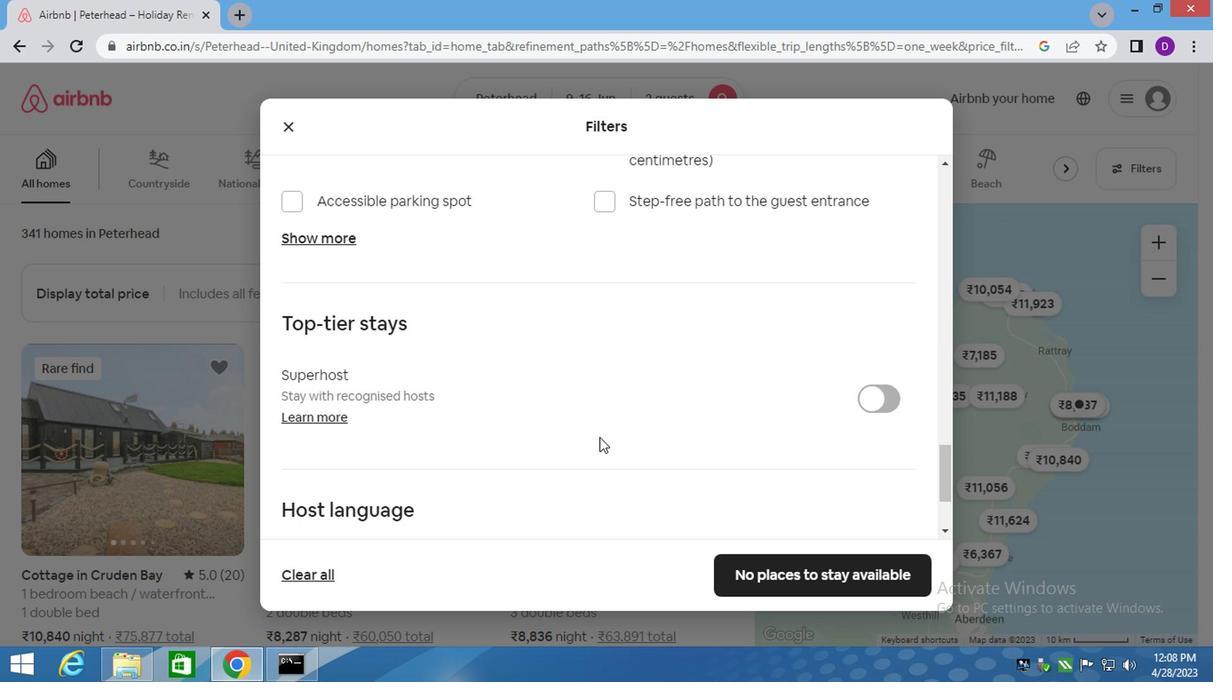 
Action: Mouse scrolled (596, 436) with delta (0, 0)
Screenshot: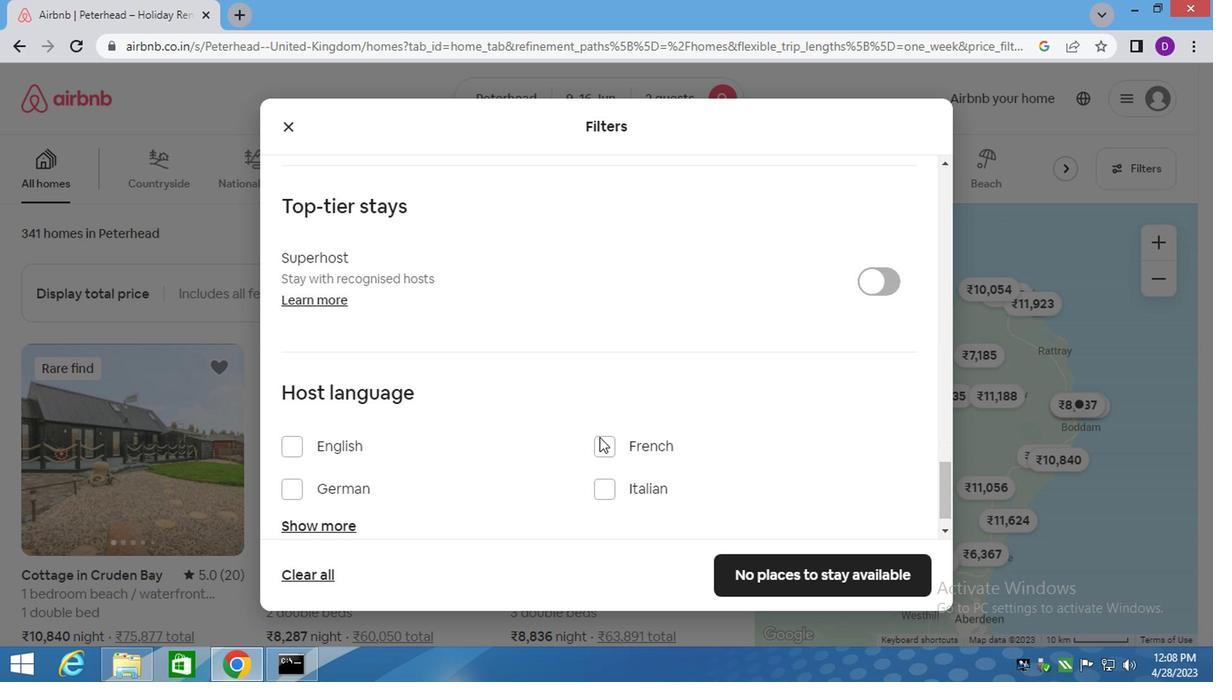 
Action: Mouse scrolled (596, 436) with delta (0, 0)
Screenshot: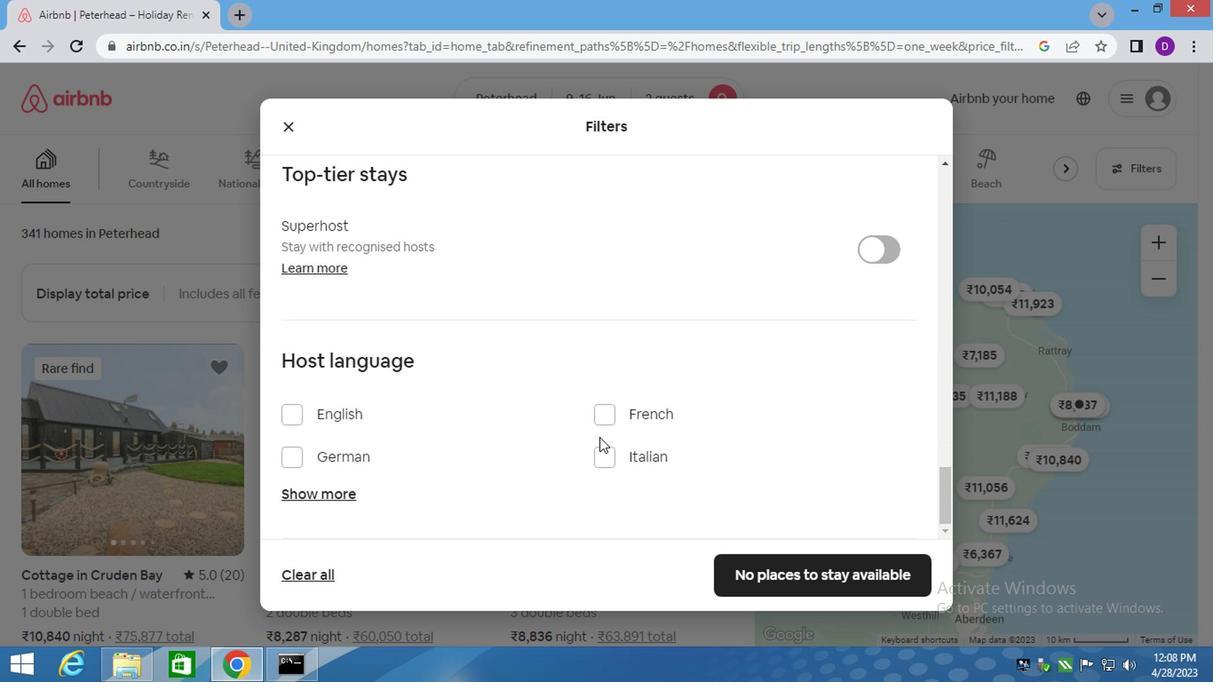 
Action: Mouse scrolled (596, 436) with delta (0, 0)
Screenshot: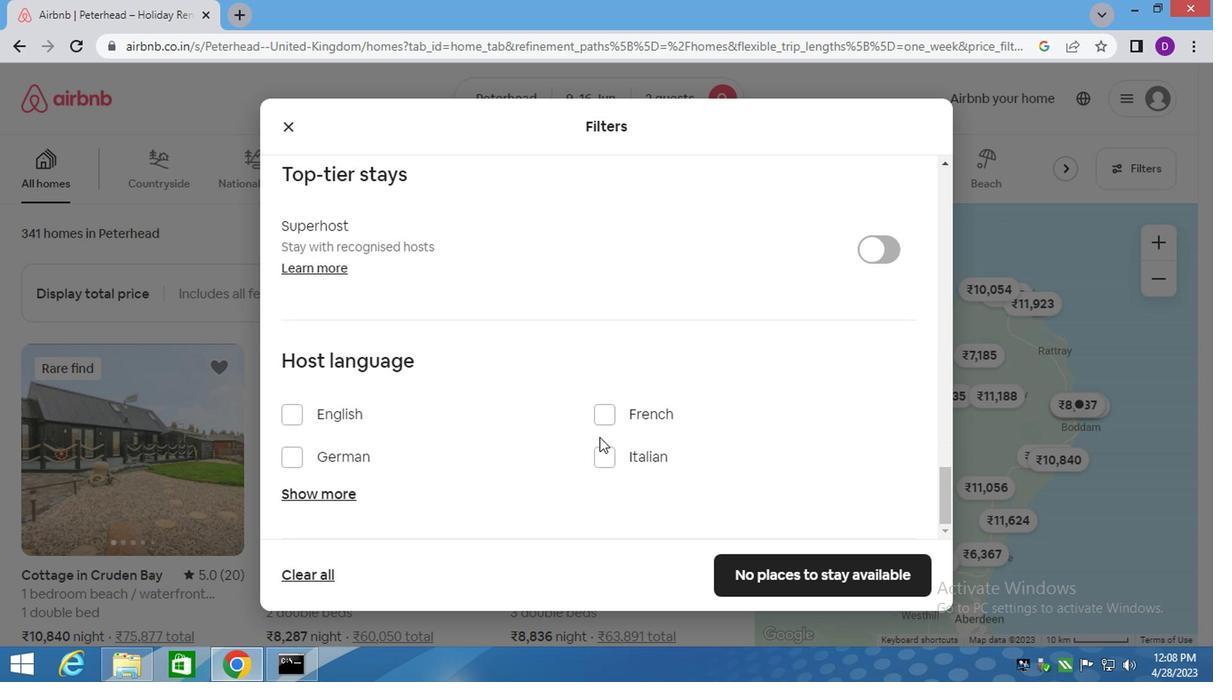
Action: Mouse moved to (283, 418)
Screenshot: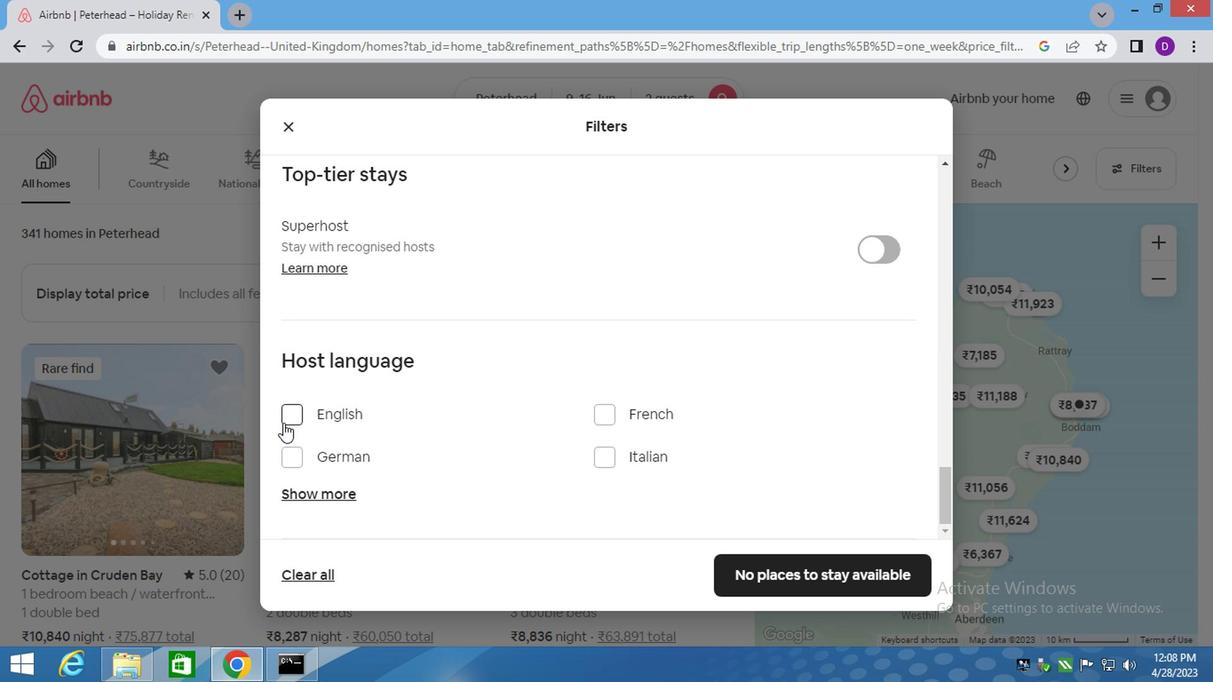 
Action: Mouse pressed left at (283, 418)
Screenshot: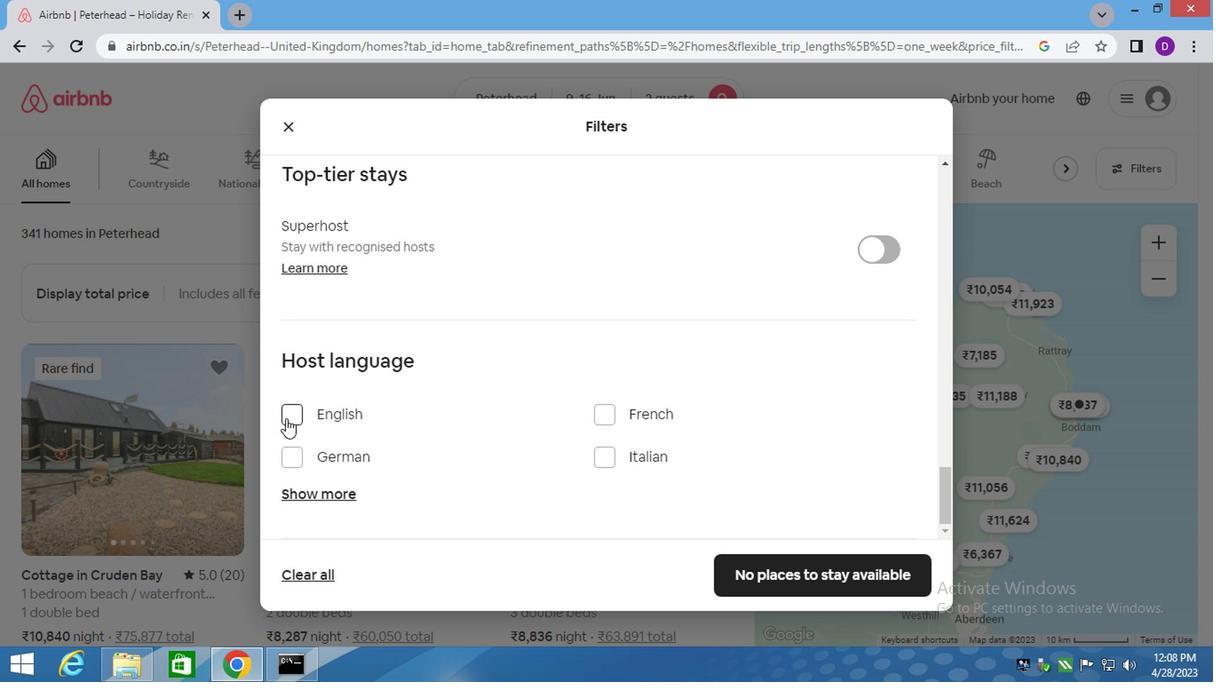 
Action: Mouse moved to (759, 568)
Screenshot: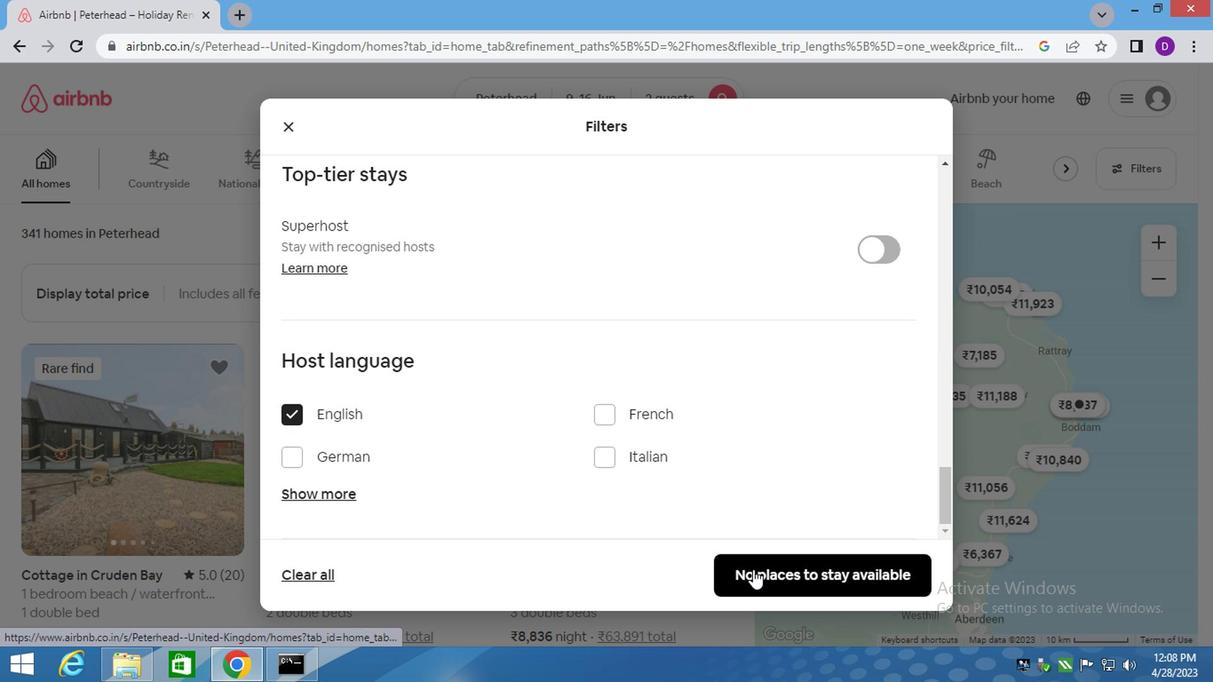
Action: Mouse pressed left at (759, 568)
Screenshot: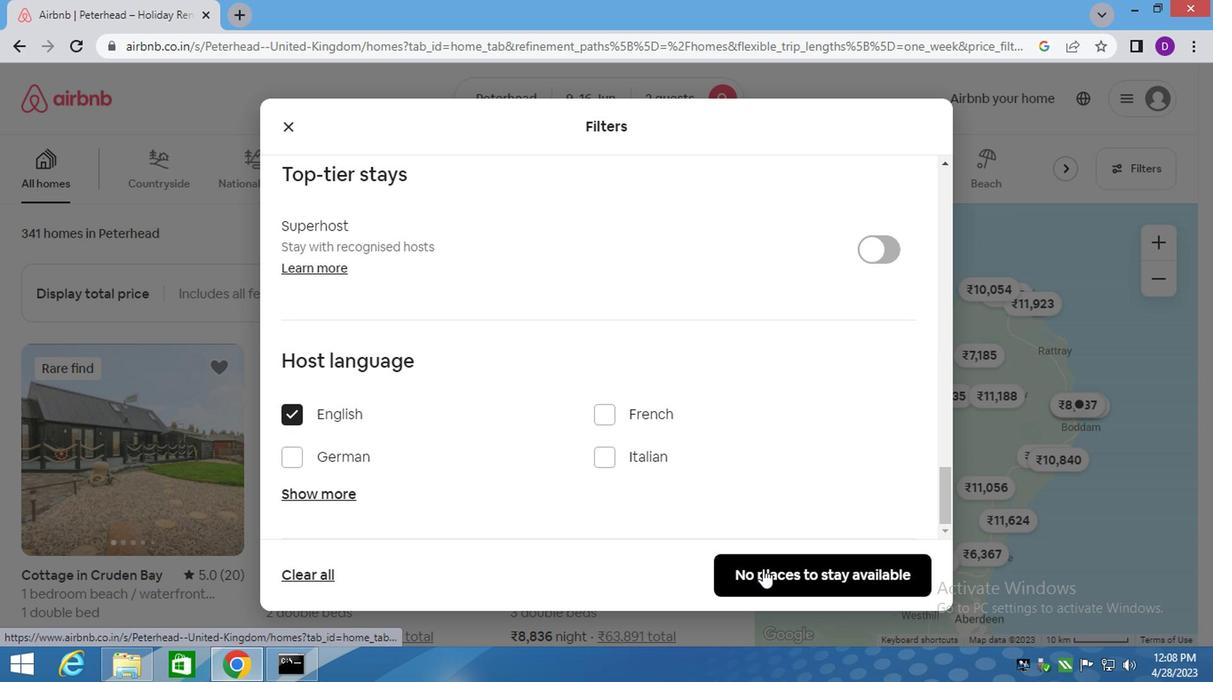 
